 Task: Look for space in Blantyre, Malawi from 10th August, 2023 to 20th August, 2023 for 12 adults in price range Rs.10000 to Rs.14000. Place can be entire place or shared room with 6 bedrooms having 12 beds and 6 bathrooms. Property type can be house, flat, guest house. Amenities needed are: wifi, TV, free parkinig on premises, gym, breakfast. Booking option can be shelf check-in. Required host language is English.
Action: Mouse moved to (405, 87)
Screenshot: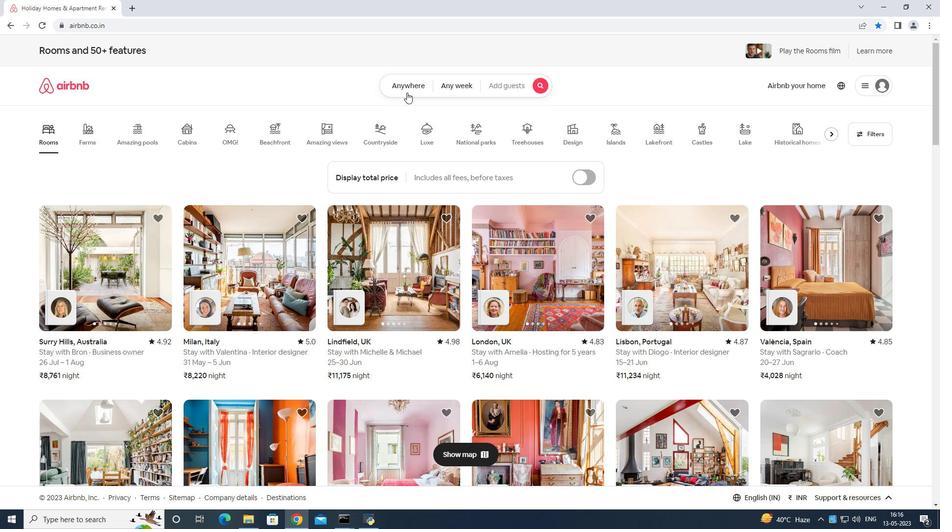 
Action: Mouse pressed left at (405, 87)
Screenshot: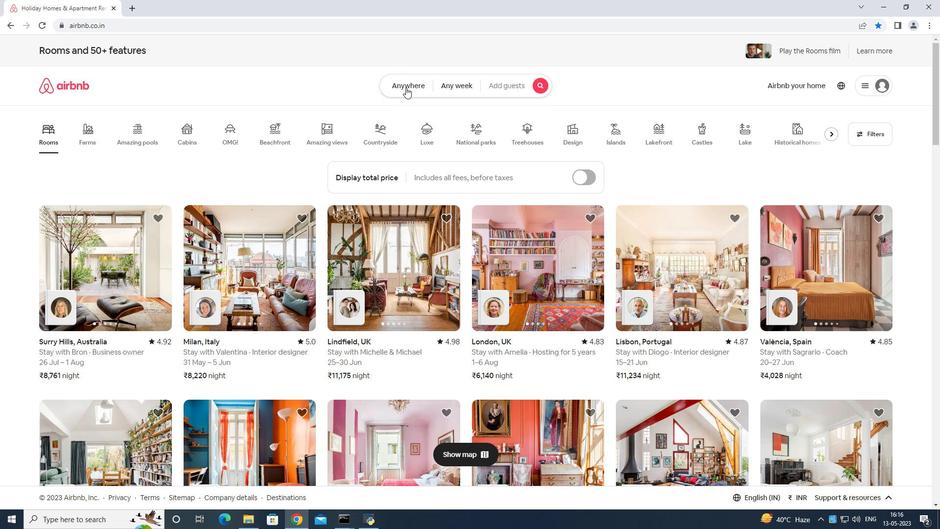 
Action: Mouse moved to (376, 117)
Screenshot: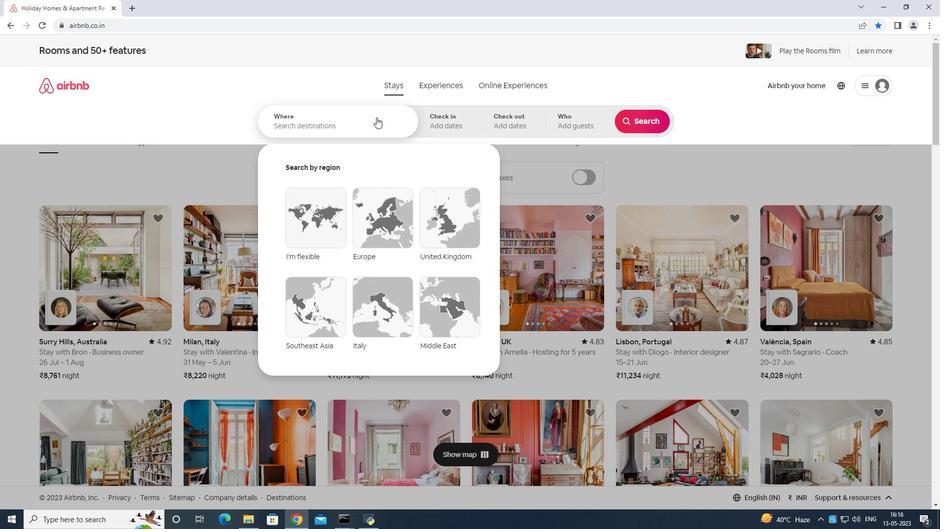 
Action: Mouse pressed left at (376, 117)
Screenshot: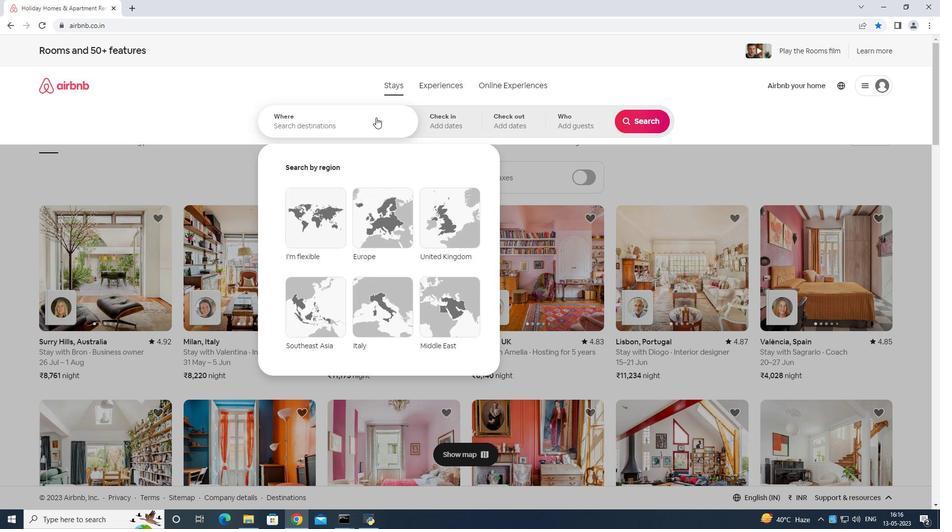 
Action: Mouse moved to (373, 113)
Screenshot: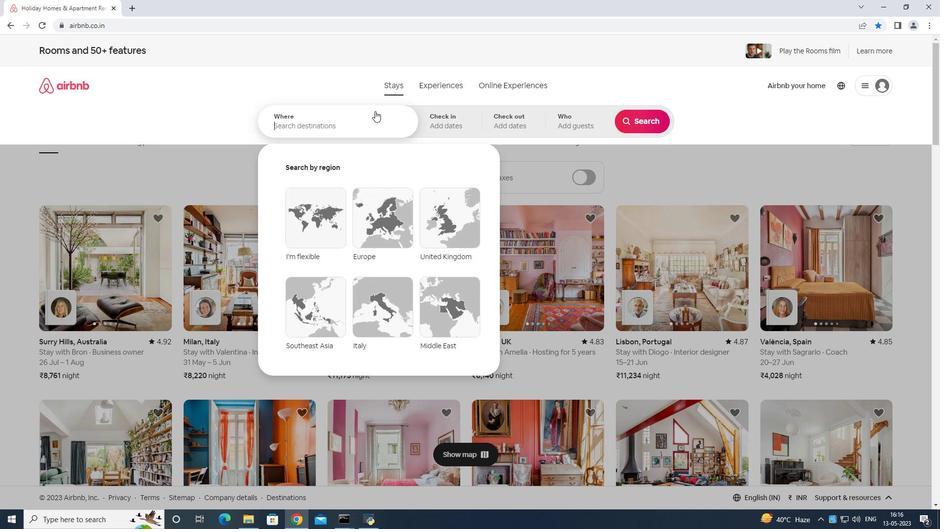 
Action: Key pressed <Key.shift>Blam<Key.backspace>ntyre<Key.space>la<Key.backspace><Key.backspace>malawi<Key.enter>
Screenshot: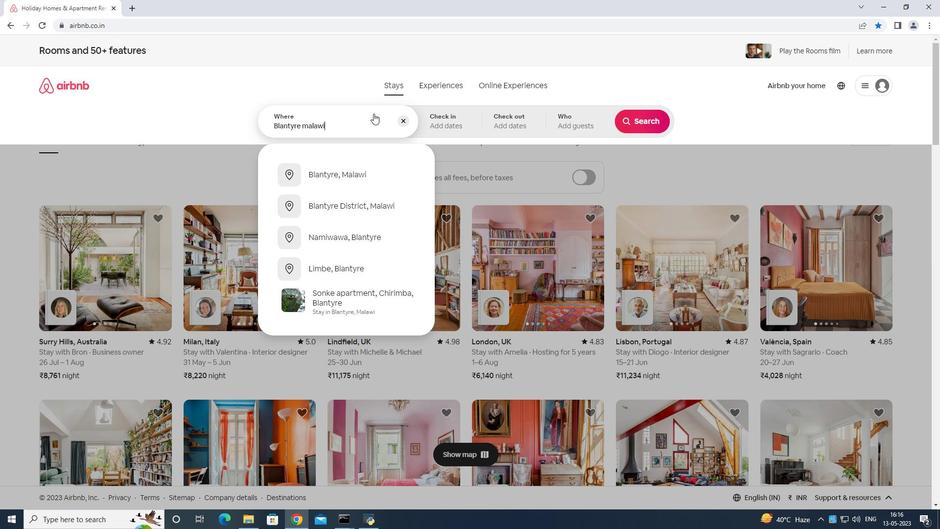 
Action: Mouse moved to (642, 199)
Screenshot: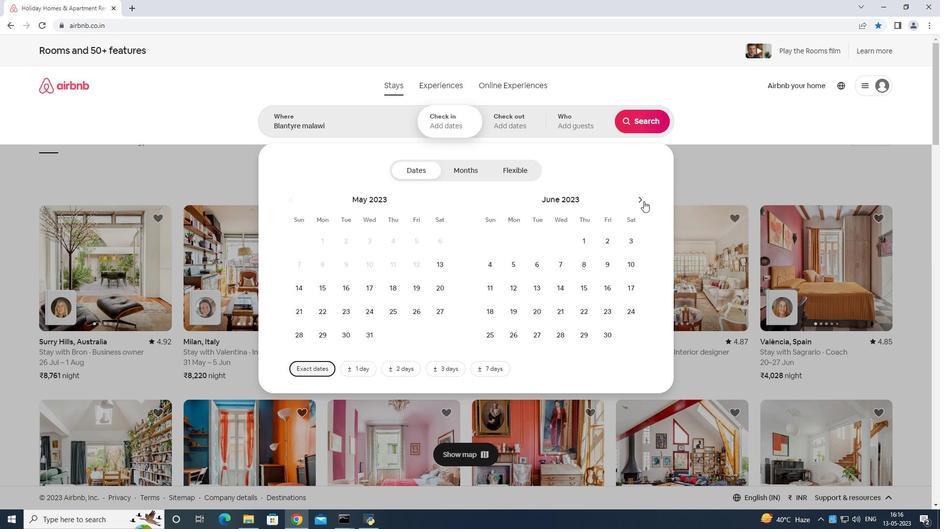
Action: Mouse pressed left at (642, 199)
Screenshot: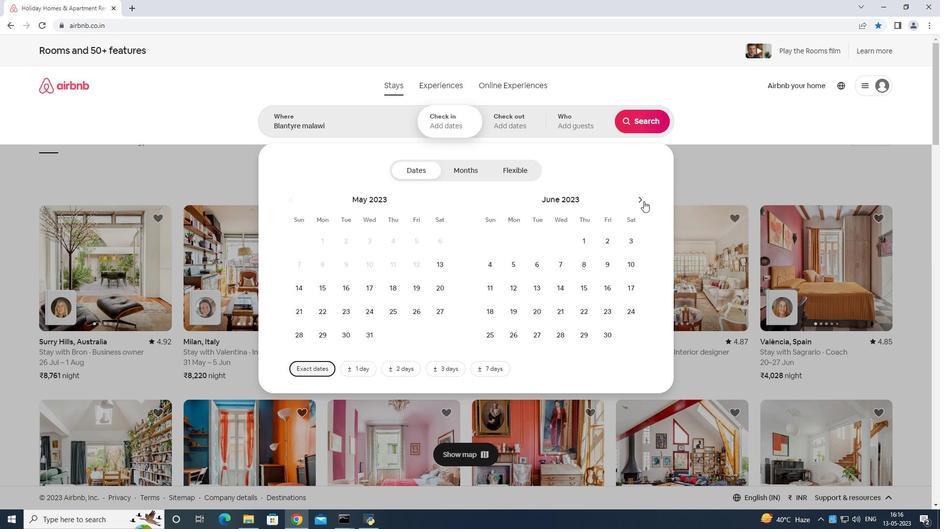 
Action: Mouse moved to (641, 198)
Screenshot: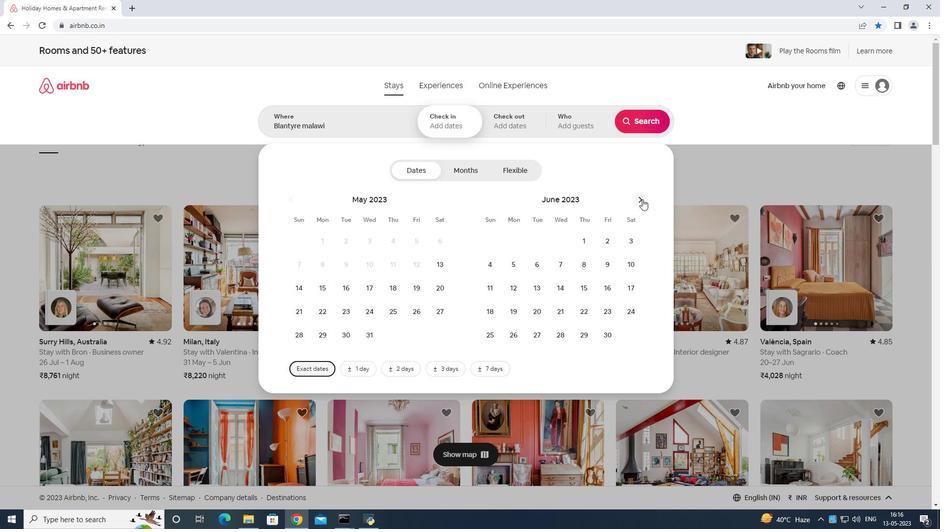
Action: Mouse pressed left at (641, 198)
Screenshot: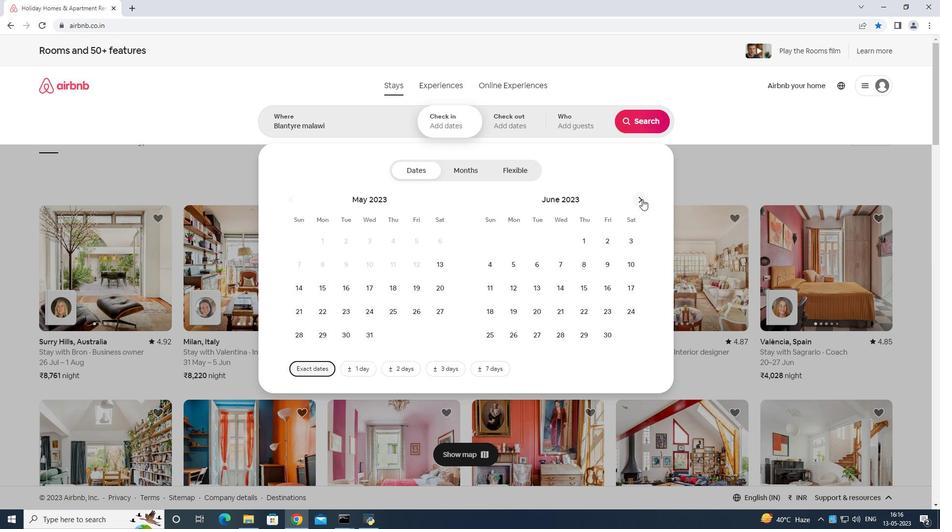 
Action: Mouse moved to (639, 196)
Screenshot: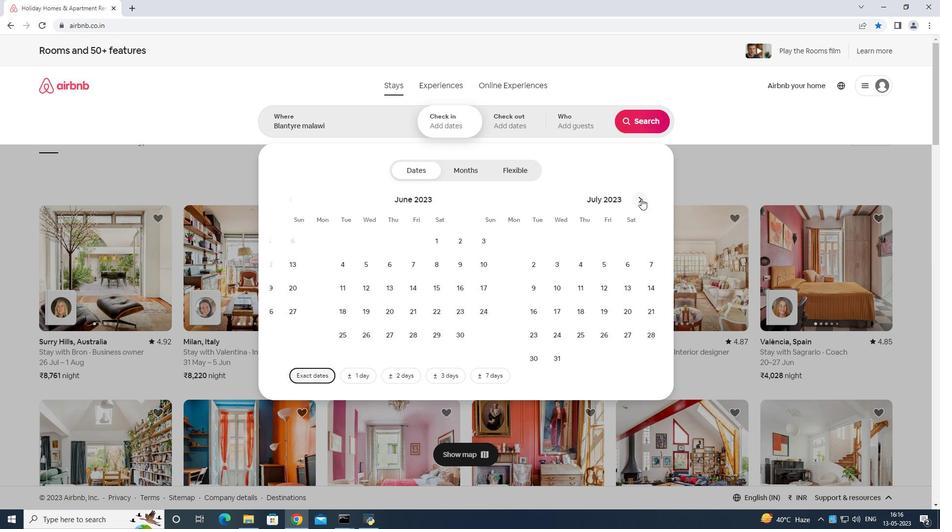 
Action: Mouse pressed left at (639, 196)
Screenshot: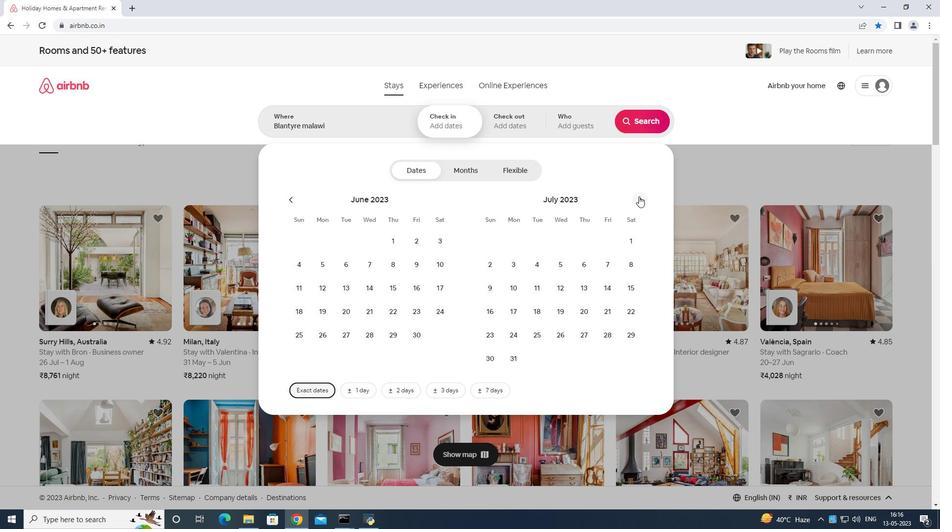 
Action: Mouse moved to (585, 260)
Screenshot: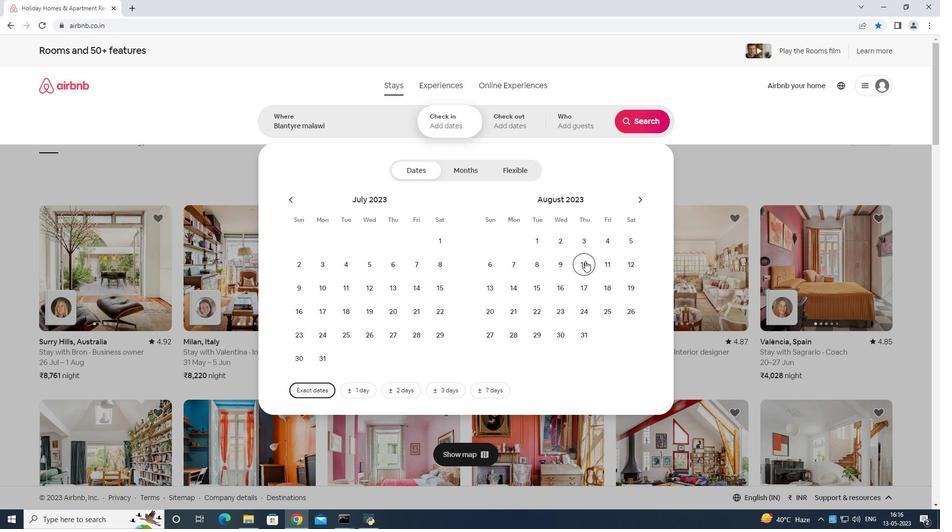 
Action: Mouse pressed left at (585, 260)
Screenshot: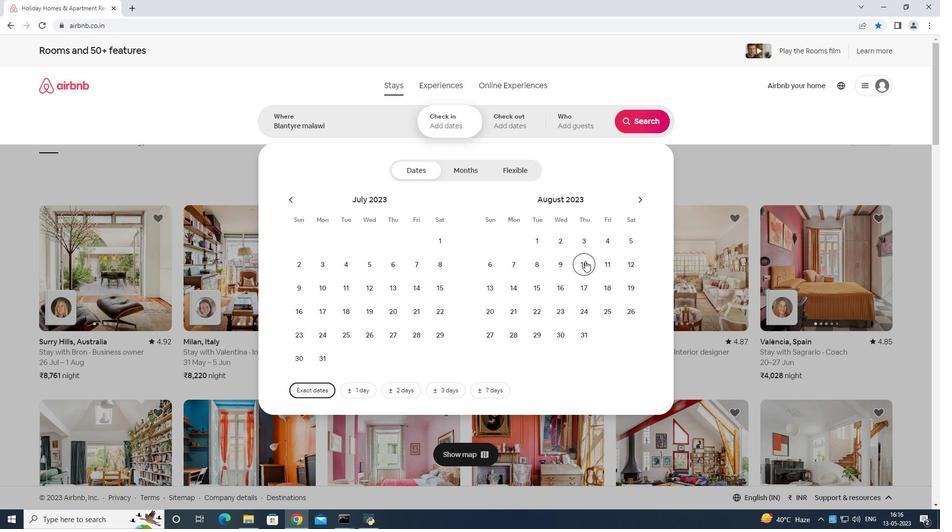 
Action: Mouse moved to (494, 309)
Screenshot: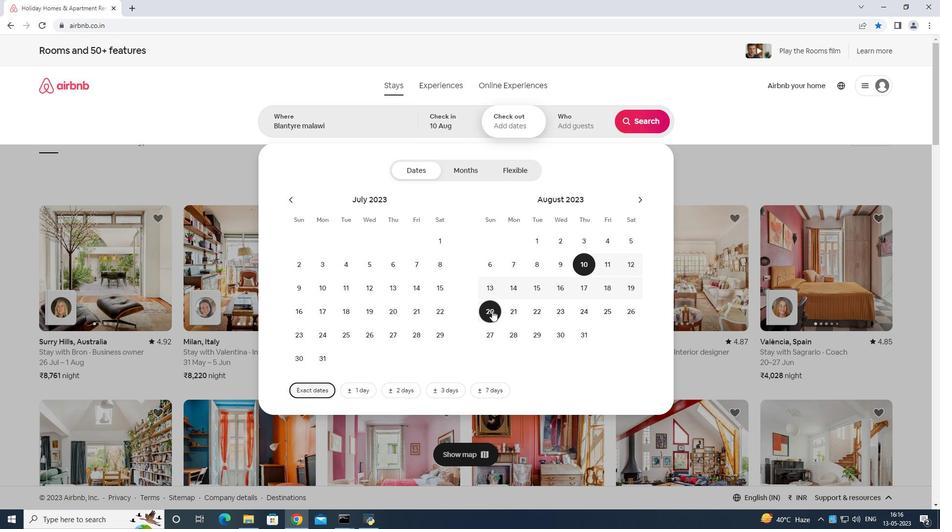 
Action: Mouse pressed left at (494, 309)
Screenshot: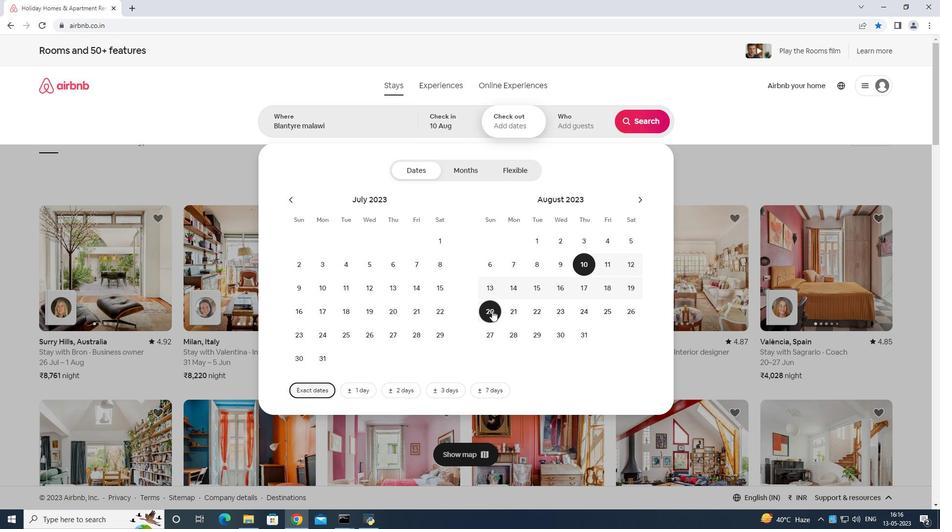
Action: Mouse moved to (576, 114)
Screenshot: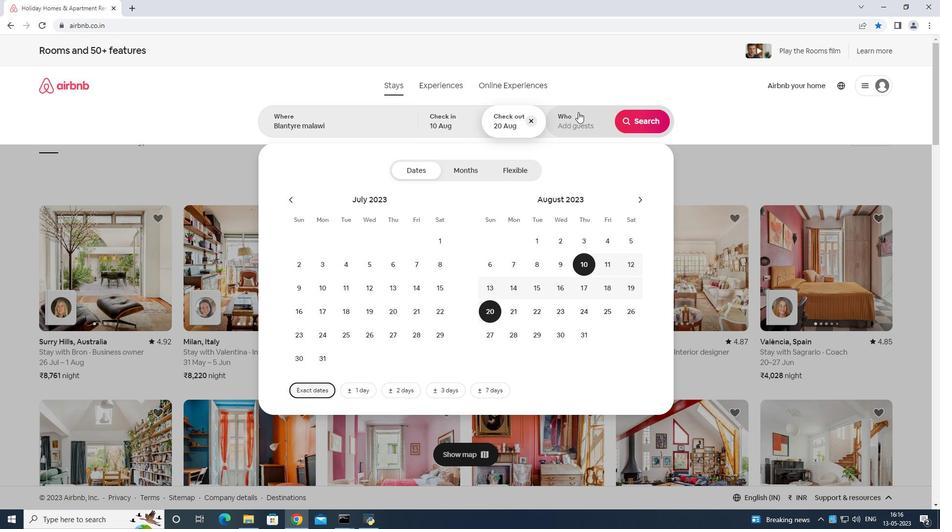 
Action: Mouse pressed left at (576, 114)
Screenshot: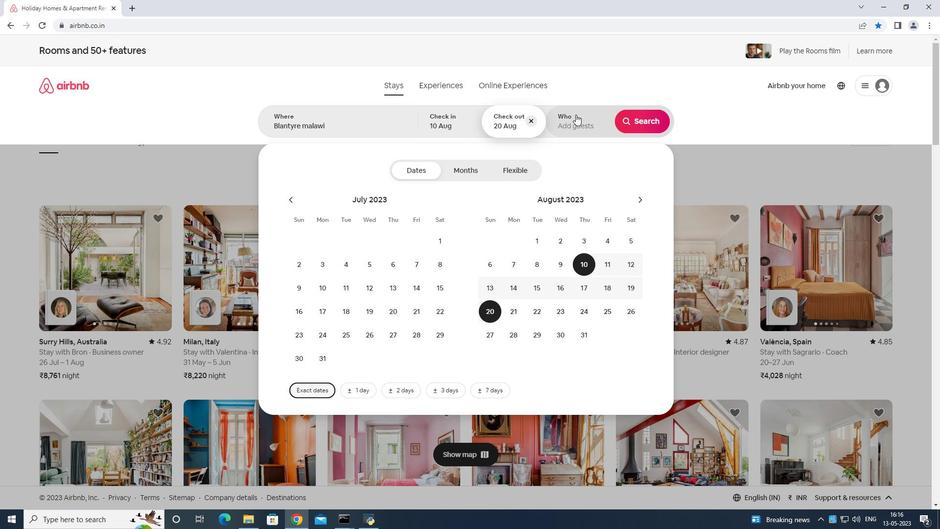 
Action: Mouse moved to (641, 173)
Screenshot: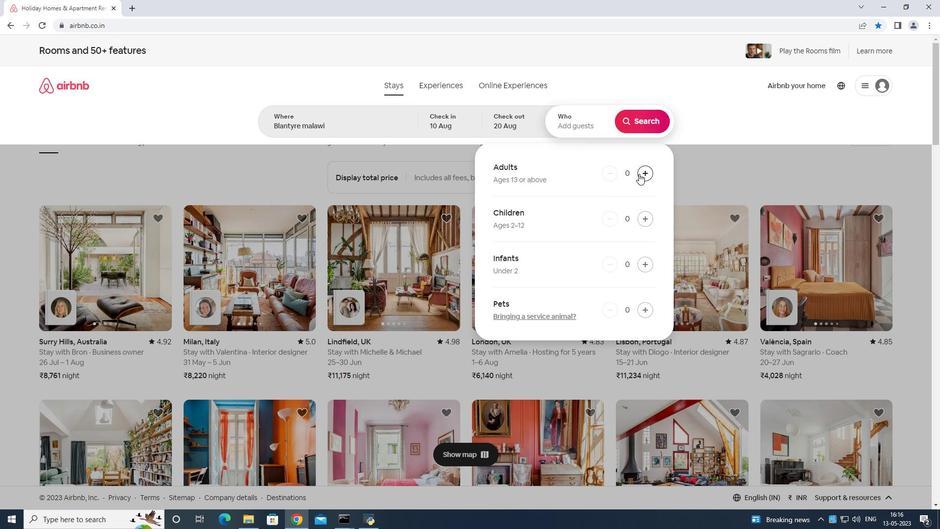 
Action: Mouse pressed left at (641, 173)
Screenshot: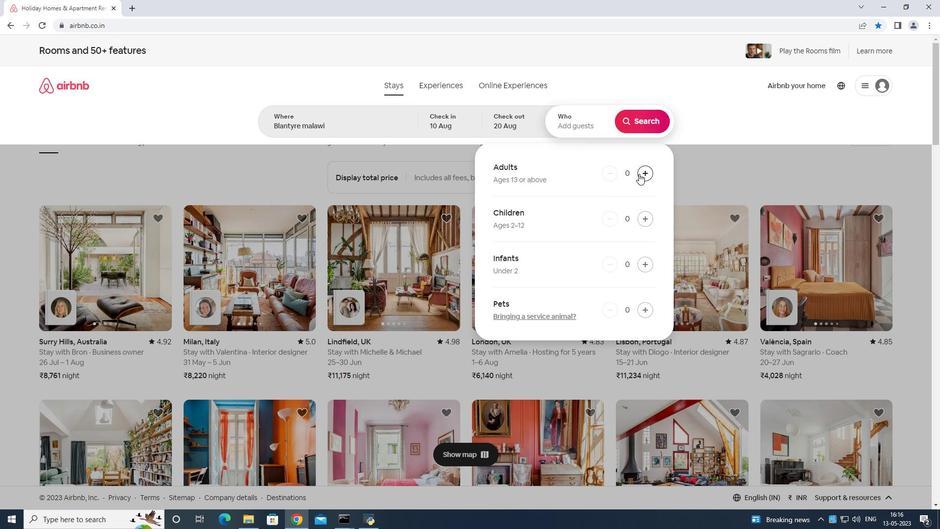 
Action: Mouse moved to (641, 173)
Screenshot: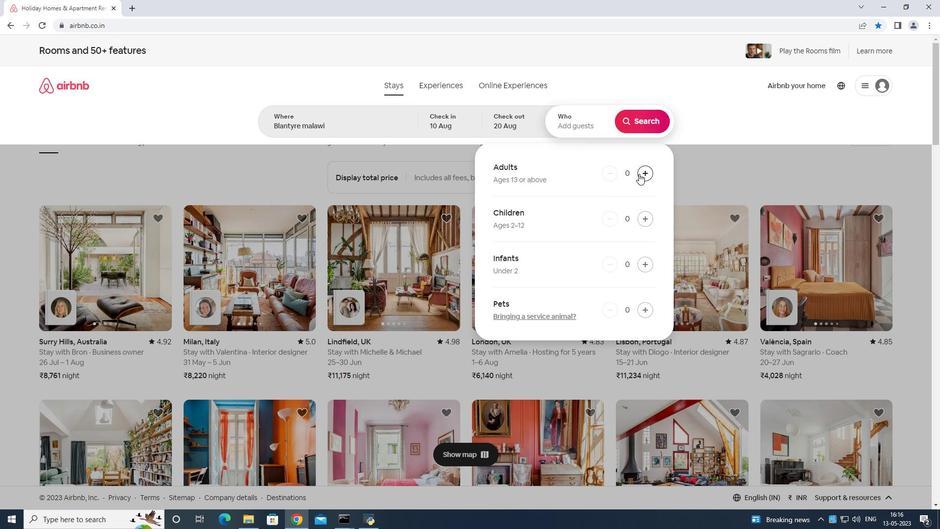 
Action: Mouse pressed left at (641, 173)
Screenshot: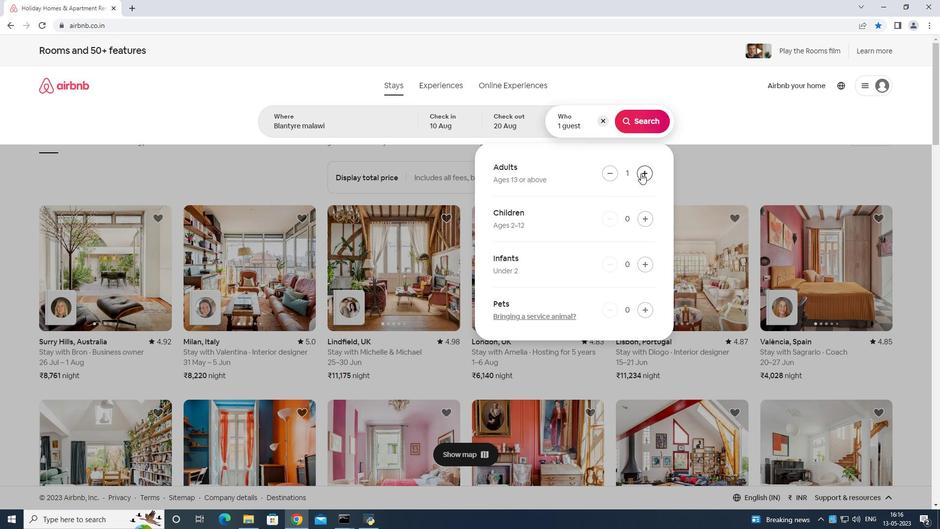 
Action: Mouse pressed left at (641, 173)
Screenshot: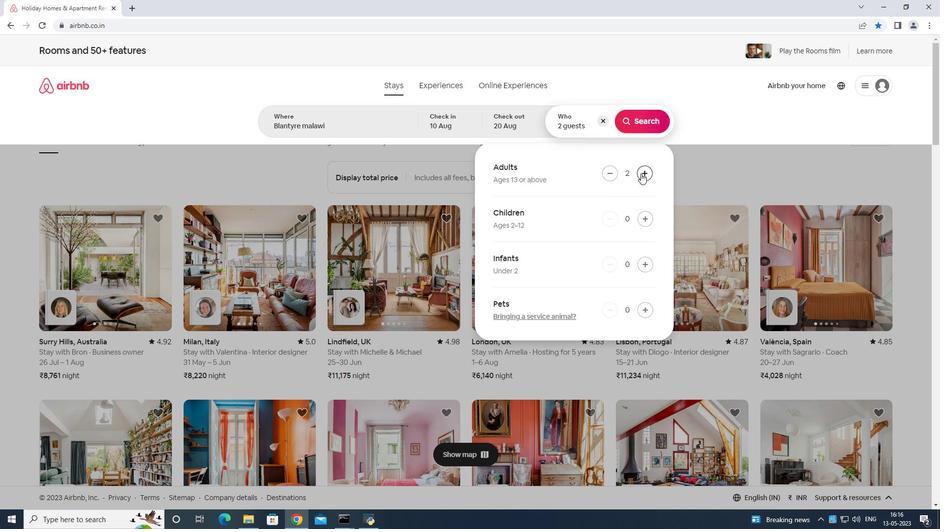 
Action: Mouse moved to (641, 172)
Screenshot: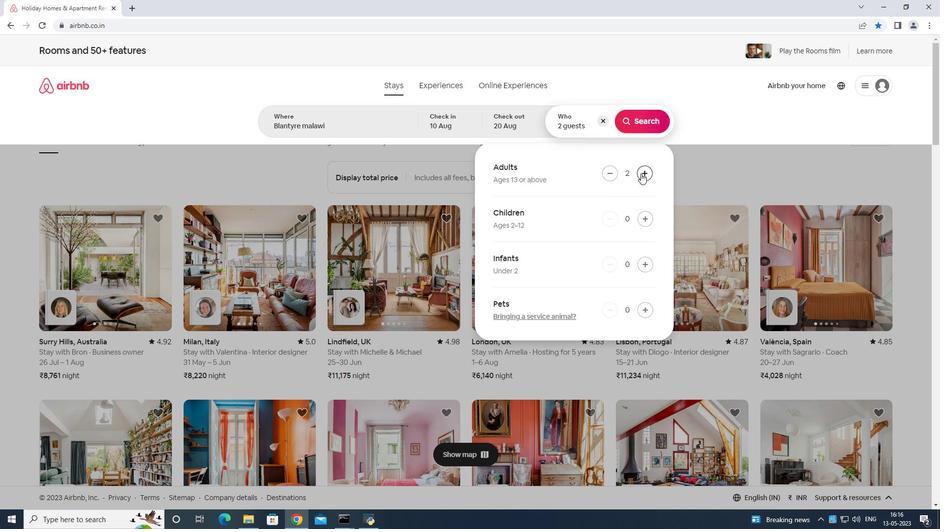 
Action: Mouse pressed left at (641, 172)
Screenshot: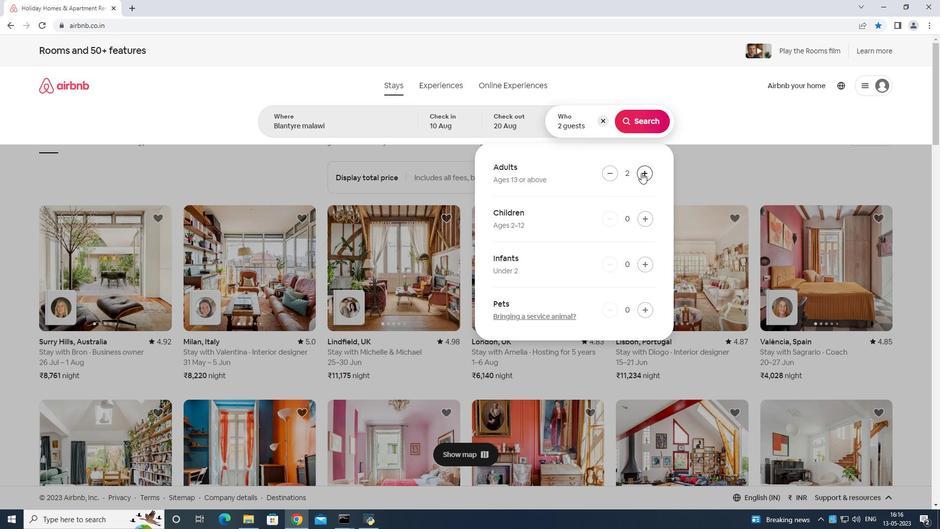 
Action: Mouse pressed left at (641, 172)
Screenshot: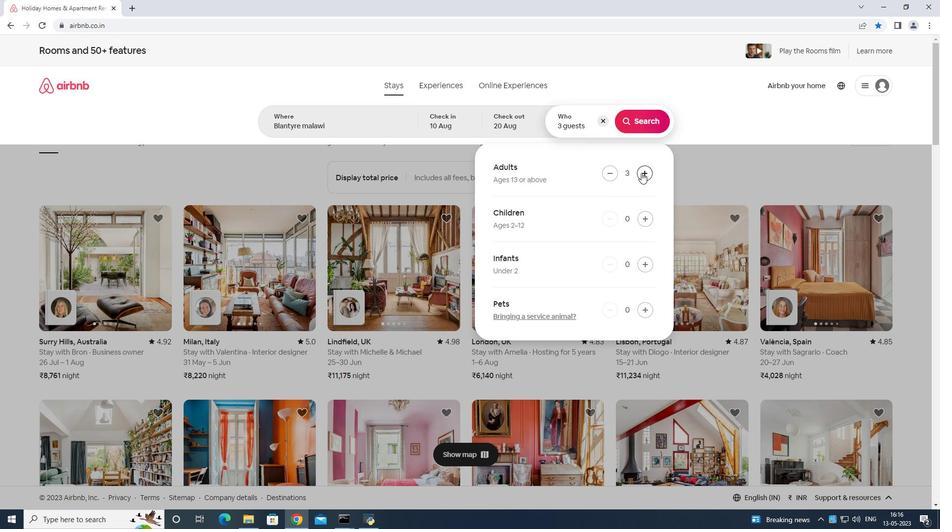 
Action: Mouse moved to (643, 173)
Screenshot: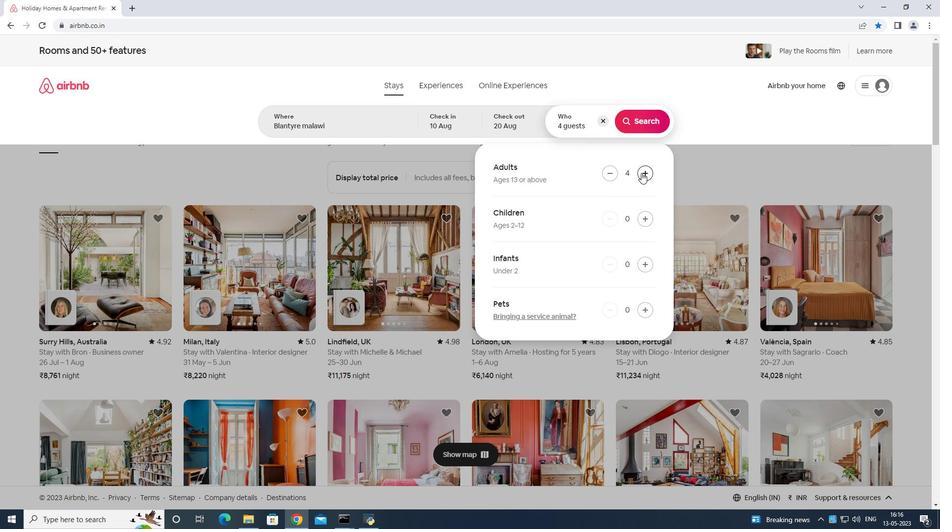 
Action: Mouse pressed left at (643, 173)
Screenshot: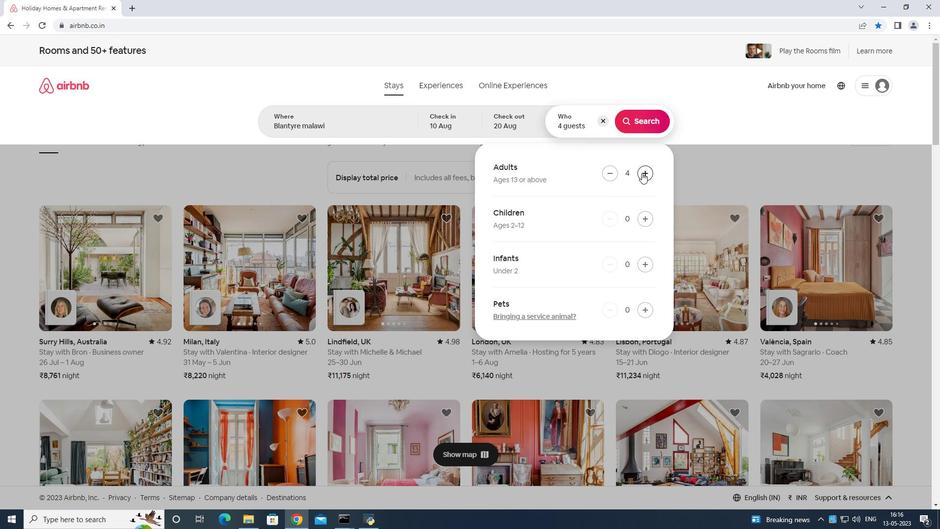 
Action: Mouse pressed left at (643, 173)
Screenshot: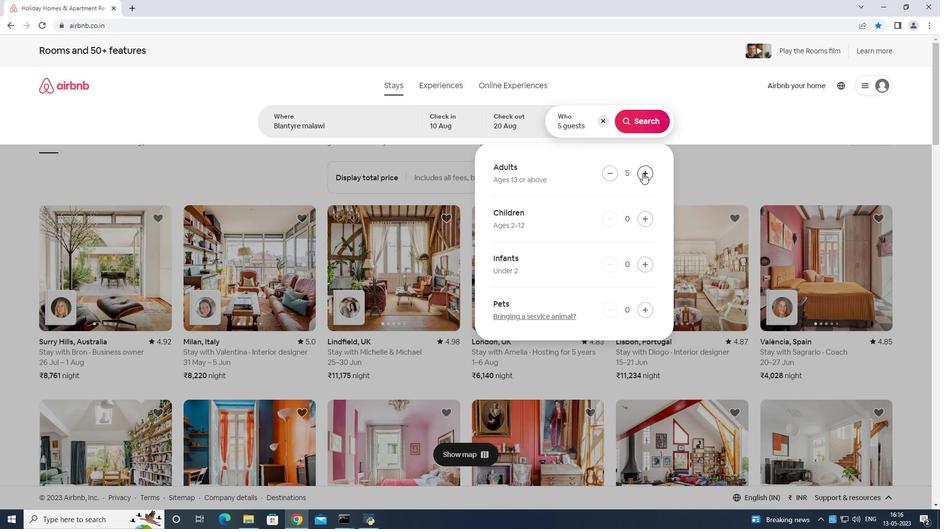 
Action: Mouse pressed left at (643, 173)
Screenshot: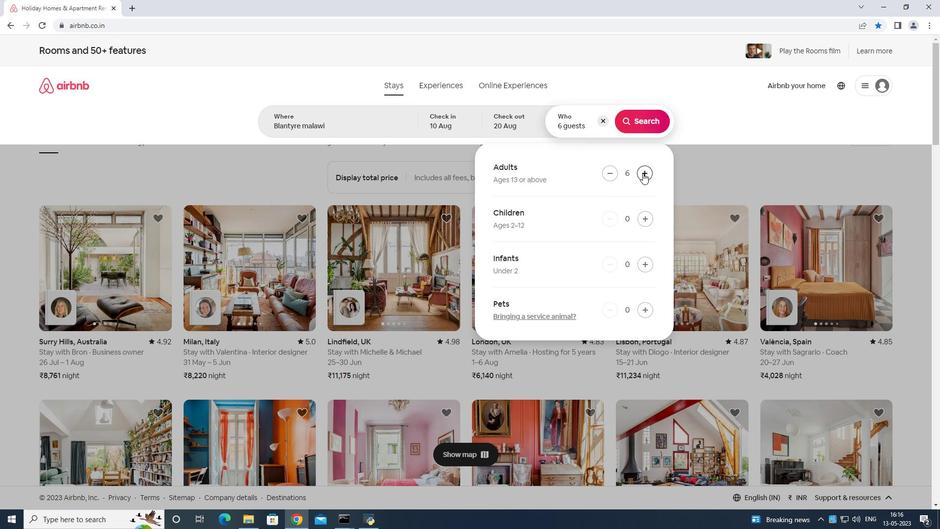 
Action: Mouse pressed left at (643, 173)
Screenshot: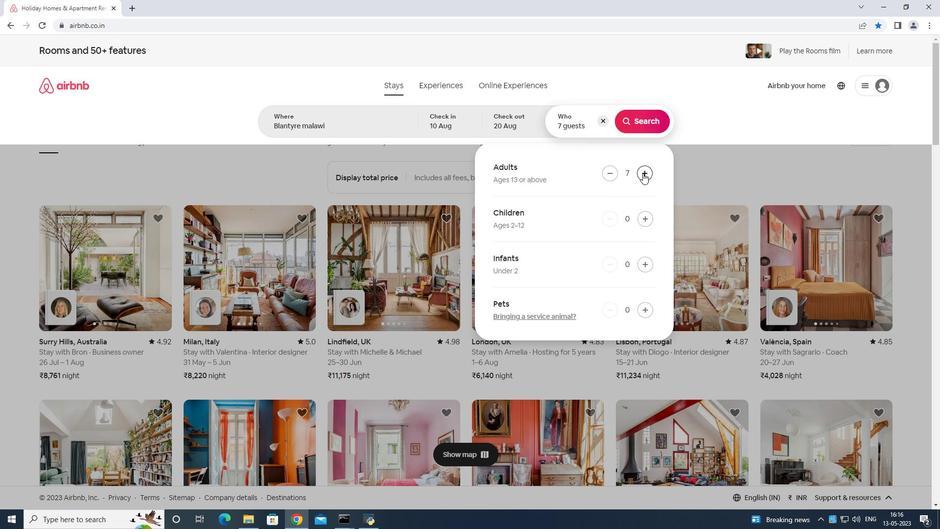 
Action: Mouse moved to (643, 173)
Screenshot: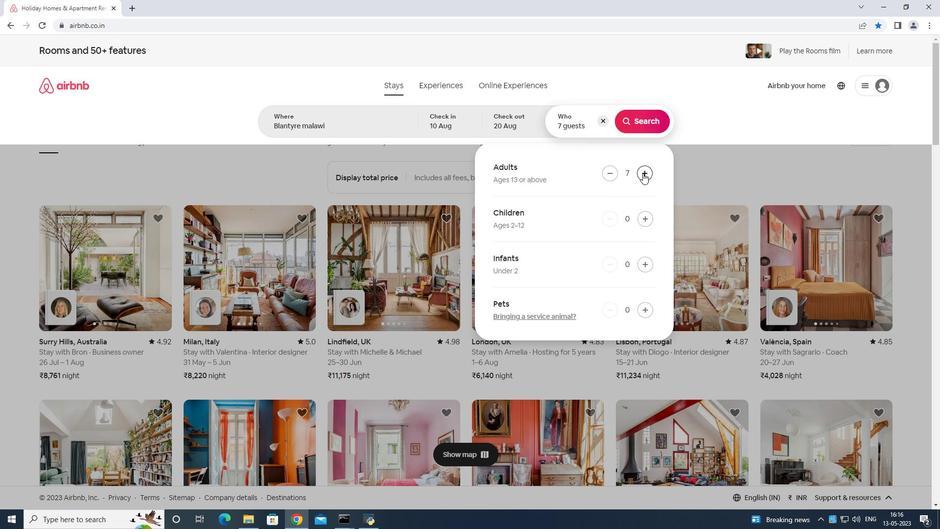 
Action: Mouse pressed left at (643, 173)
Screenshot: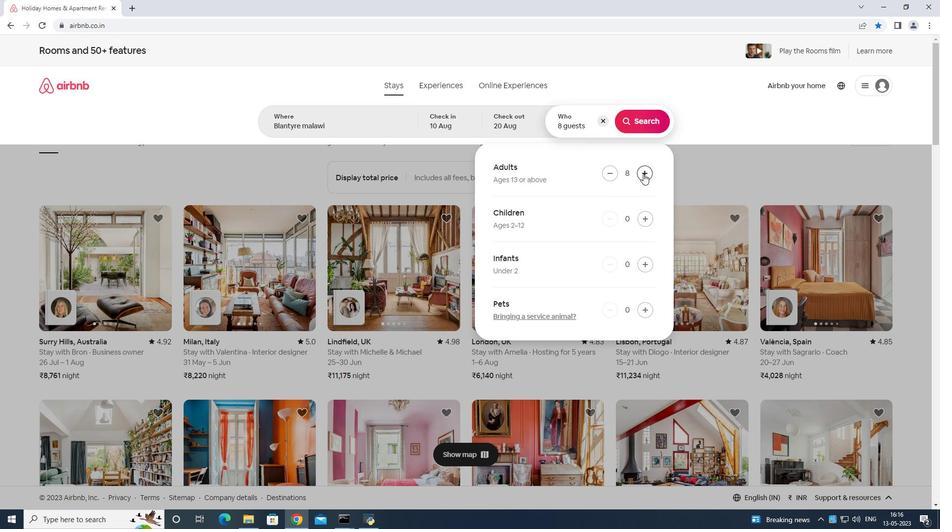 
Action: Mouse pressed left at (643, 173)
Screenshot: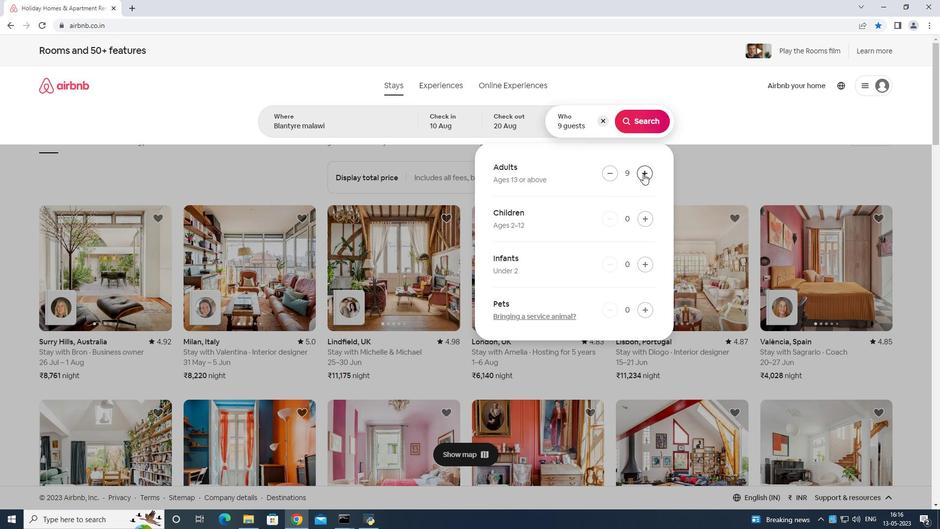 
Action: Mouse moved to (643, 173)
Screenshot: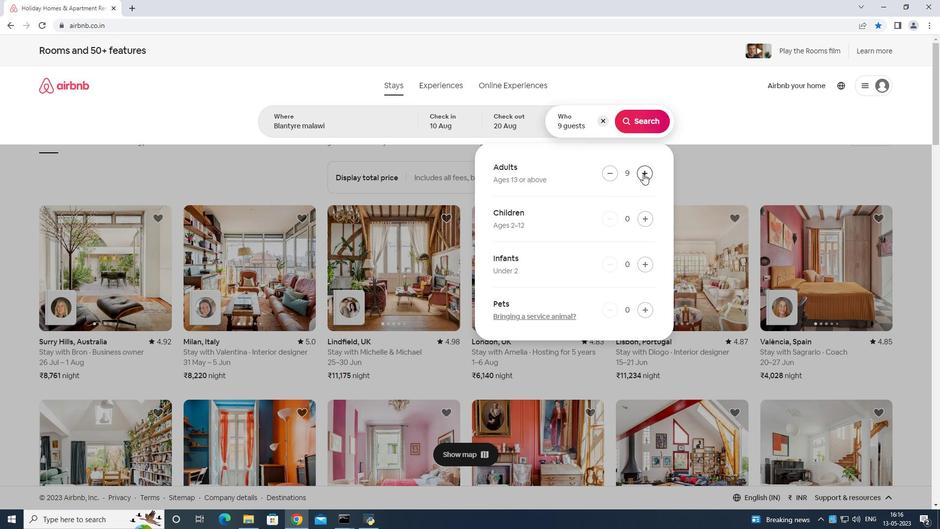 
Action: Mouse pressed left at (643, 173)
Screenshot: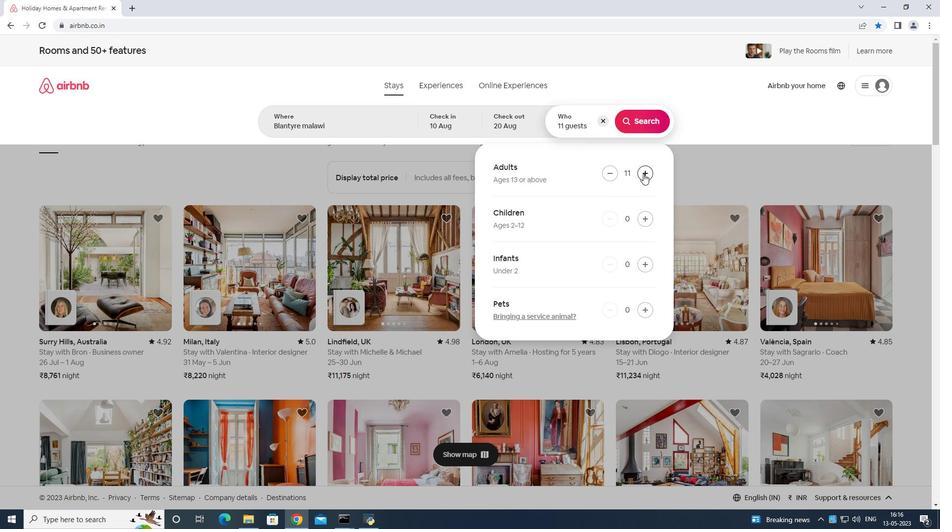 
Action: Mouse moved to (643, 119)
Screenshot: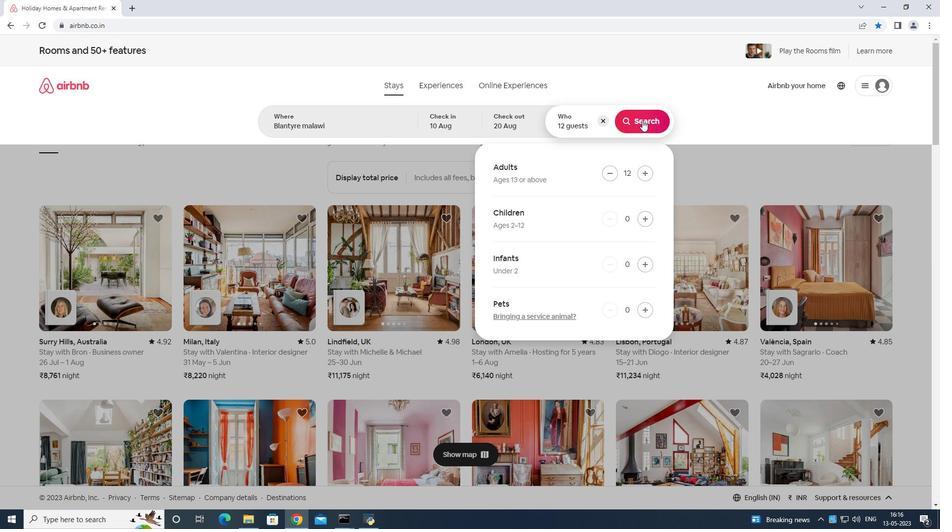 
Action: Mouse pressed left at (643, 119)
Screenshot: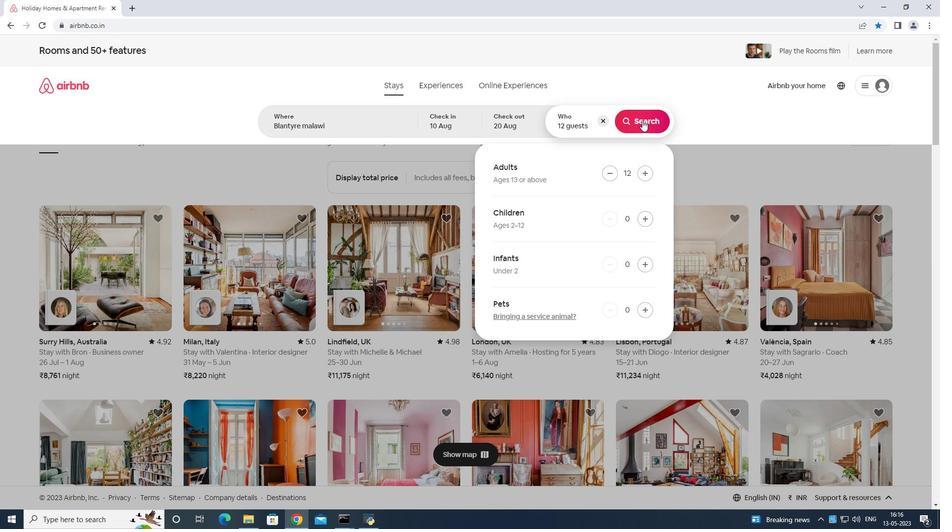 
Action: Mouse moved to (904, 88)
Screenshot: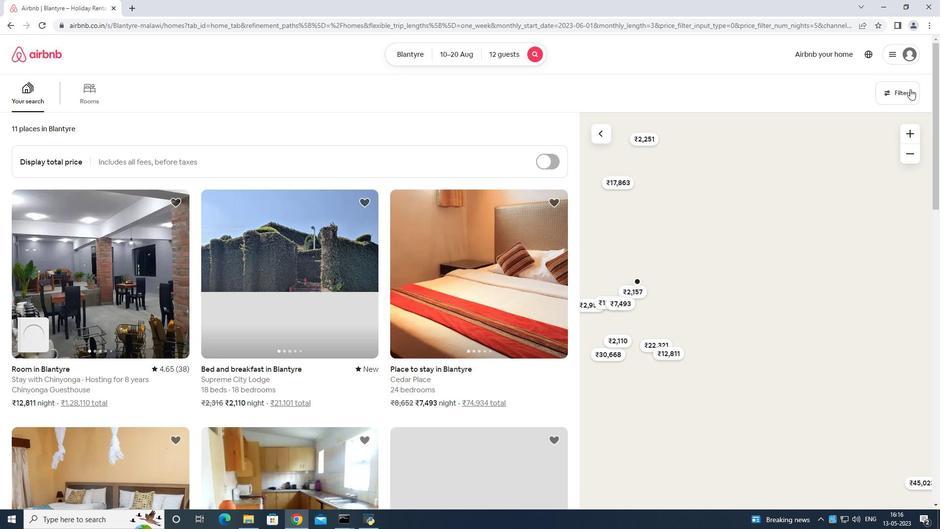 
Action: Mouse pressed left at (904, 88)
Screenshot: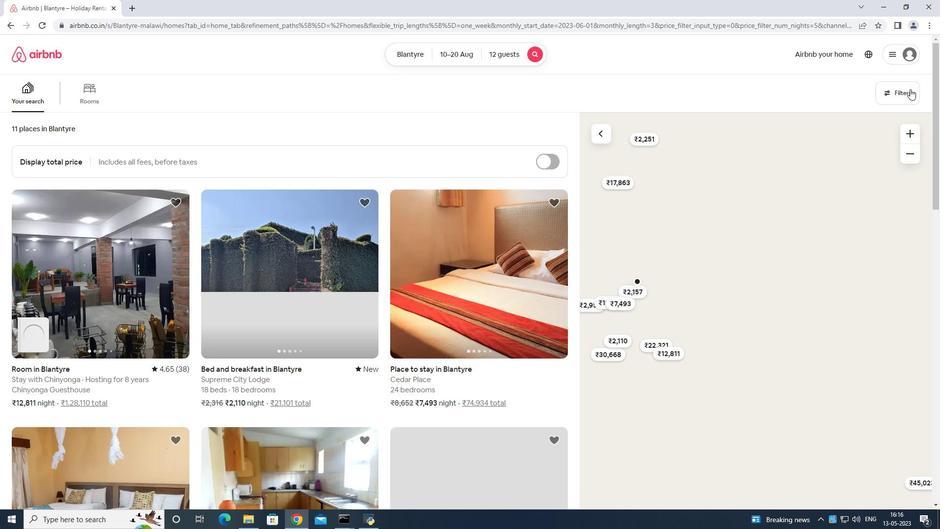 
Action: Mouse moved to (405, 327)
Screenshot: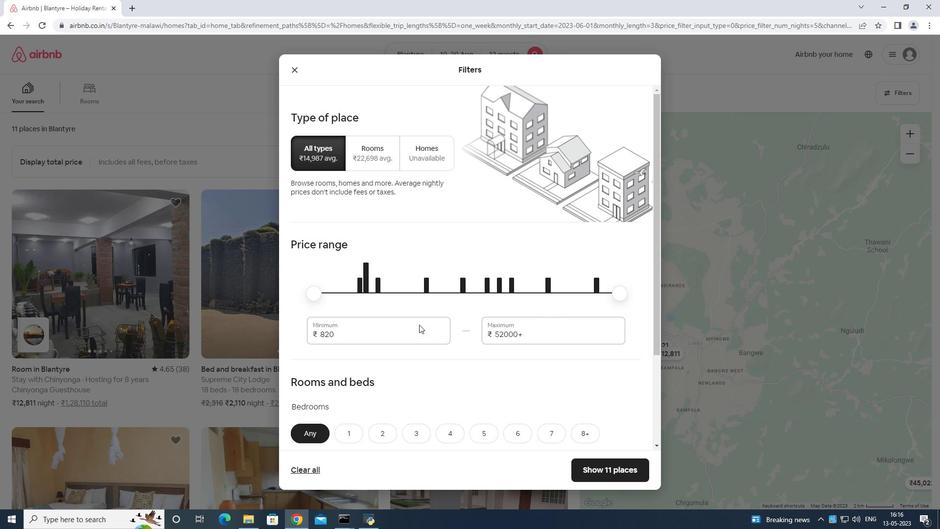
Action: Mouse pressed left at (405, 326)
Screenshot: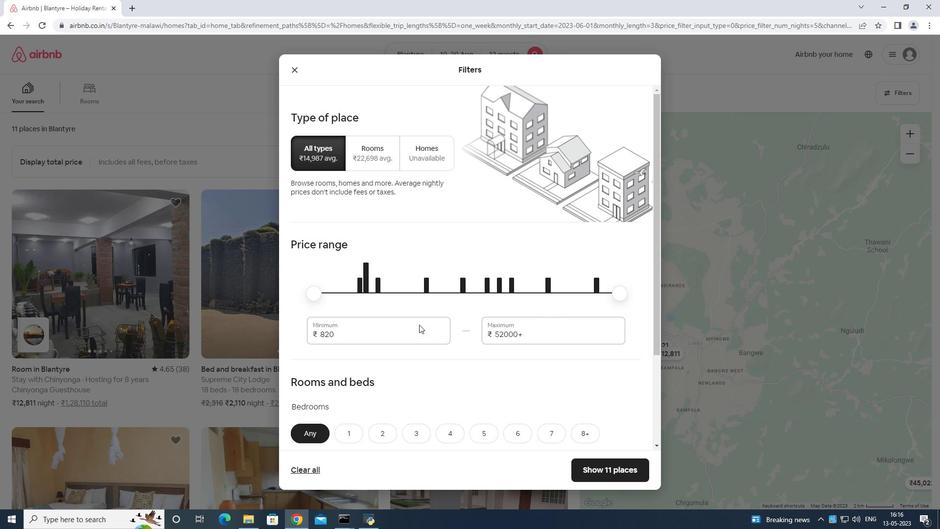 
Action: Mouse moved to (415, 315)
Screenshot: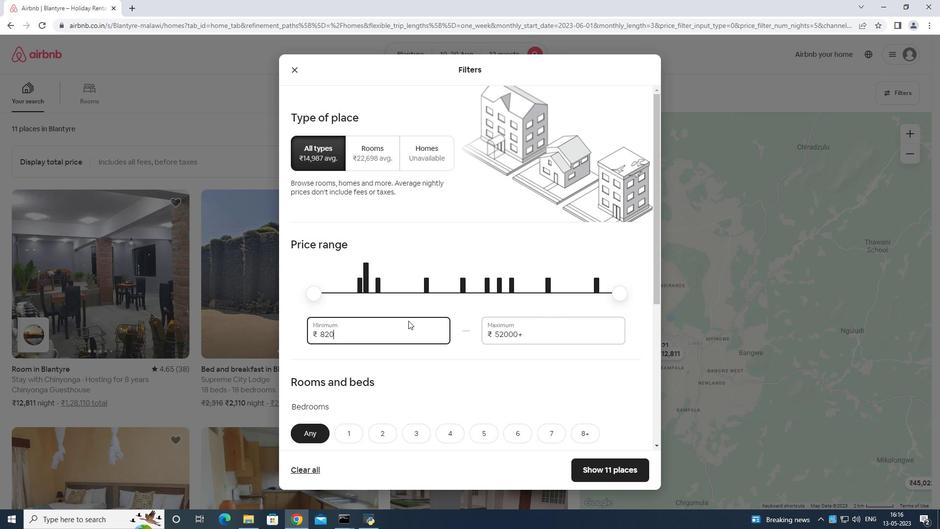 
Action: Key pressed <Key.backspace><Key.backspace><Key.backspace><Key.backspace><Key.backspace>
Screenshot: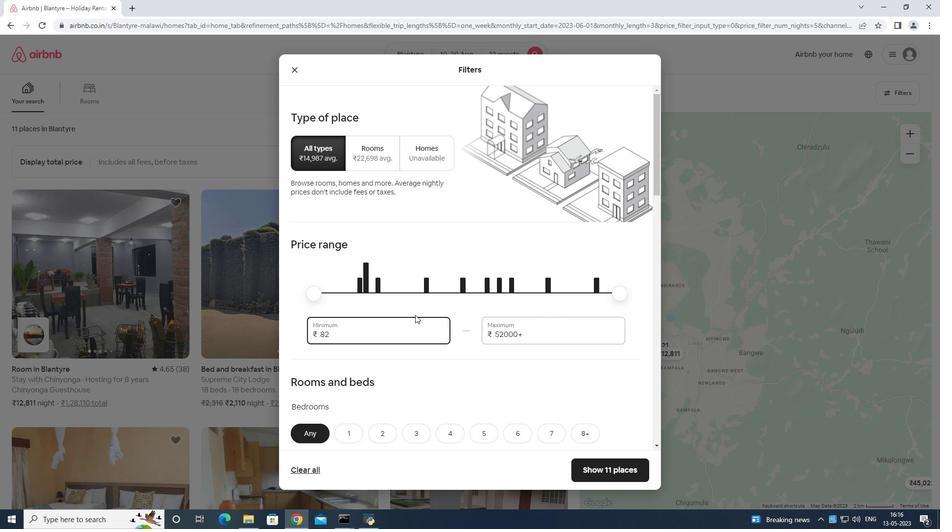 
Action: Mouse moved to (415, 314)
Screenshot: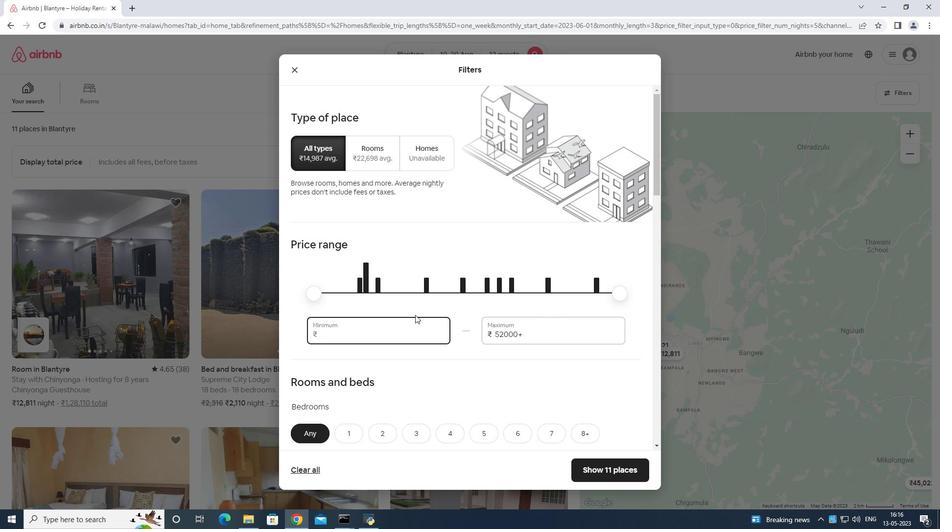 
Action: Key pressed 1
Screenshot: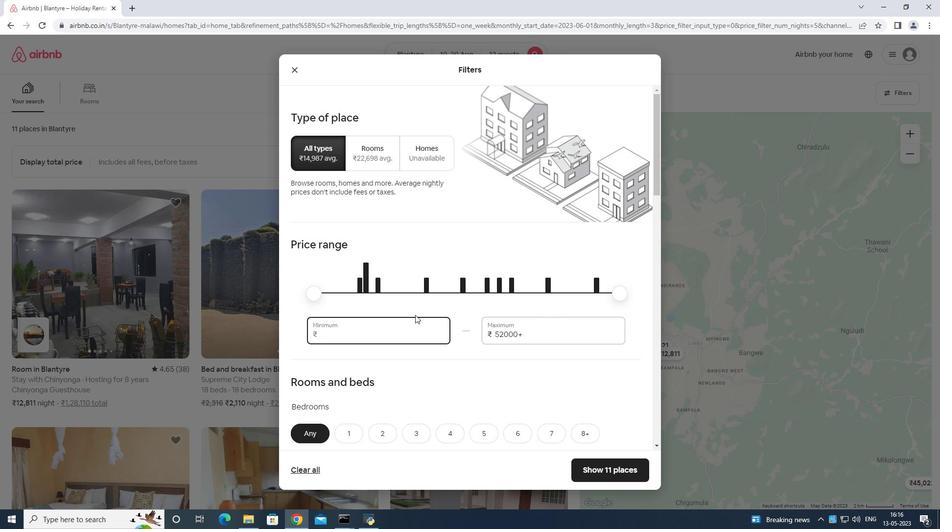 
Action: Mouse moved to (417, 313)
Screenshot: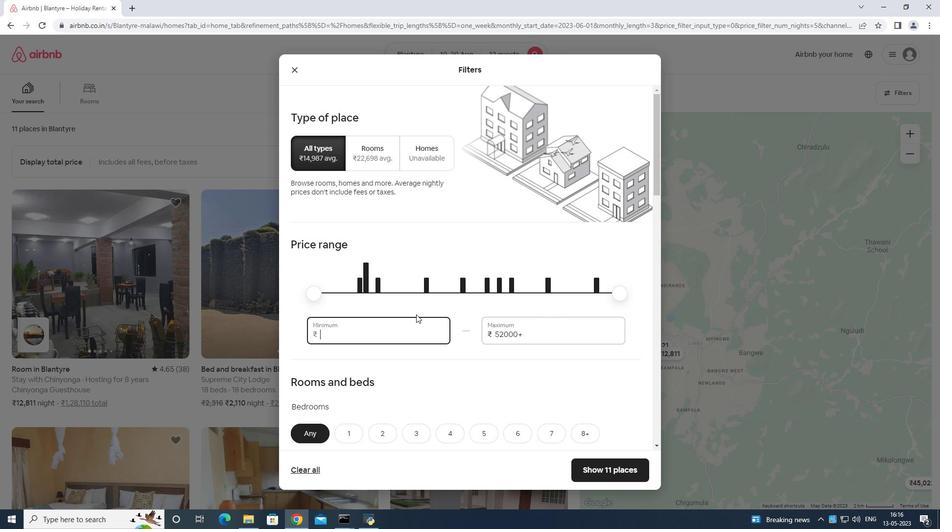 
Action: Key pressed 4
Screenshot: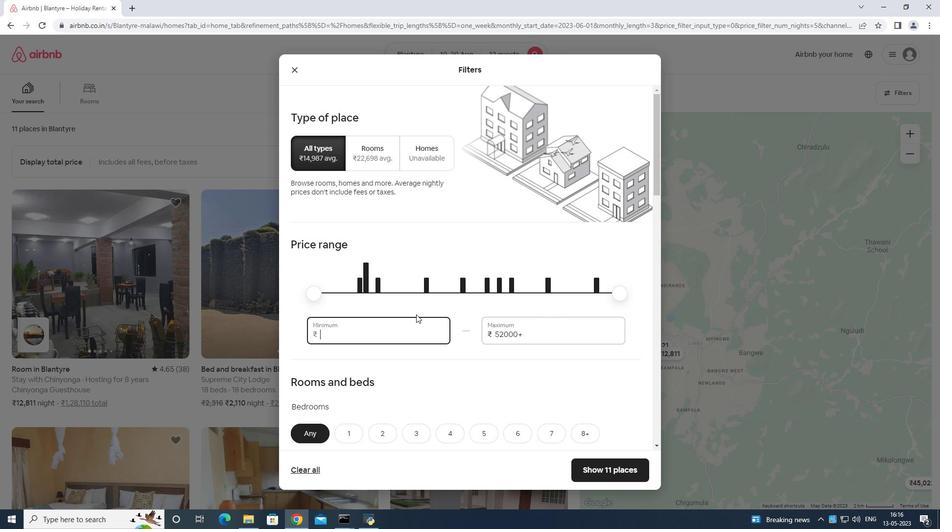 
Action: Mouse moved to (418, 313)
Screenshot: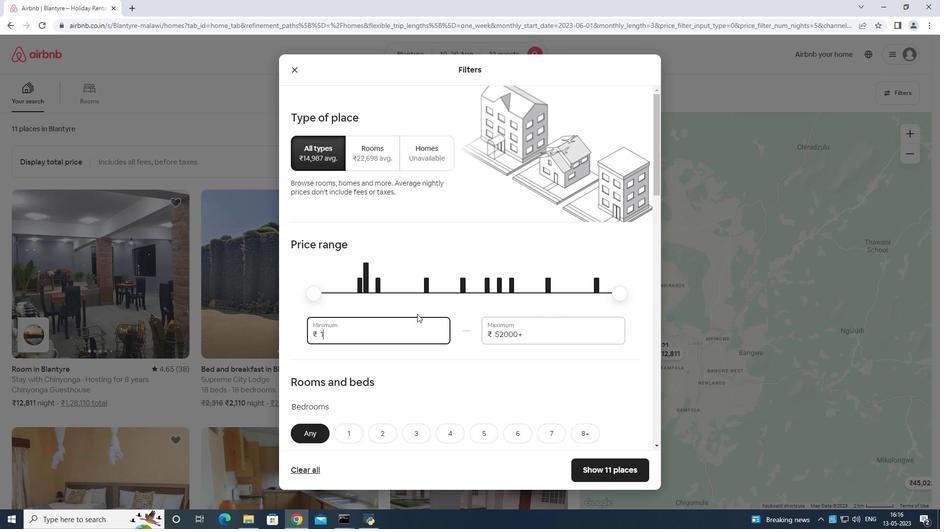 
Action: Key pressed 00
Screenshot: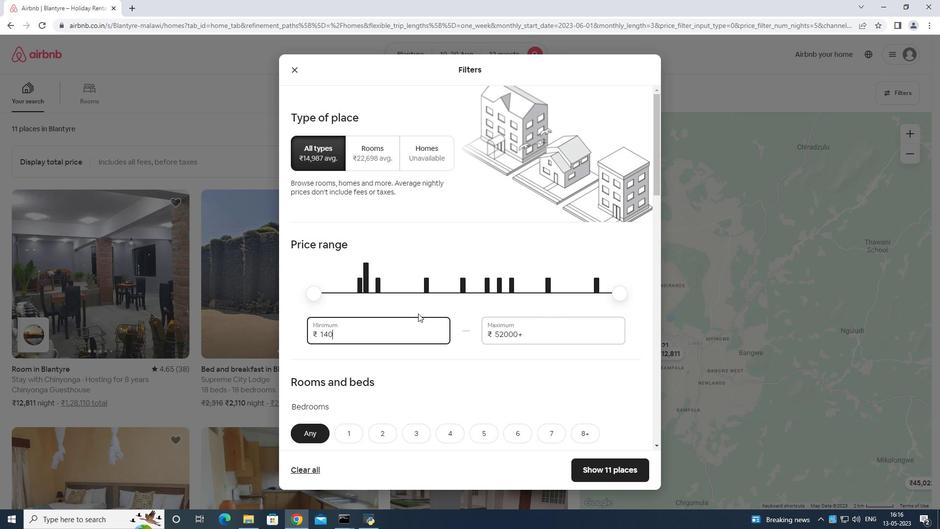 
Action: Mouse moved to (423, 313)
Screenshot: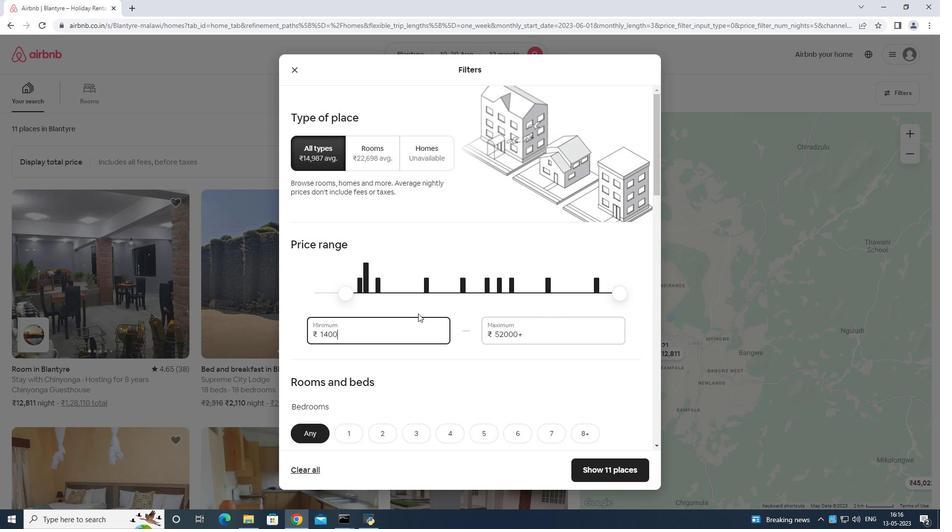 
Action: Key pressed 0
Screenshot: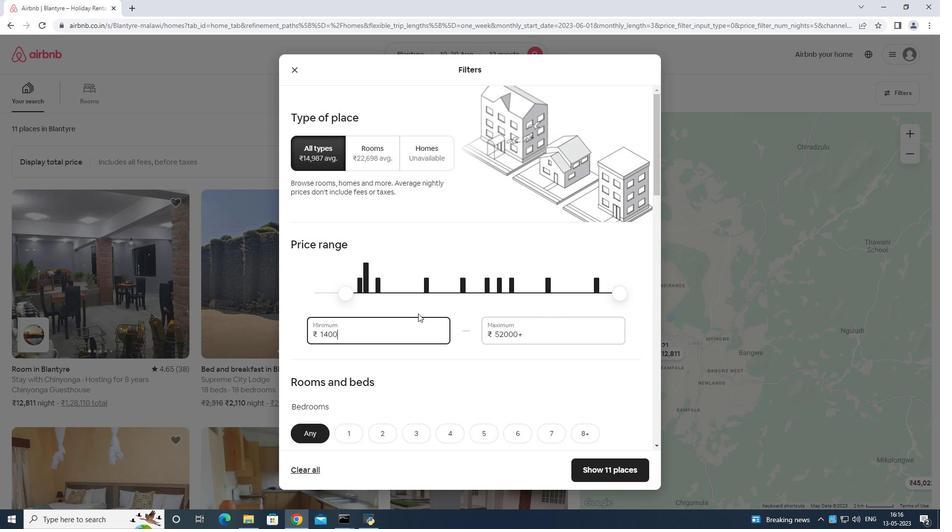 
Action: Mouse moved to (557, 319)
Screenshot: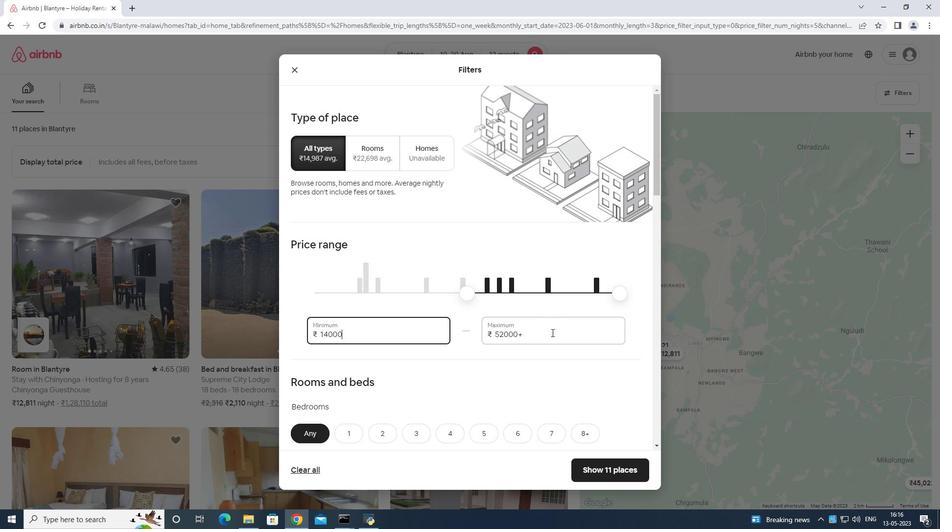 
Action: Mouse pressed left at (556, 319)
Screenshot: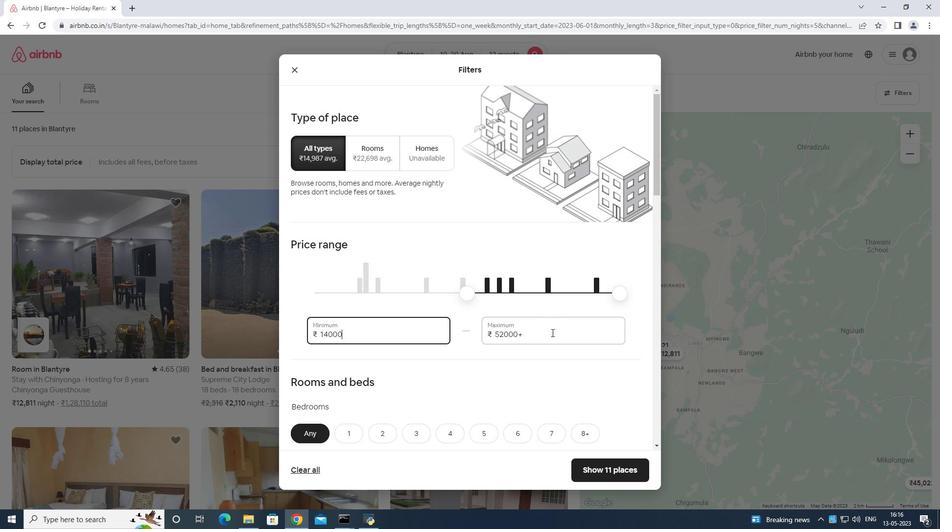 
Action: Mouse moved to (557, 315)
Screenshot: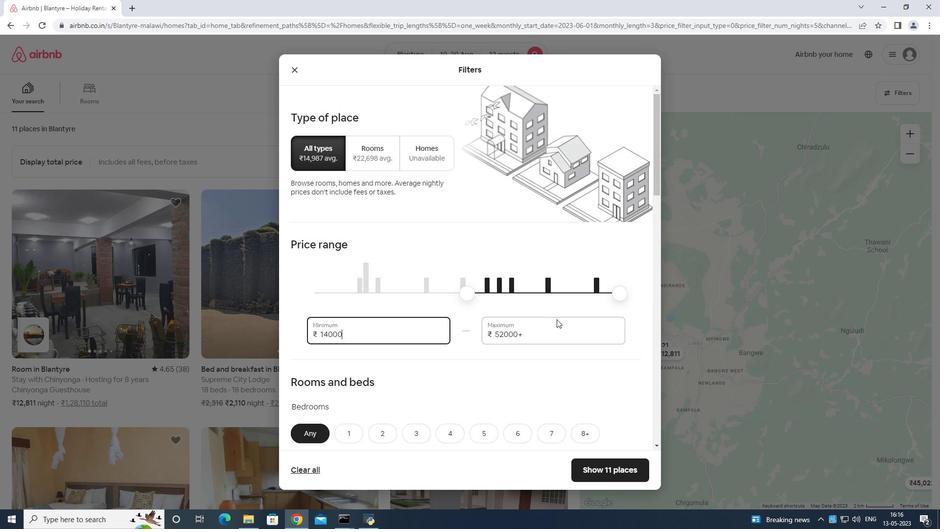 
Action: Key pressed <Key.backspace><Key.backspace><Key.backspace><Key.backspace><Key.backspace><Key.backspace><Key.backspace><Key.backspace><Key.backspace><Key.backspace><Key.backspace>
Screenshot: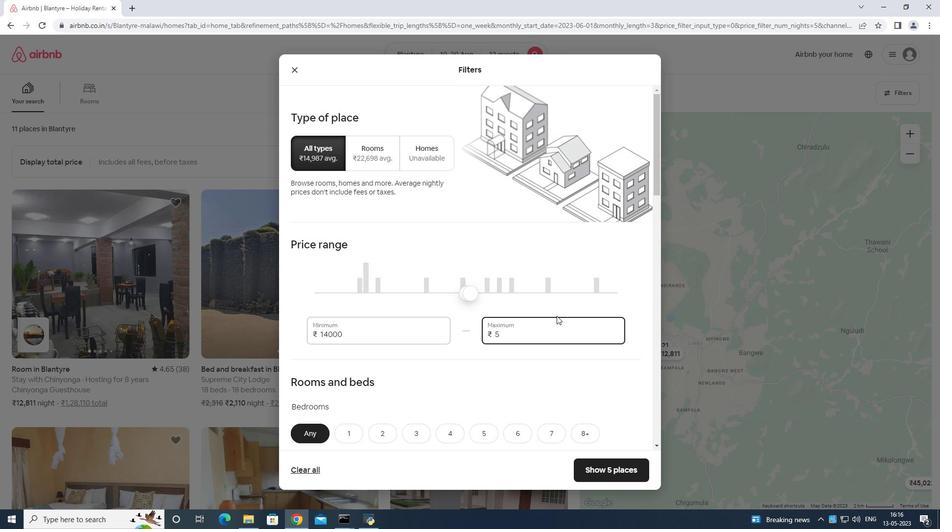 
Action: Mouse moved to (557, 315)
Screenshot: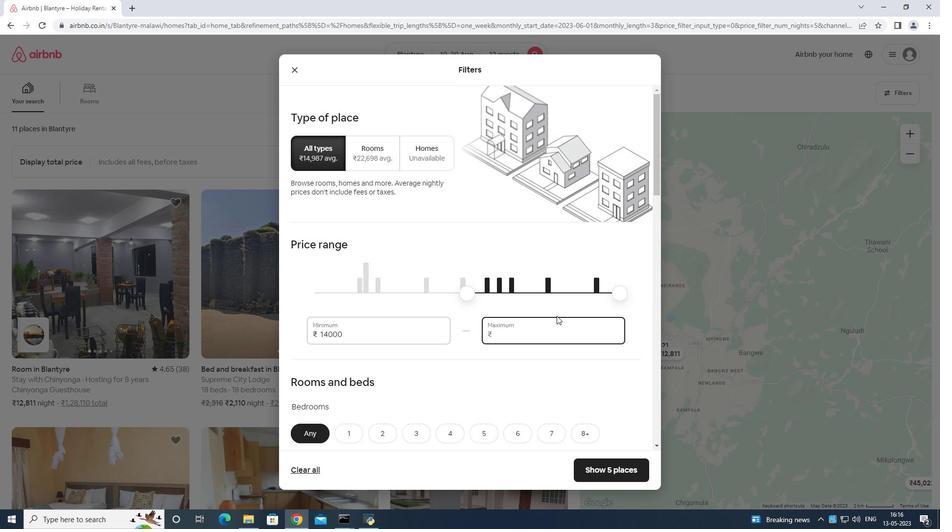 
Action: Key pressed <Key.backspace>
Screenshot: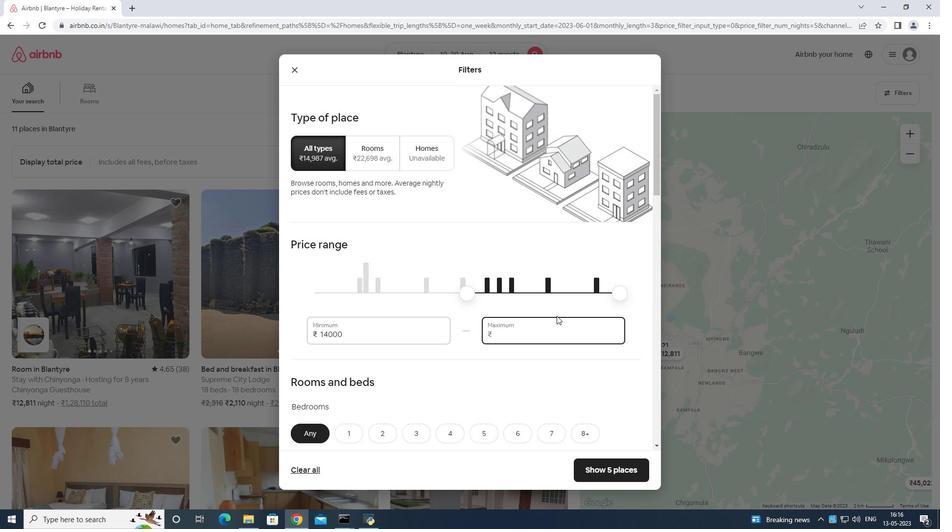 
Action: Mouse moved to (557, 315)
Screenshot: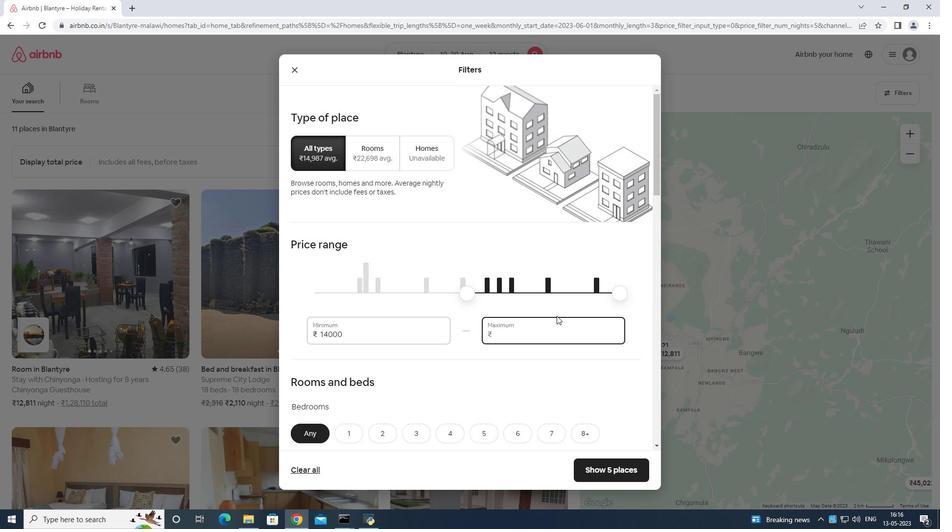 
Action: Key pressed <Key.backspace>
Screenshot: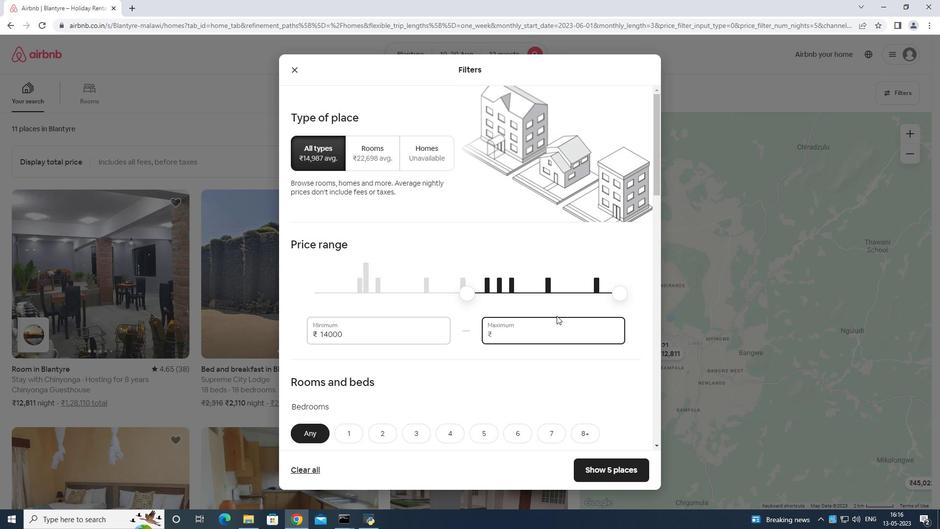 
Action: Mouse moved to (557, 315)
Screenshot: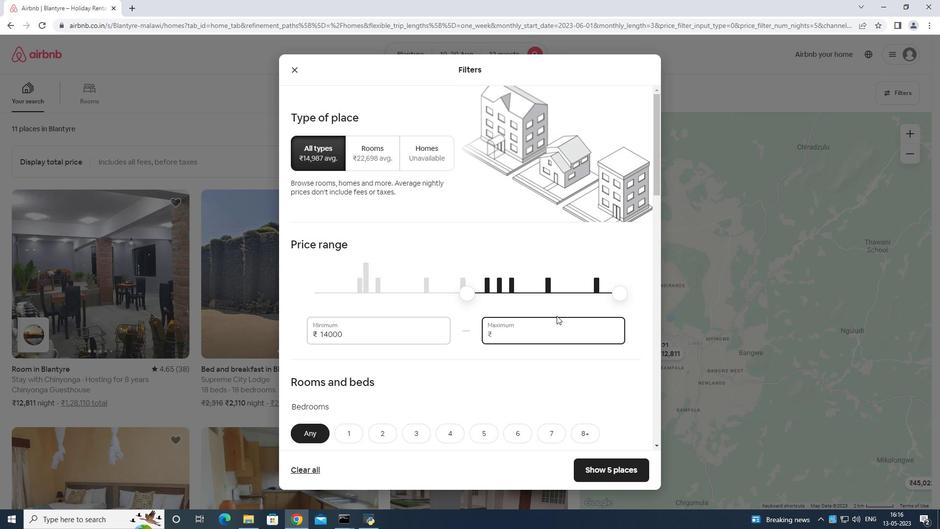 
Action: Key pressed <Key.backspace><Key.backspace><Key.backspace><Key.backspace><Key.backspace><Key.backspace><Key.backspace><Key.backspace><Key.backspace>
Screenshot: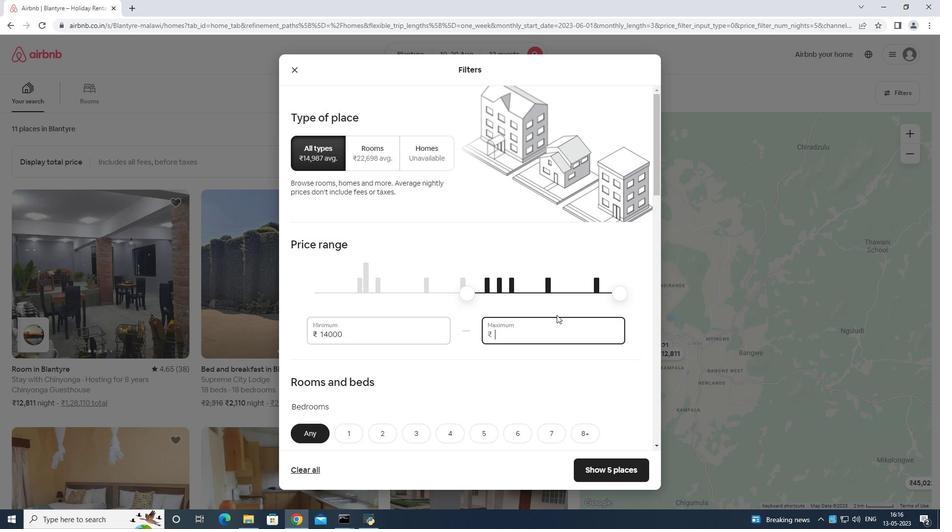 
Action: Mouse moved to (557, 314)
Screenshot: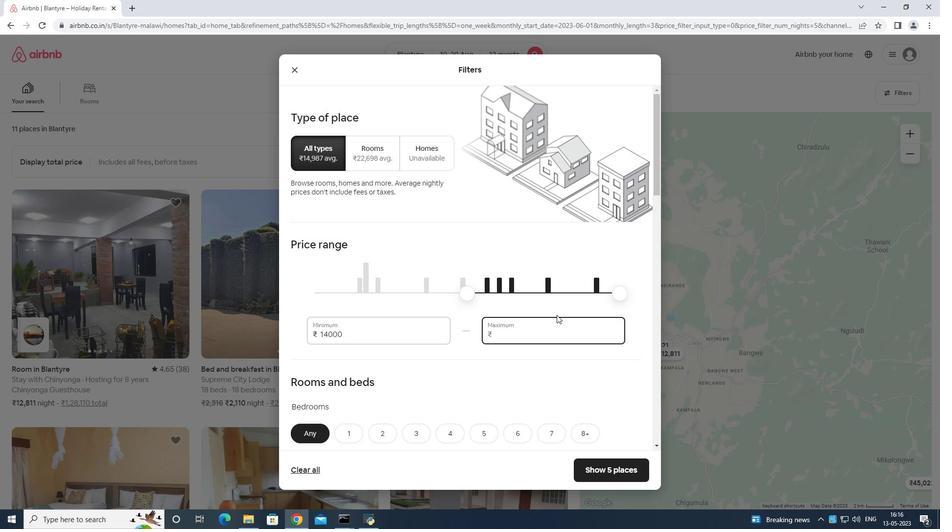 
Action: Key pressed 14000
Screenshot: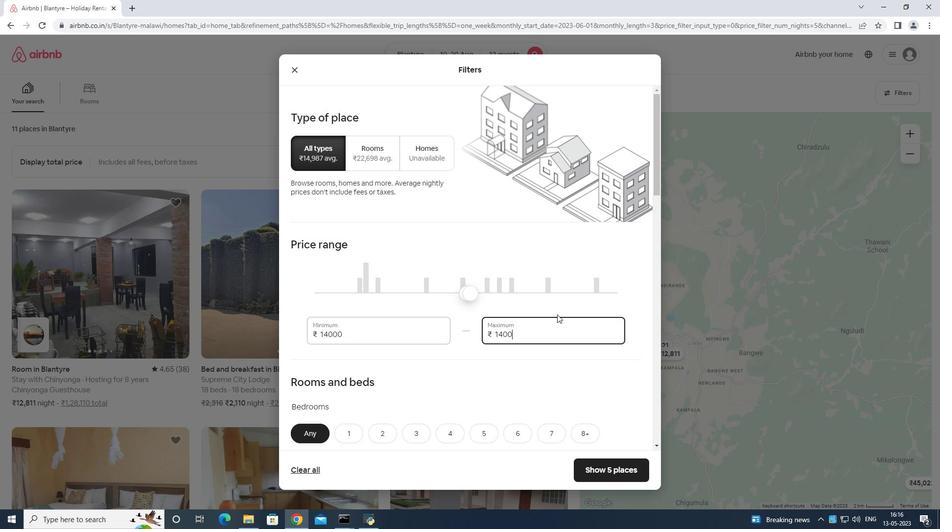 
Action: Mouse moved to (558, 312)
Screenshot: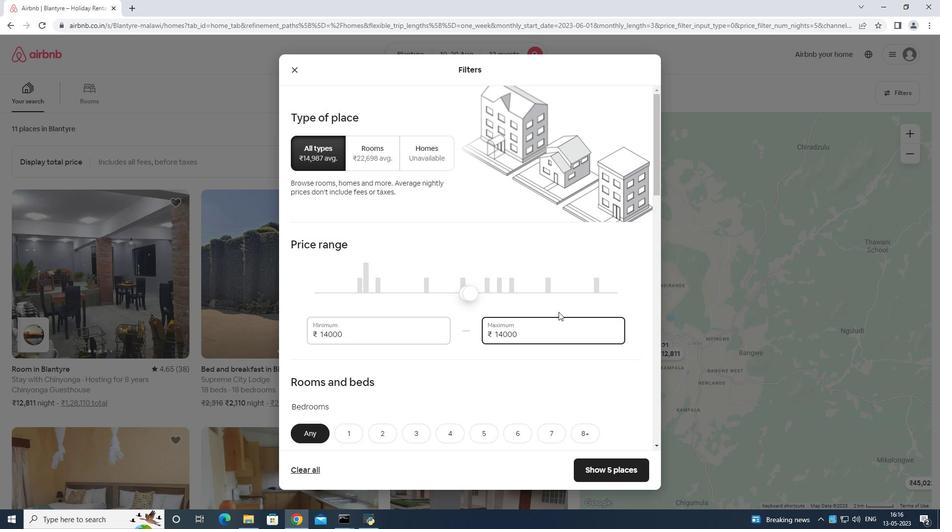 
Action: Mouse scrolled (558, 311) with delta (0, 0)
Screenshot: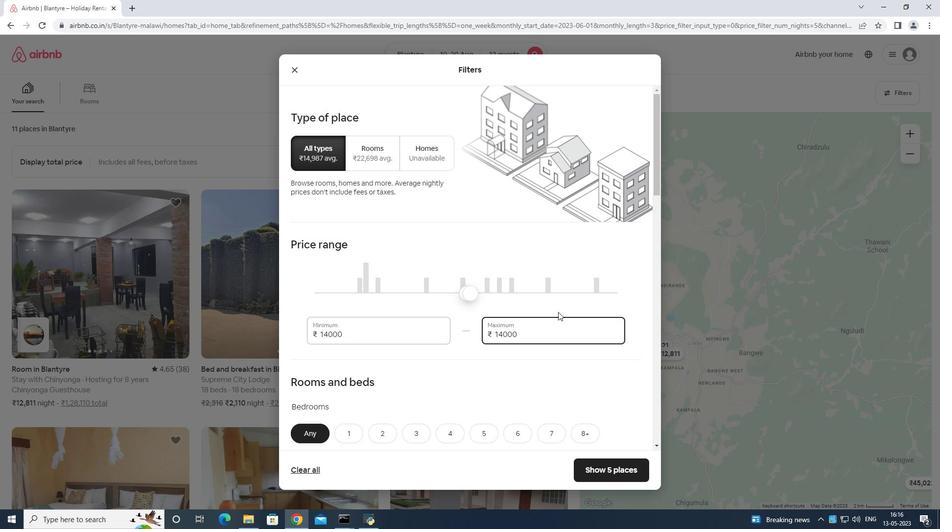 
Action: Mouse moved to (558, 312)
Screenshot: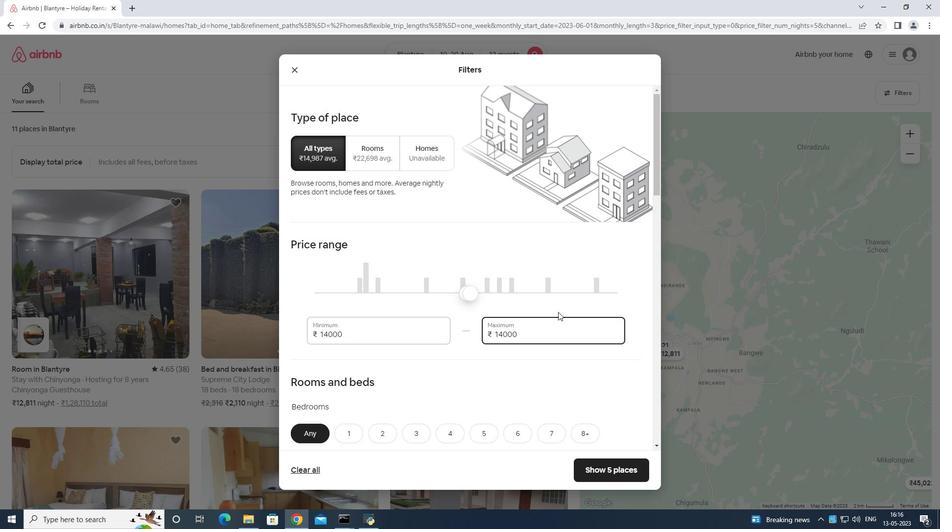 
Action: Mouse scrolled (558, 311) with delta (0, 0)
Screenshot: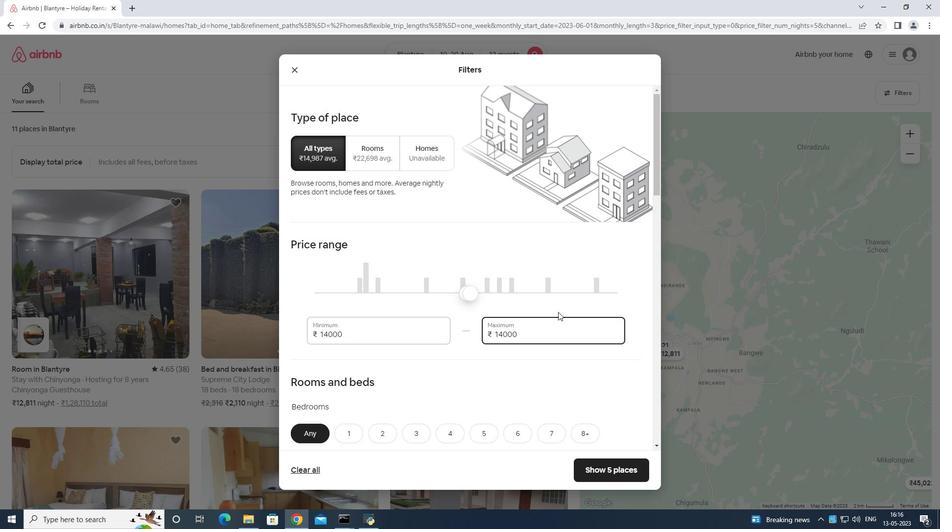 
Action: Mouse moved to (557, 312)
Screenshot: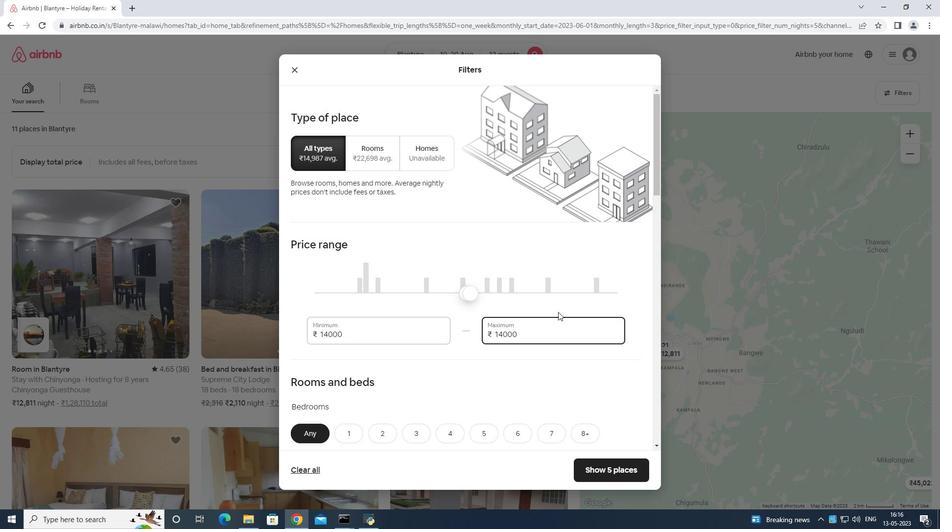 
Action: Mouse scrolled (557, 311) with delta (0, 0)
Screenshot: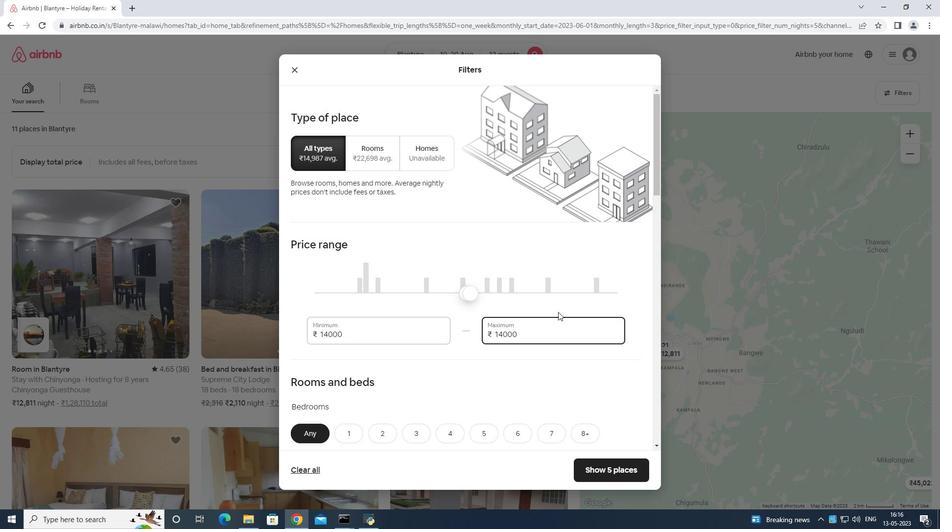 
Action: Mouse scrolled (557, 311) with delta (0, 0)
Screenshot: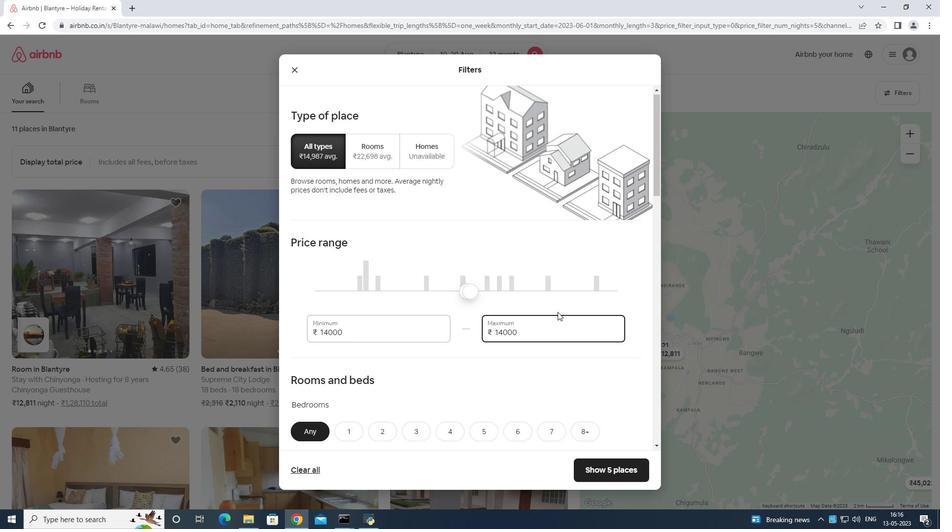 
Action: Mouse moved to (519, 240)
Screenshot: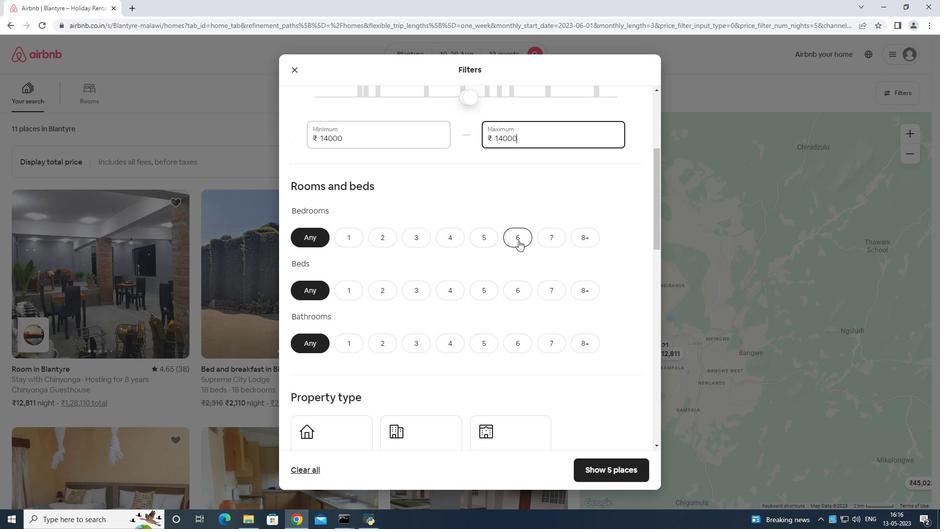 
Action: Mouse pressed left at (519, 240)
Screenshot: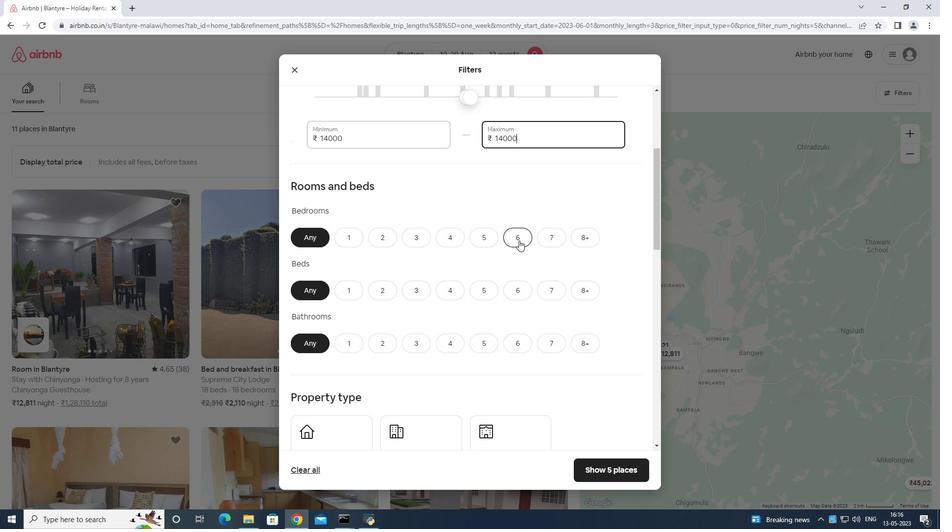 
Action: Mouse moved to (583, 287)
Screenshot: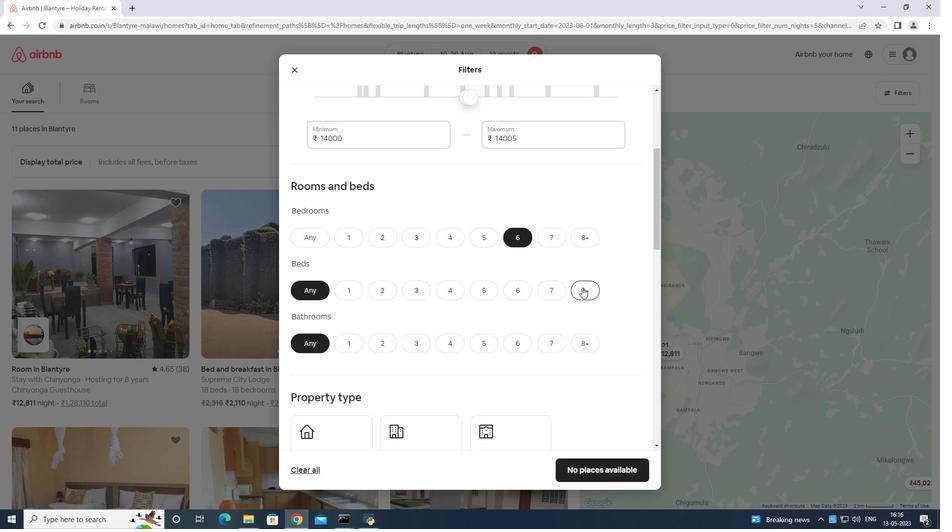
Action: Mouse pressed left at (582, 287)
Screenshot: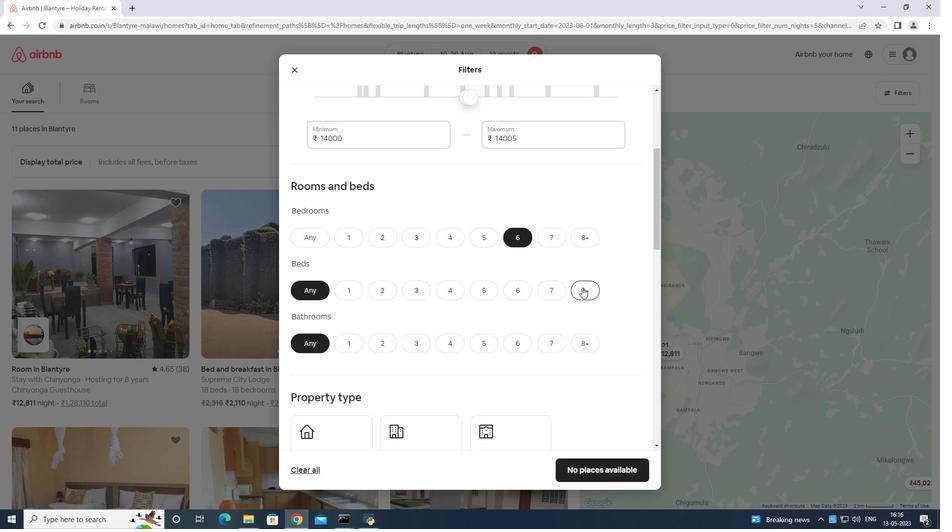 
Action: Mouse moved to (513, 341)
Screenshot: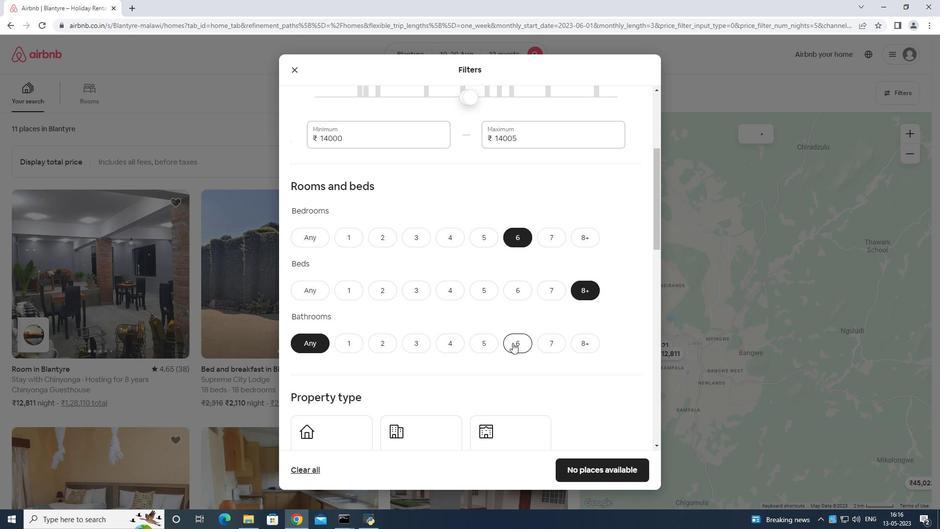 
Action: Mouse pressed left at (513, 341)
Screenshot: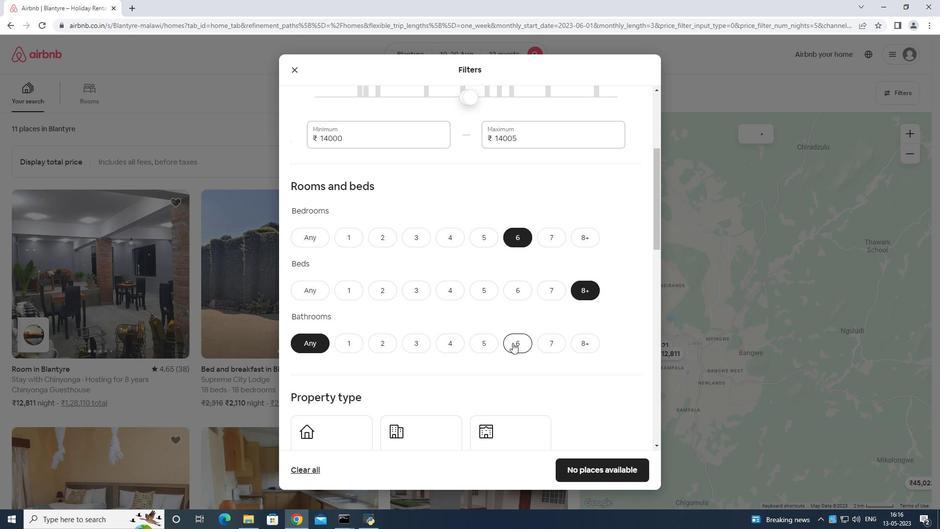 
Action: Mouse moved to (522, 307)
Screenshot: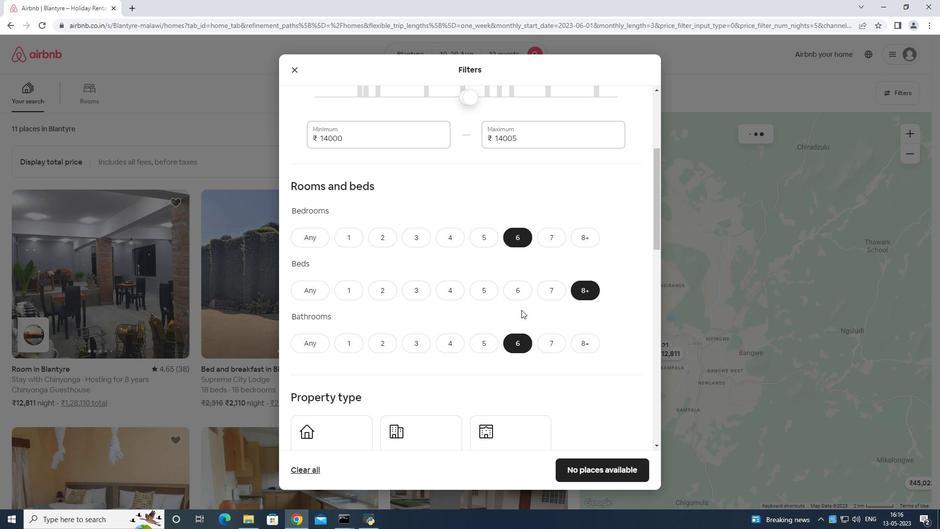 
Action: Mouse scrolled (522, 307) with delta (0, 0)
Screenshot: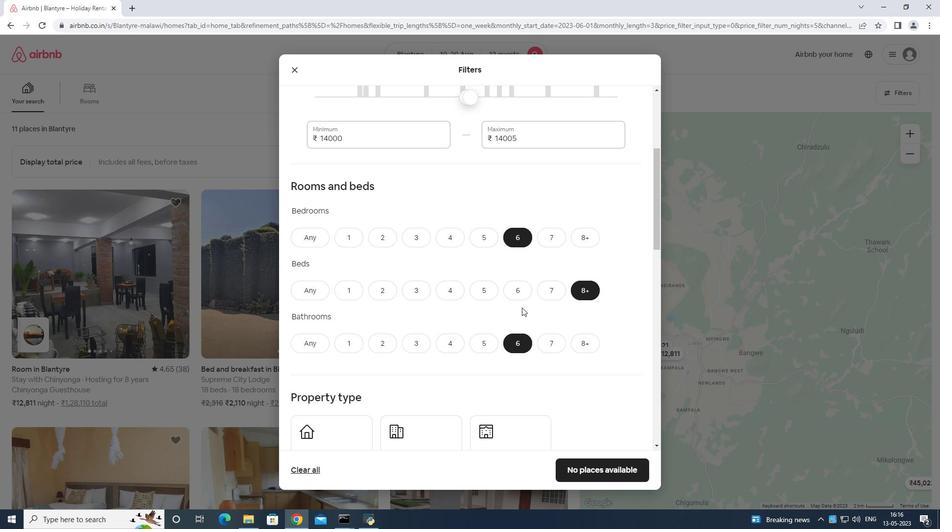 
Action: Mouse moved to (523, 307)
Screenshot: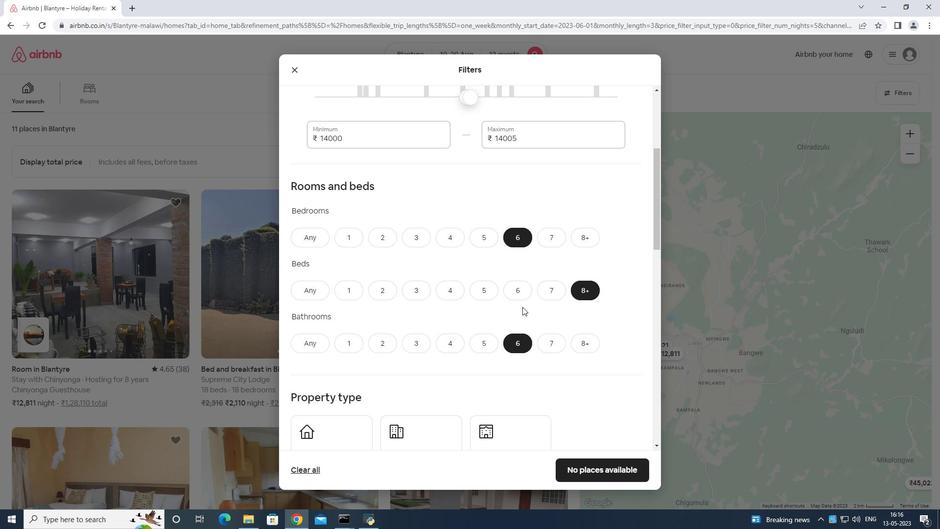 
Action: Mouse scrolled (523, 307) with delta (0, 0)
Screenshot: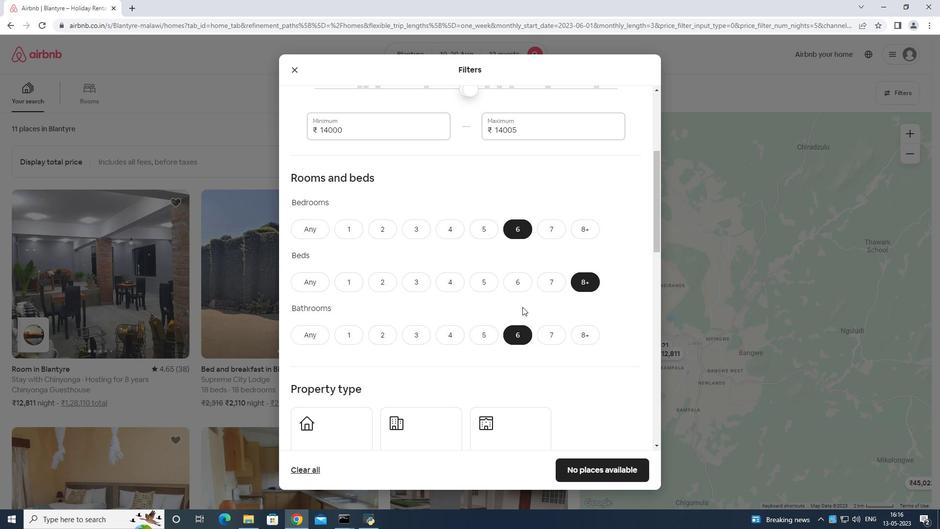 
Action: Mouse moved to (341, 340)
Screenshot: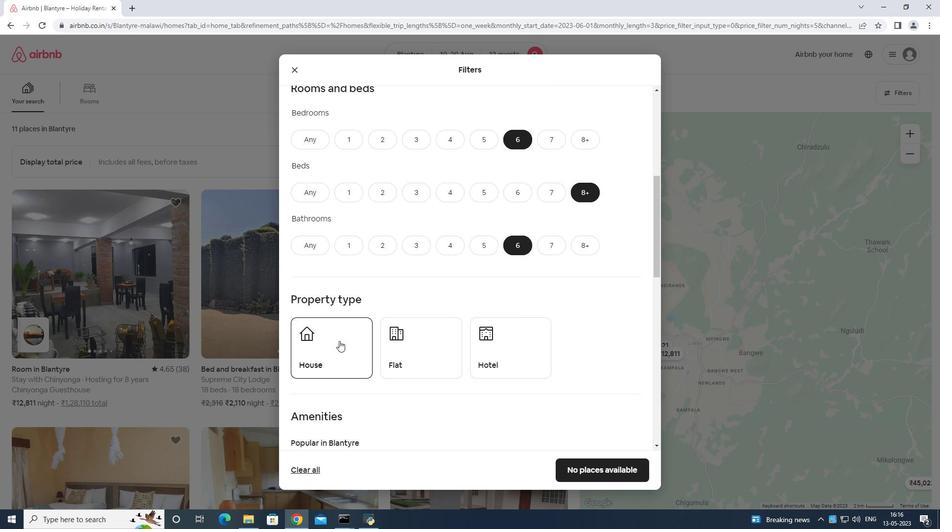 
Action: Mouse pressed left at (340, 340)
Screenshot: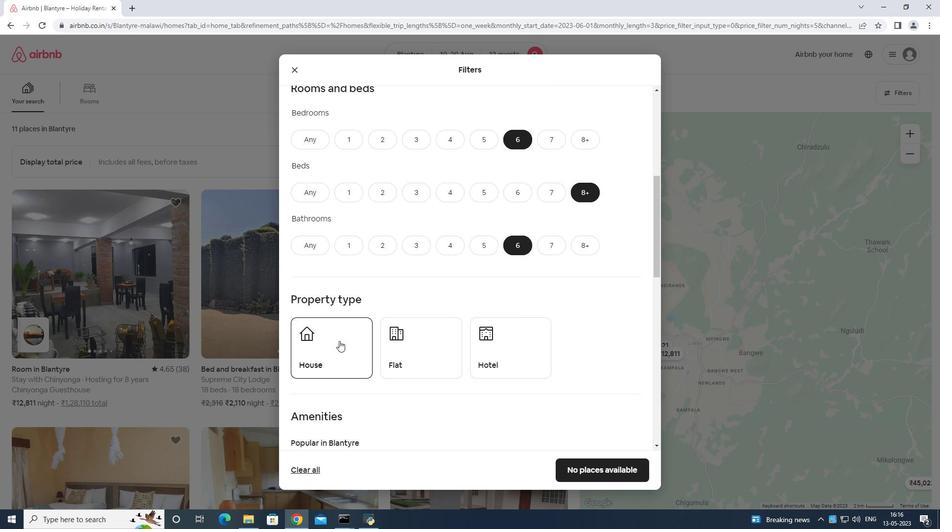 
Action: Mouse moved to (431, 342)
Screenshot: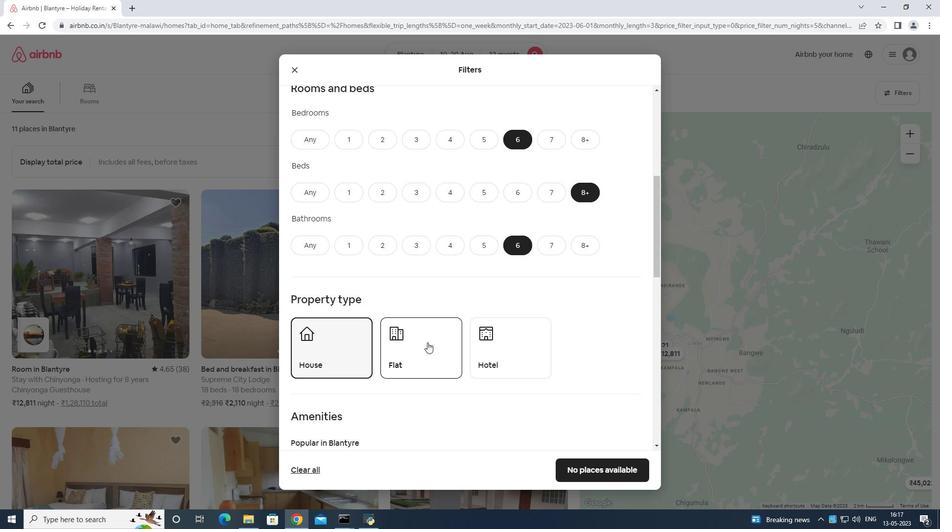 
Action: Mouse pressed left at (431, 342)
Screenshot: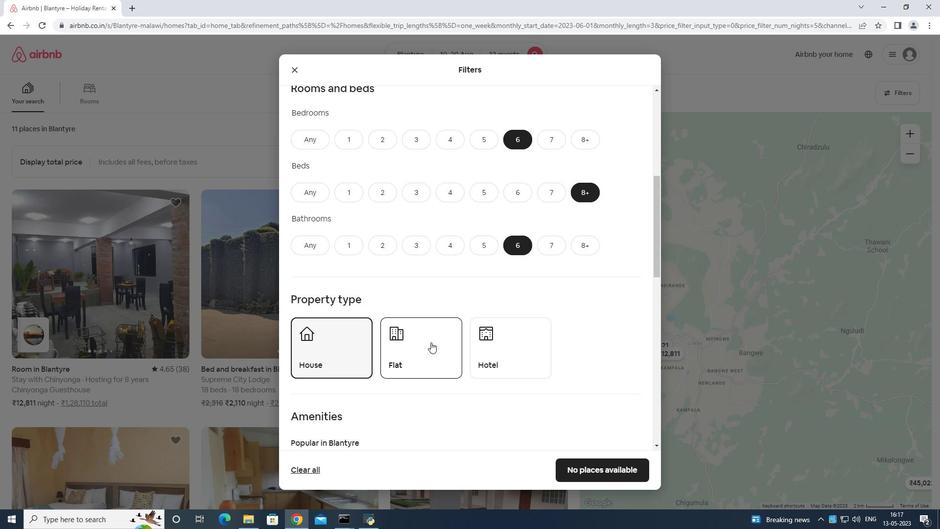 
Action: Mouse moved to (441, 305)
Screenshot: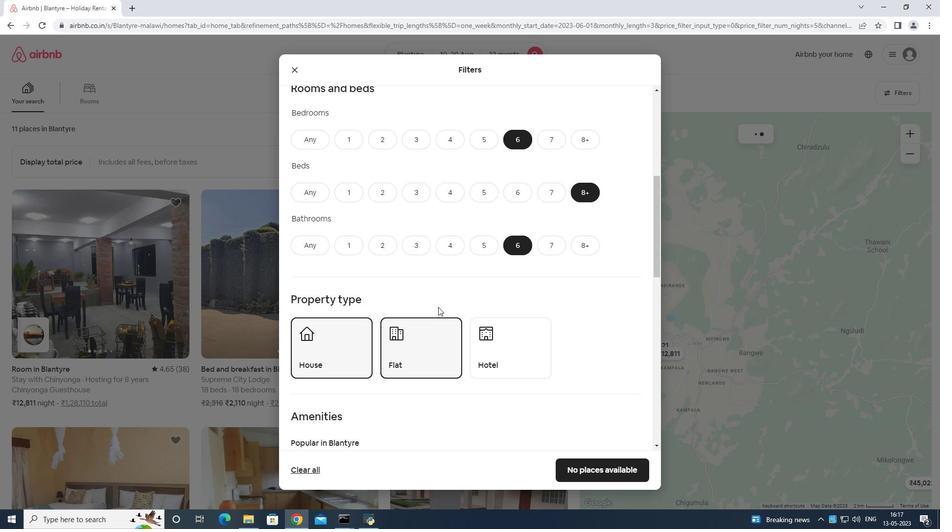 
Action: Mouse scrolled (441, 304) with delta (0, 0)
Screenshot: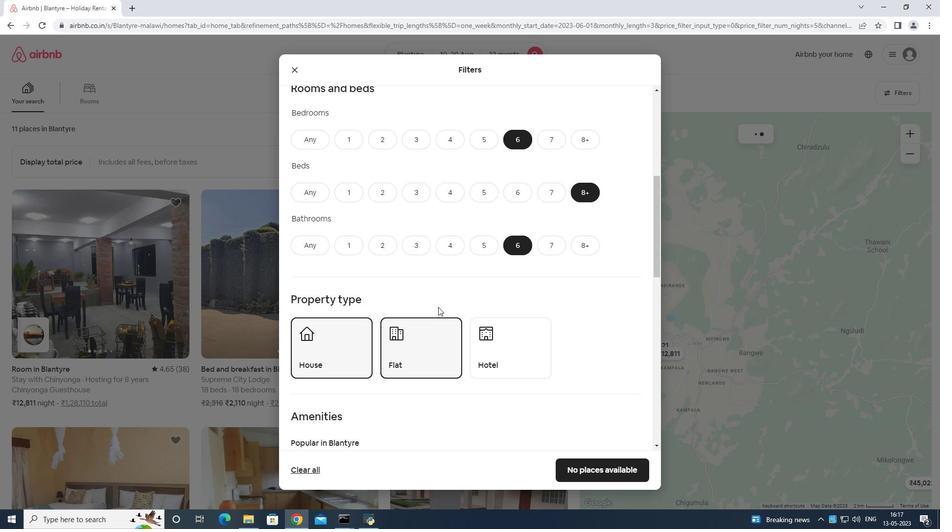 
Action: Mouse moved to (443, 305)
Screenshot: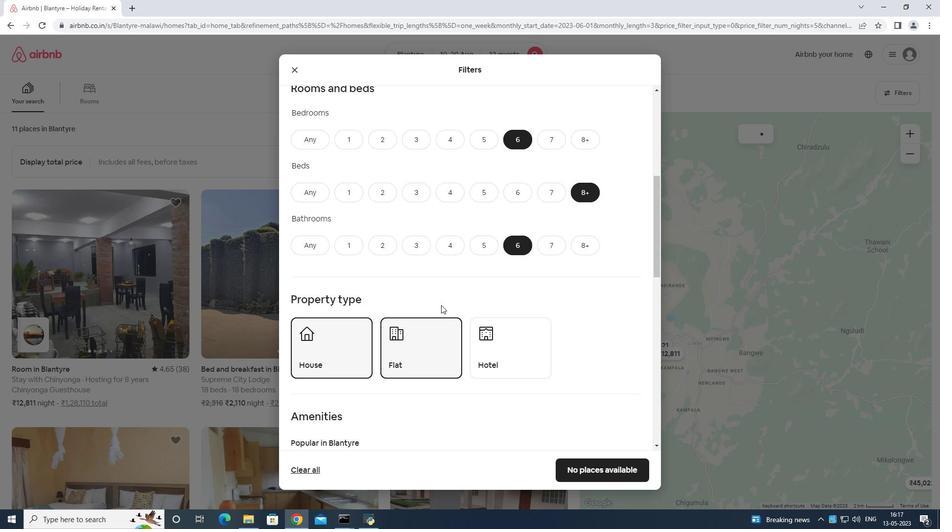 
Action: Mouse scrolled (443, 305) with delta (0, 0)
Screenshot: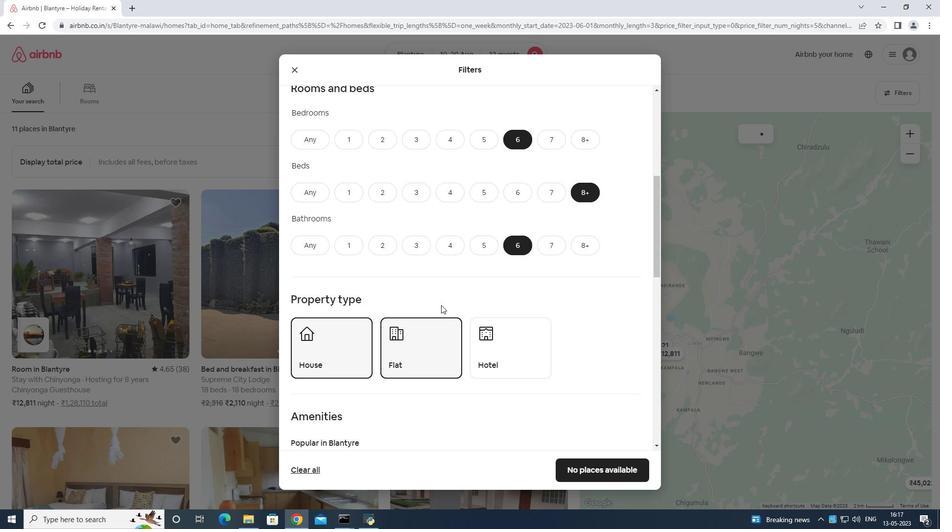 
Action: Mouse moved to (443, 308)
Screenshot: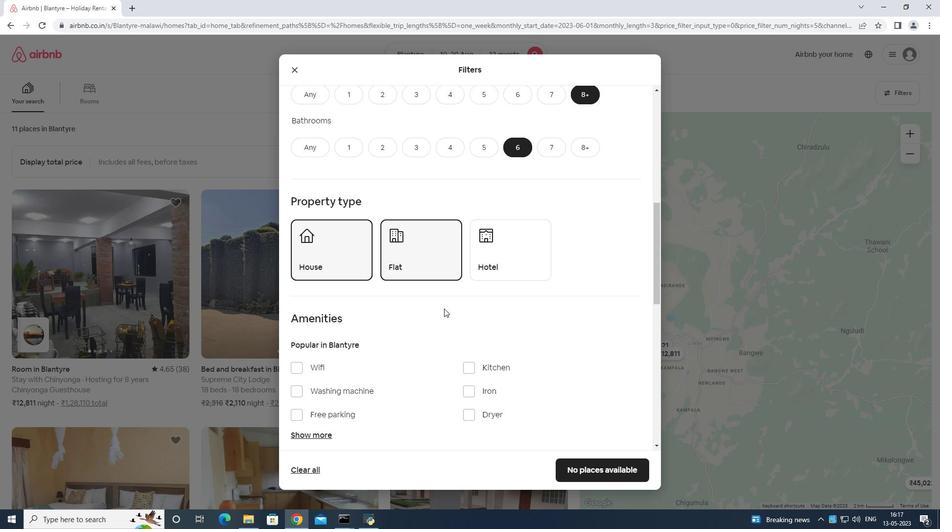 
Action: Mouse scrolled (443, 308) with delta (0, 0)
Screenshot: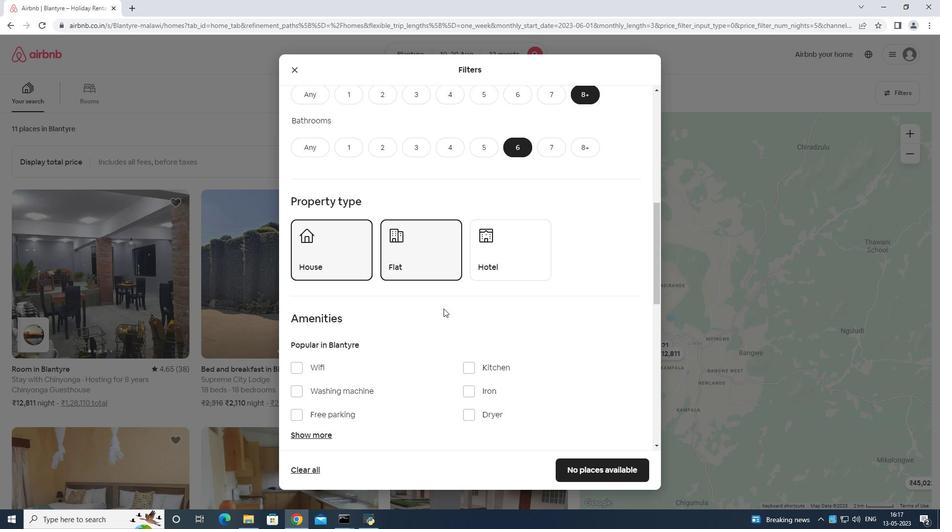 
Action: Mouse moved to (442, 309)
Screenshot: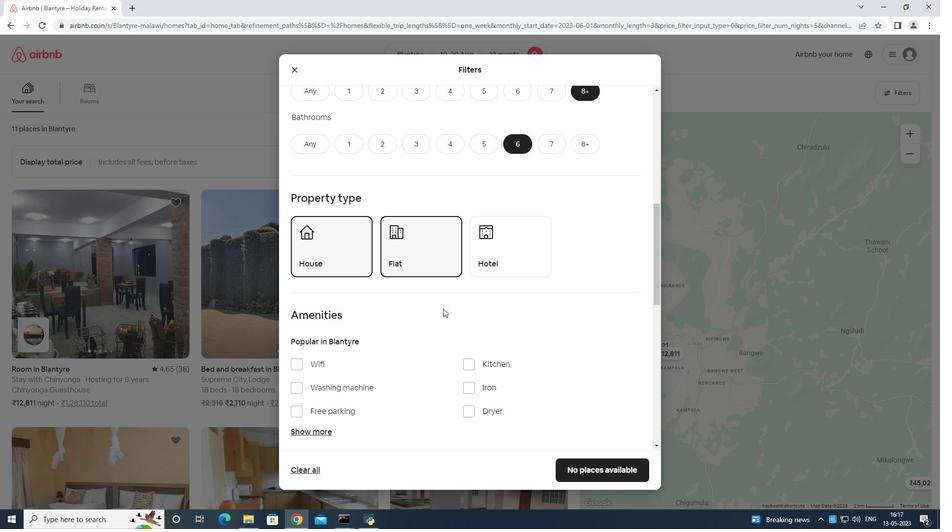 
Action: Mouse scrolled (442, 308) with delta (0, 0)
Screenshot: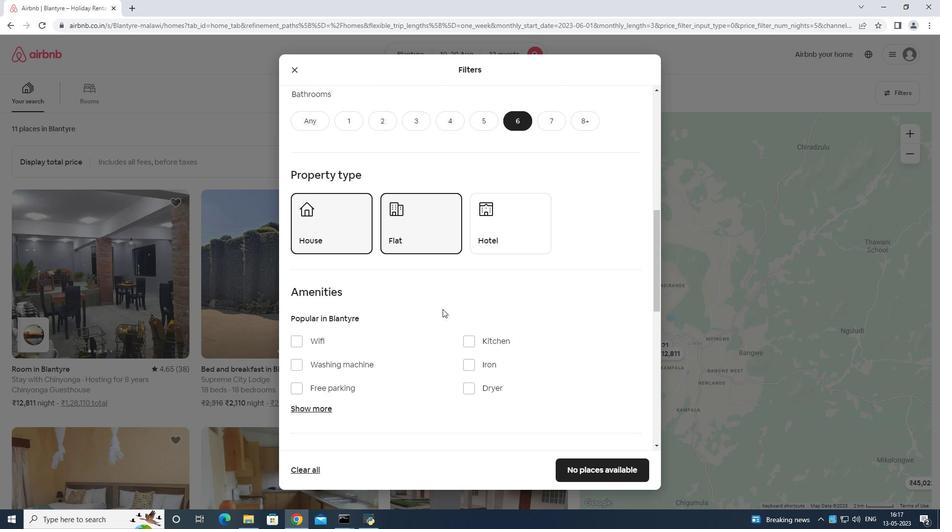 
Action: Mouse moved to (292, 266)
Screenshot: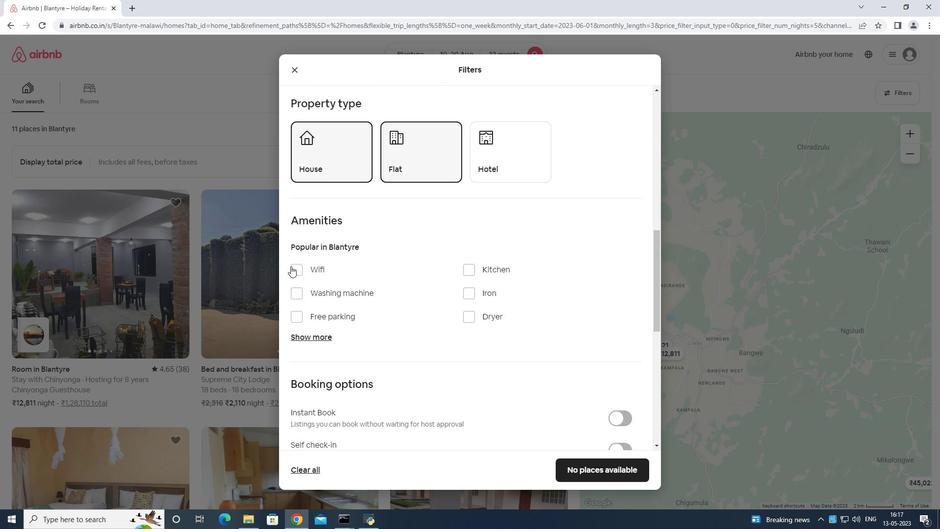 
Action: Mouse pressed left at (292, 266)
Screenshot: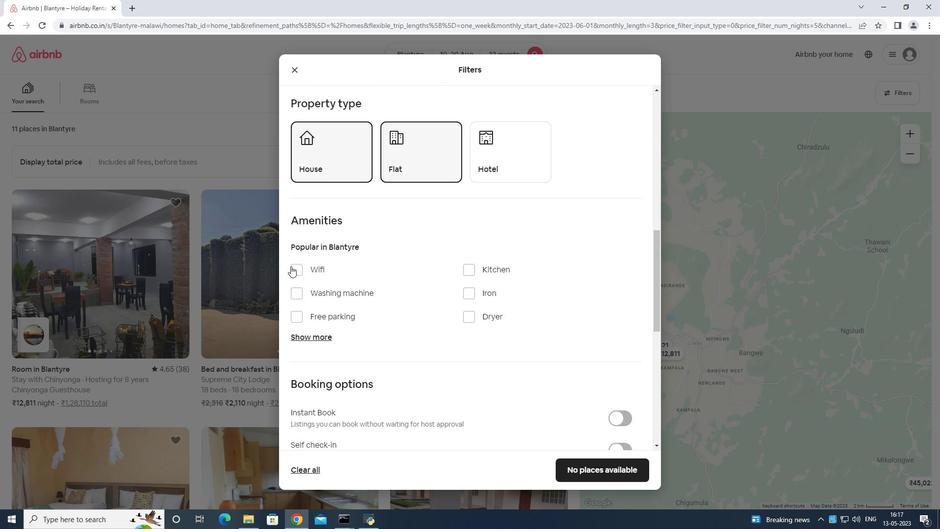 
Action: Mouse moved to (293, 315)
Screenshot: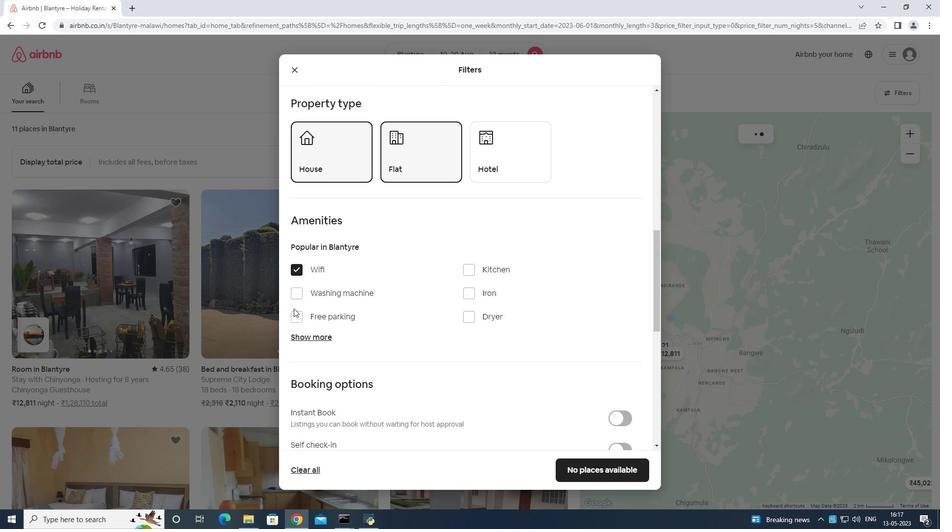 
Action: Mouse pressed left at (293, 315)
Screenshot: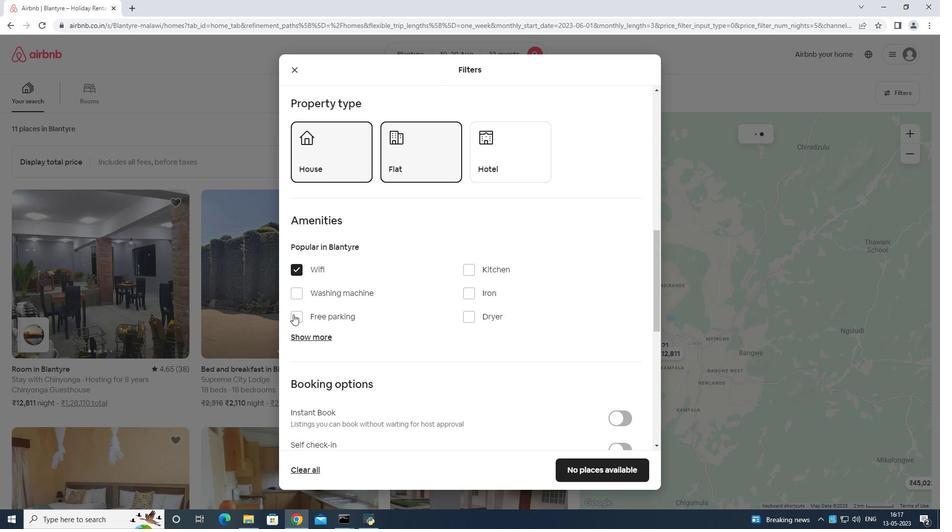 
Action: Mouse moved to (300, 333)
Screenshot: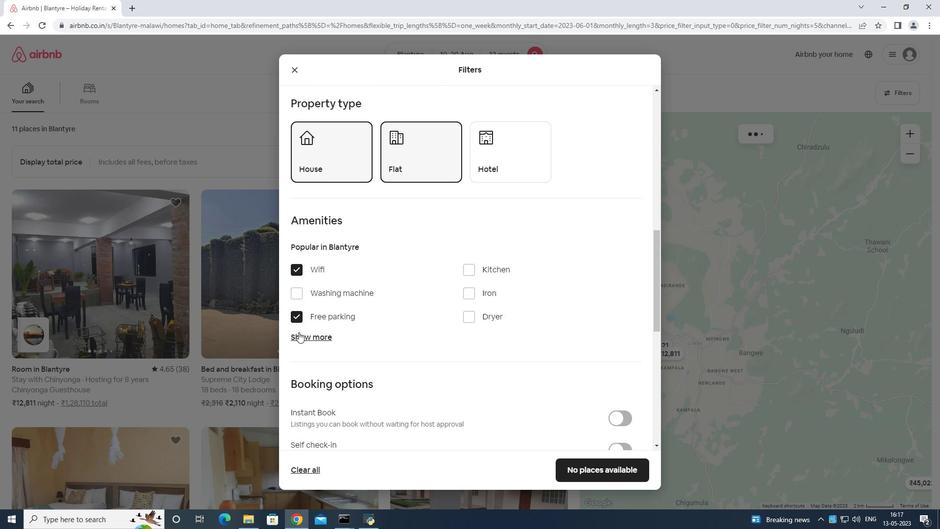 
Action: Mouse pressed left at (300, 333)
Screenshot: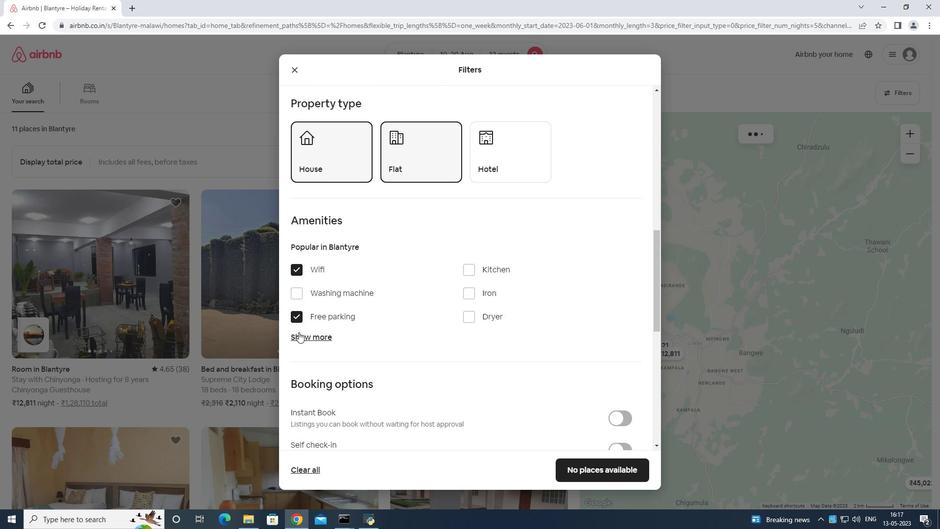 
Action: Mouse moved to (472, 395)
Screenshot: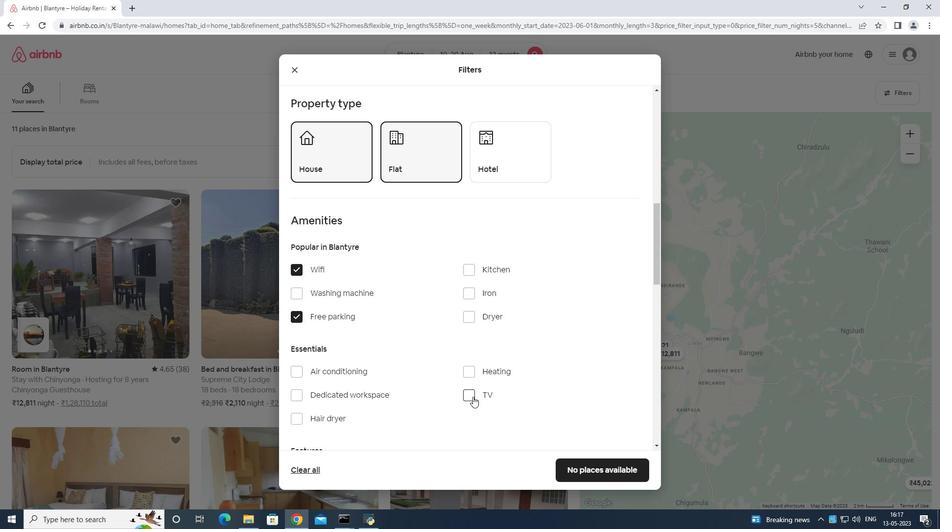 
Action: Mouse pressed left at (472, 396)
Screenshot: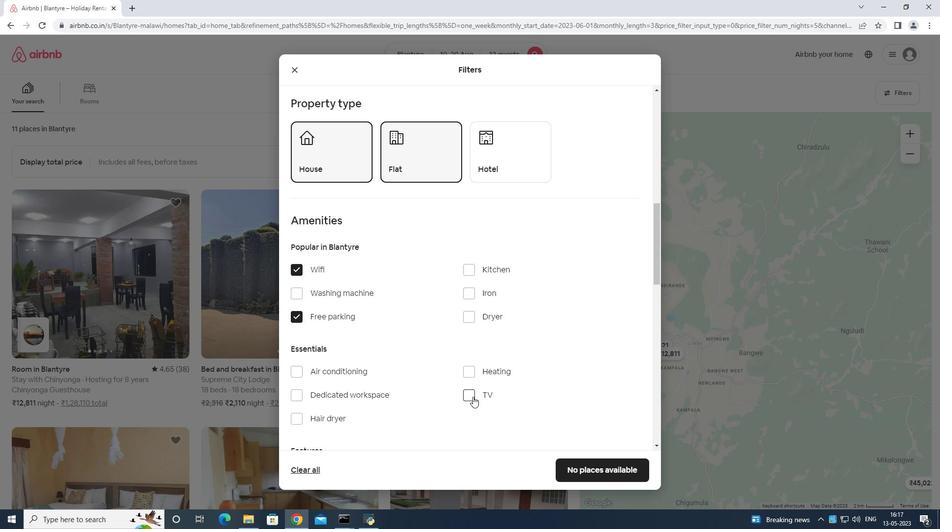 
Action: Mouse moved to (476, 382)
Screenshot: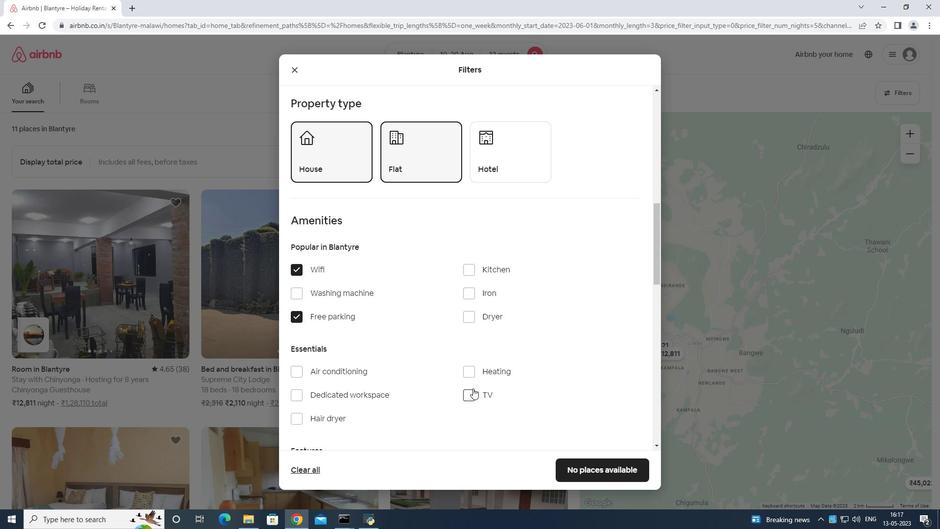 
Action: Mouse scrolled (476, 382) with delta (0, 0)
Screenshot: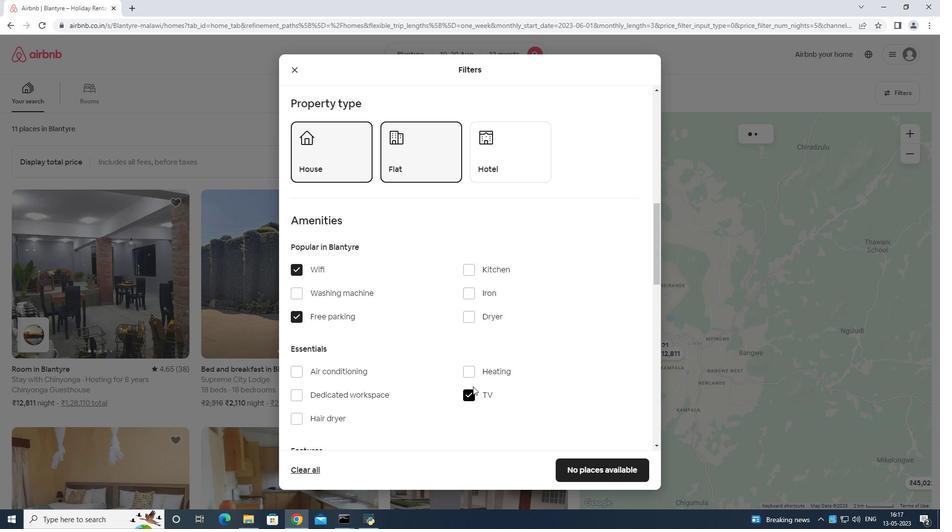 
Action: Mouse moved to (476, 383)
Screenshot: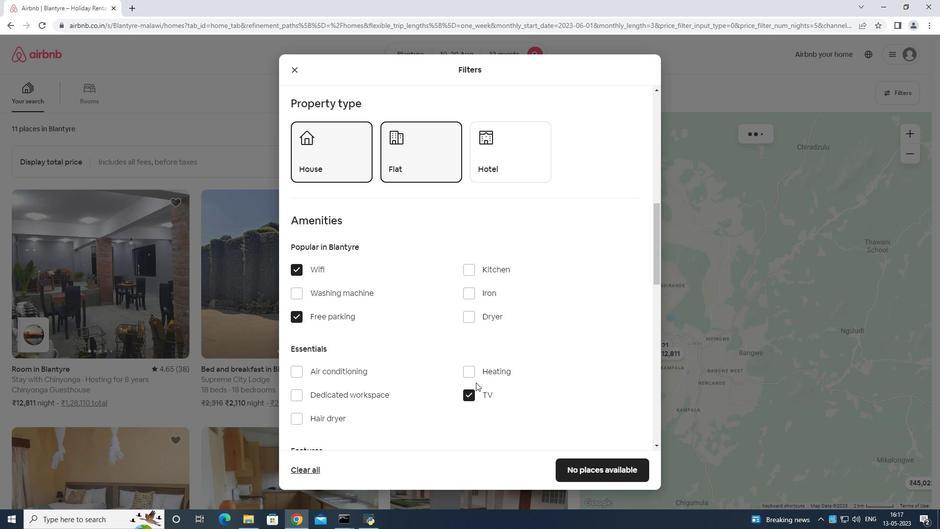 
Action: Mouse scrolled (476, 382) with delta (0, 0)
Screenshot: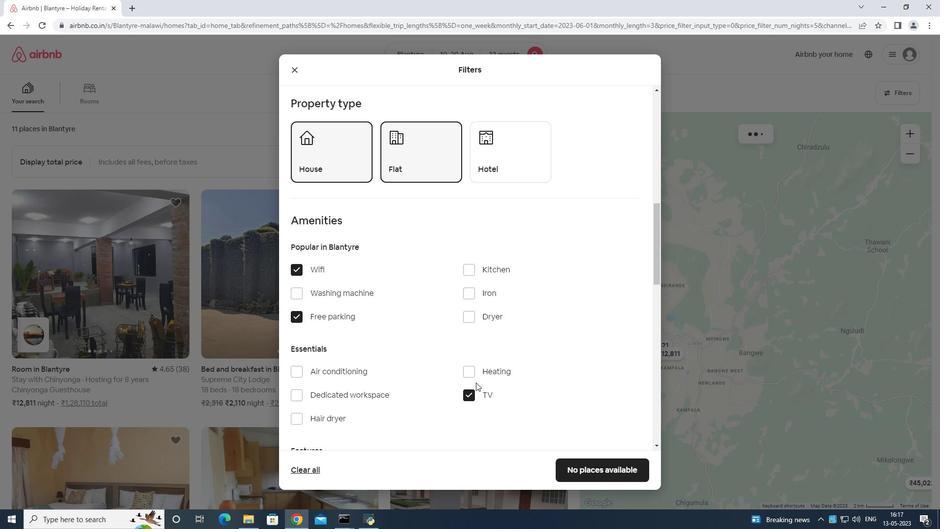 
Action: Mouse moved to (477, 383)
Screenshot: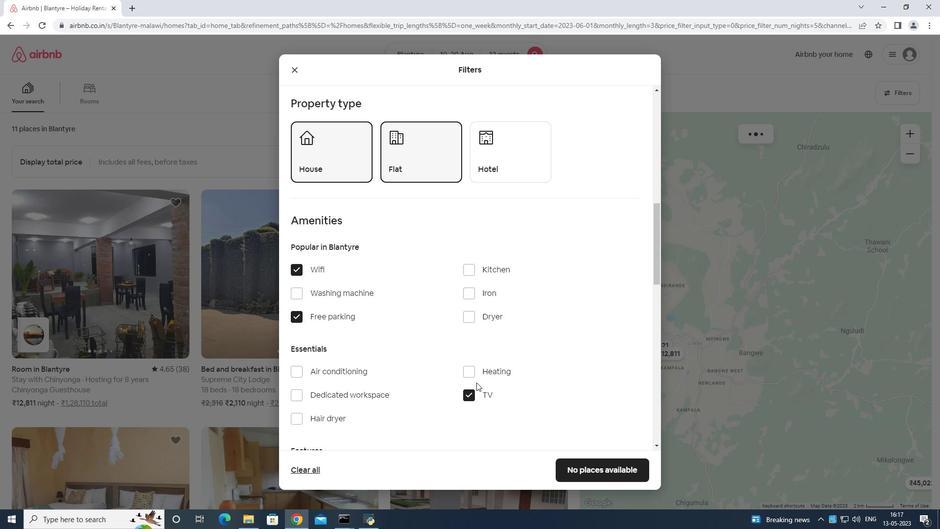 
Action: Mouse scrolled (476, 383) with delta (0, 0)
Screenshot: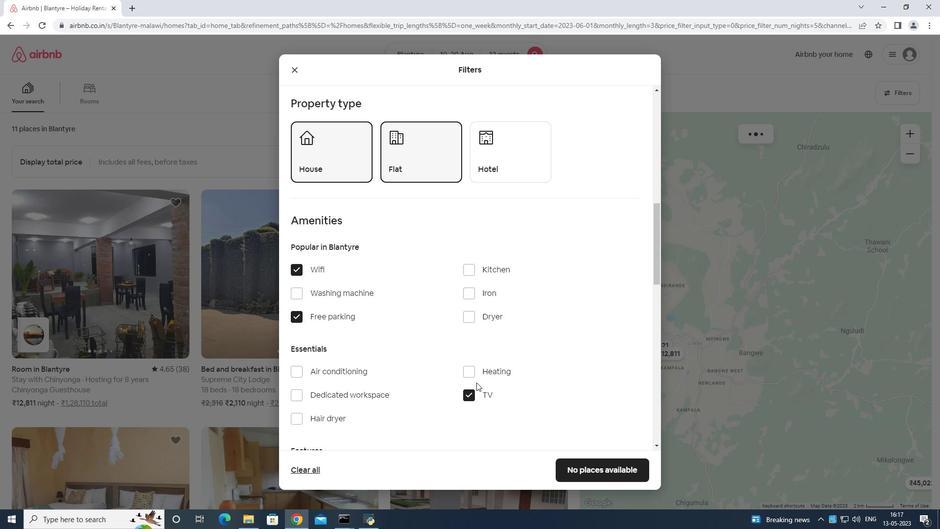 
Action: Mouse moved to (479, 378)
Screenshot: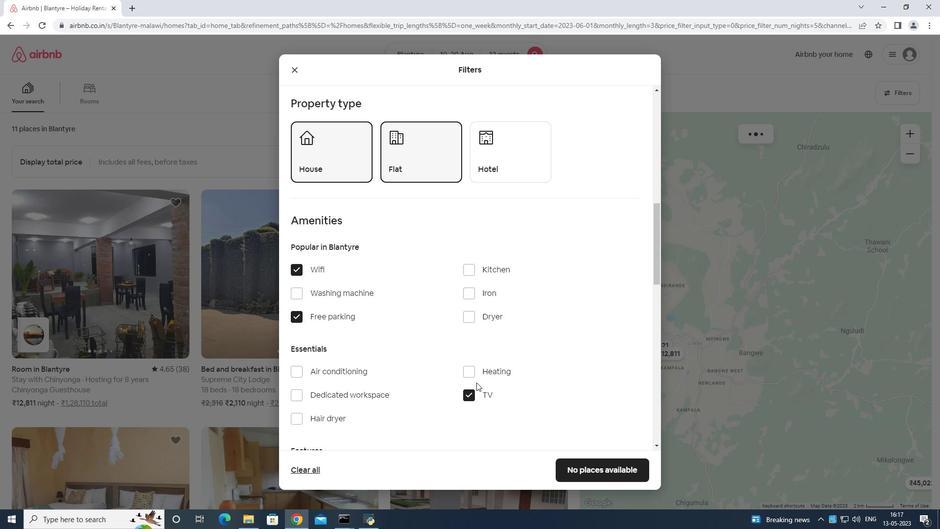 
Action: Mouse scrolled (477, 383) with delta (0, 0)
Screenshot: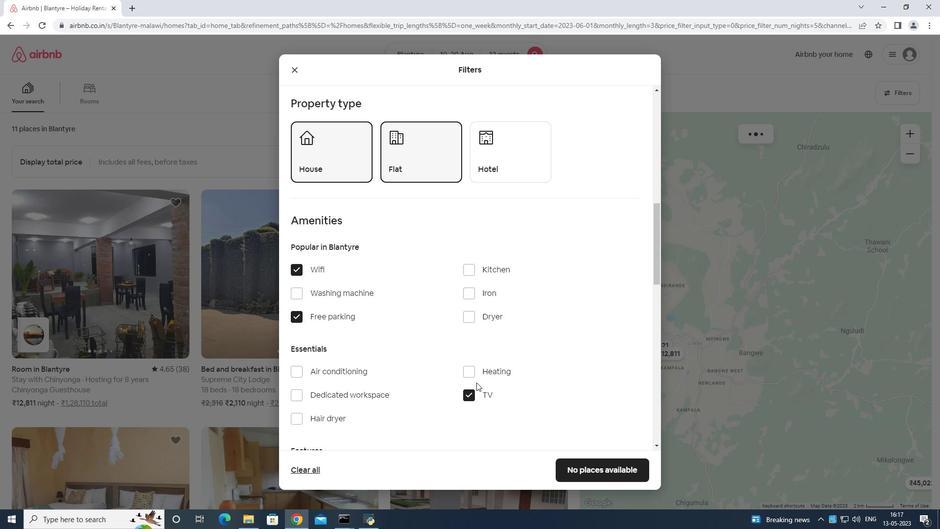 
Action: Mouse moved to (295, 324)
Screenshot: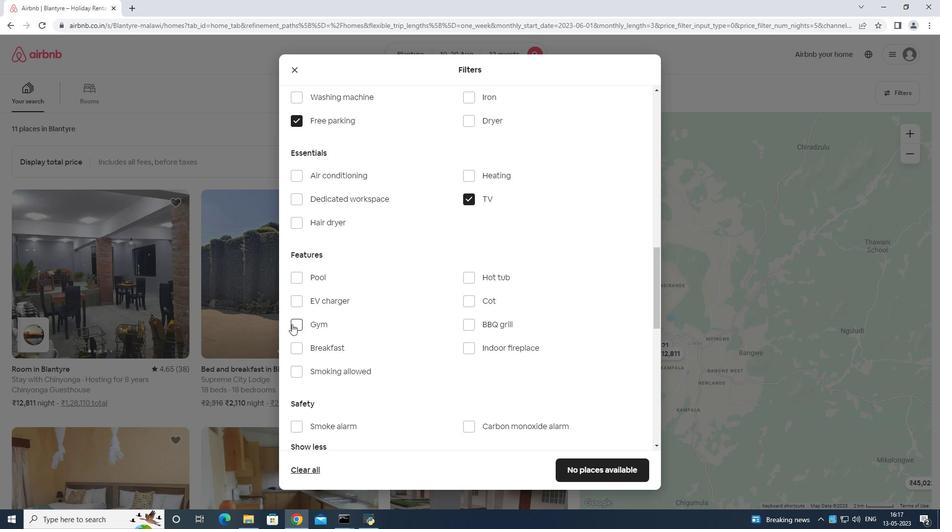 
Action: Mouse pressed left at (294, 324)
Screenshot: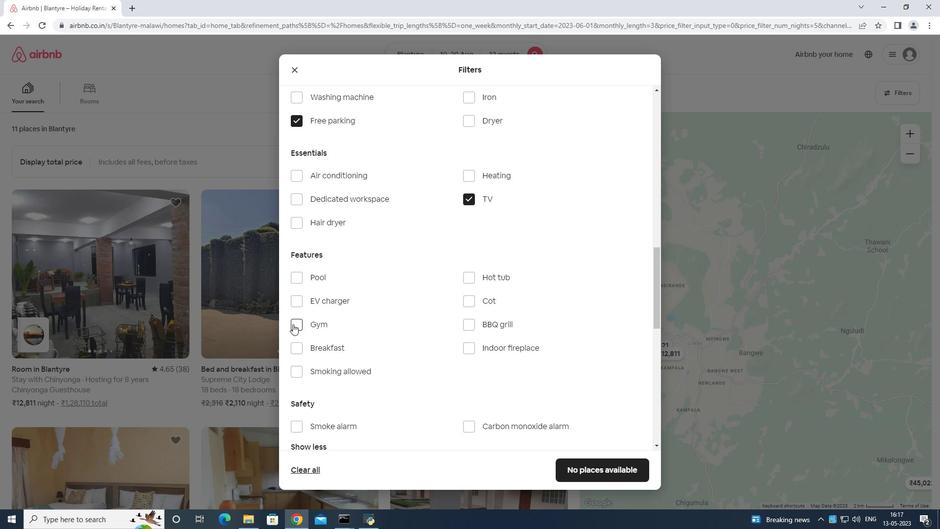 
Action: Mouse moved to (294, 347)
Screenshot: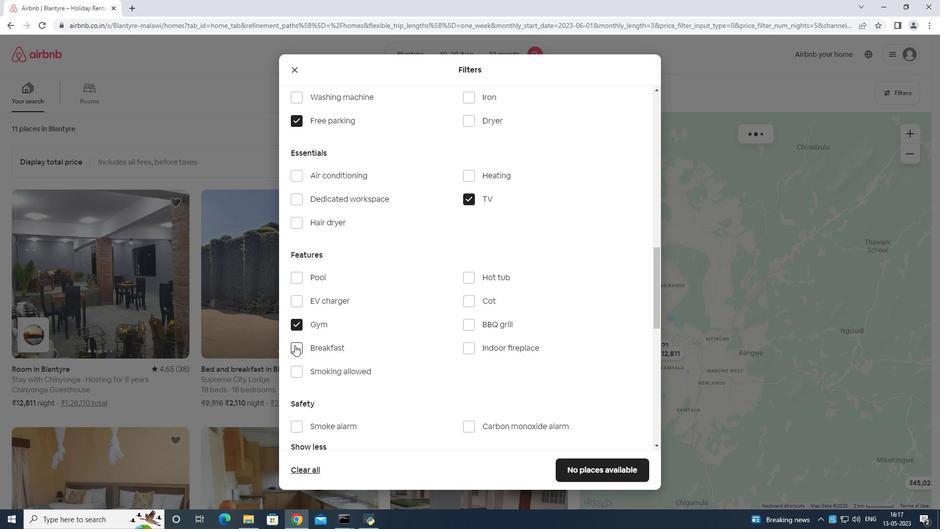 
Action: Mouse pressed left at (294, 347)
Screenshot: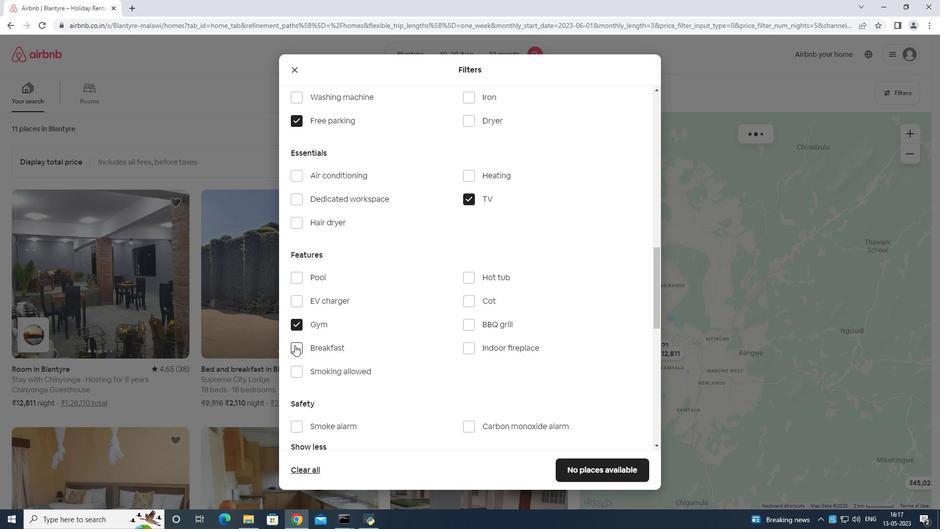 
Action: Mouse moved to (376, 326)
Screenshot: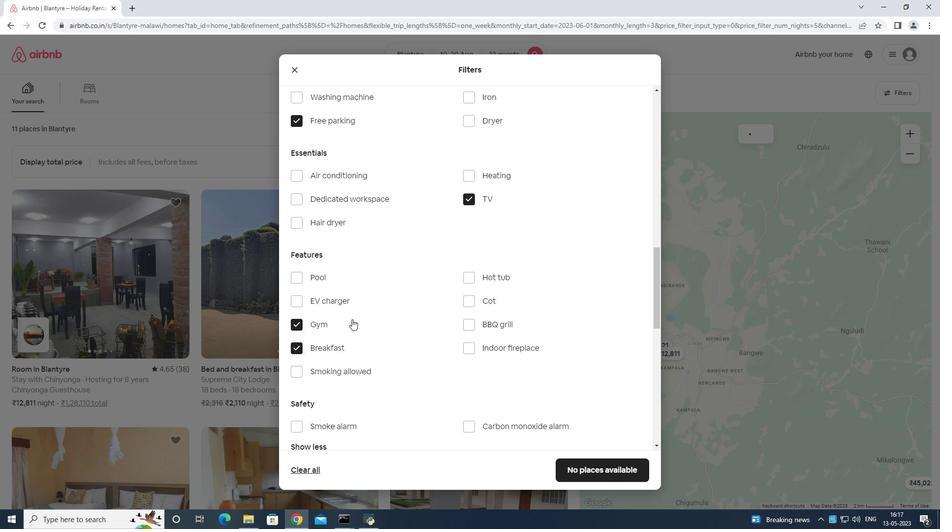 
Action: Mouse scrolled (363, 321) with delta (0, 0)
Screenshot: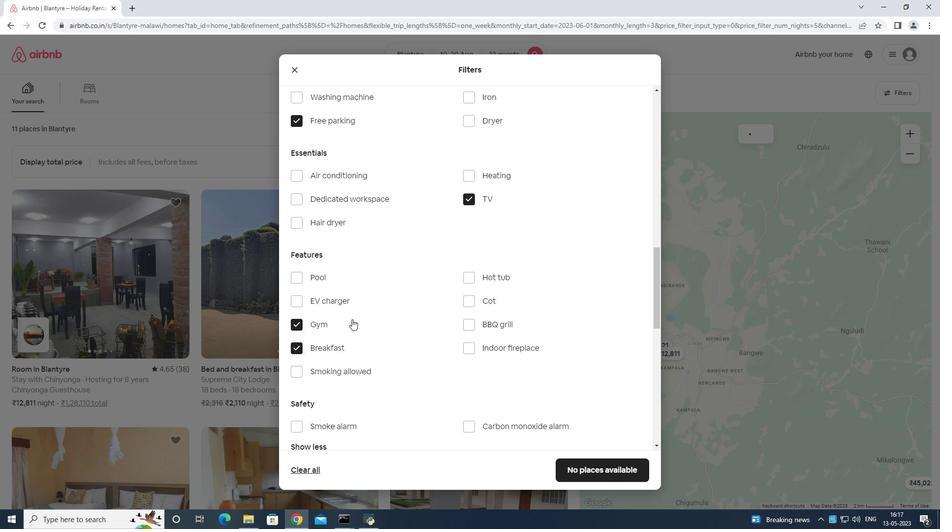 
Action: Mouse moved to (387, 326)
Screenshot: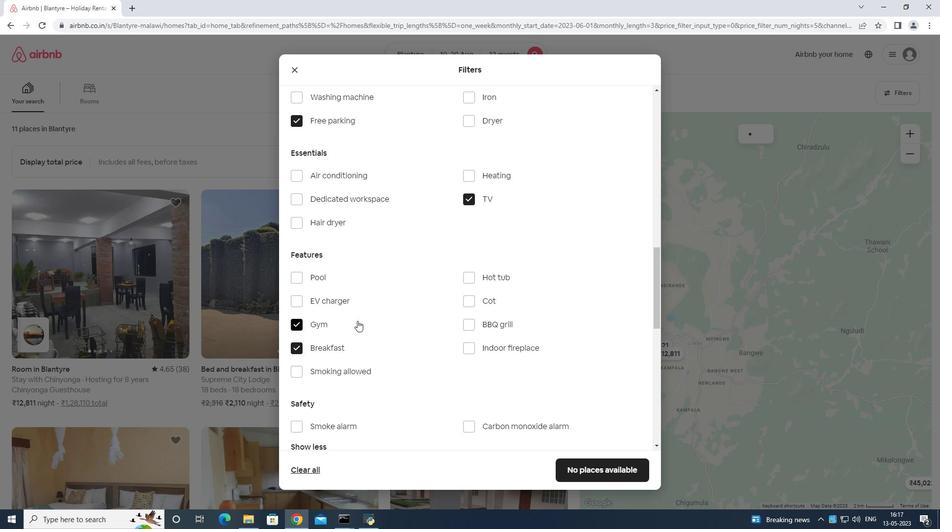 
Action: Mouse scrolled (379, 326) with delta (0, 0)
Screenshot: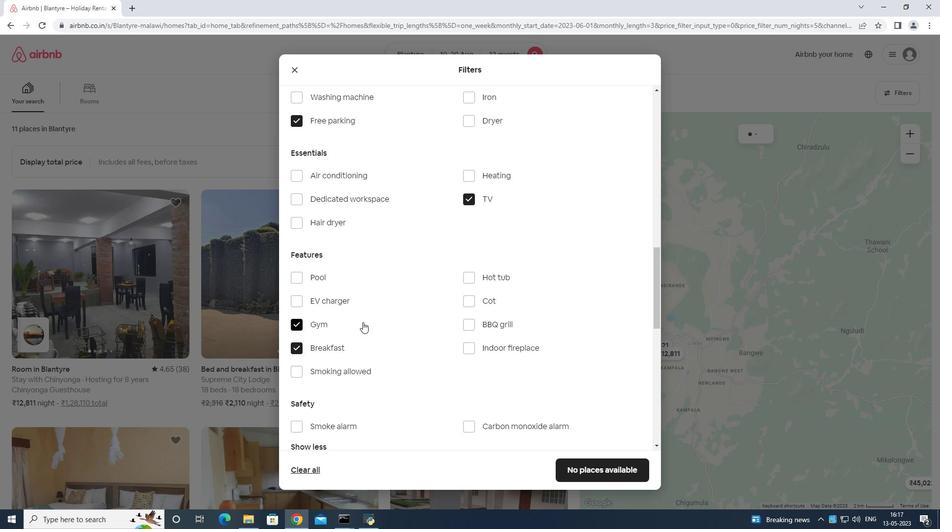 
Action: Mouse moved to (388, 325)
Screenshot: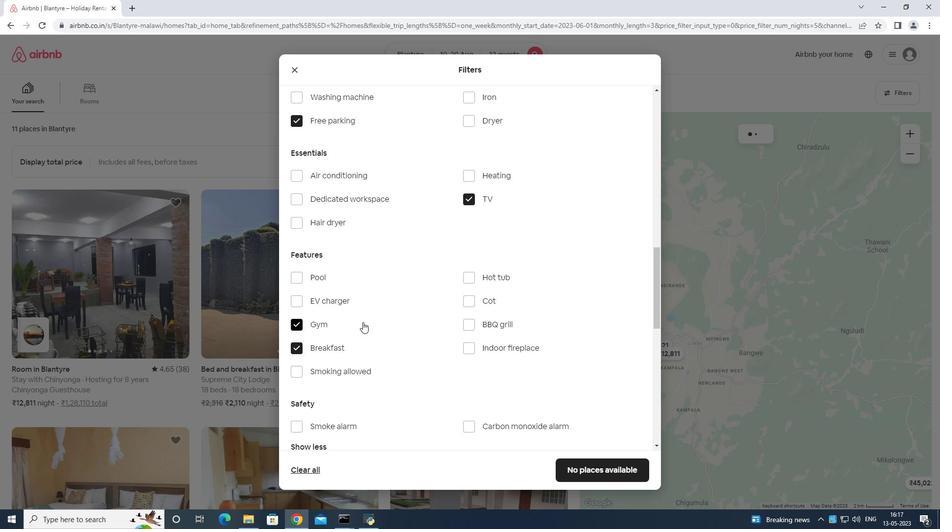
Action: Mouse scrolled (385, 326) with delta (0, 0)
Screenshot: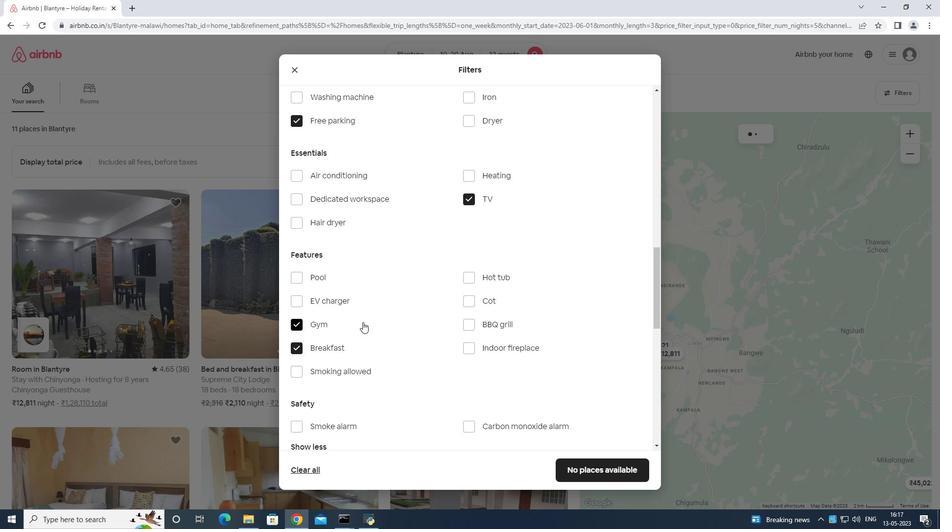 
Action: Mouse moved to (389, 316)
Screenshot: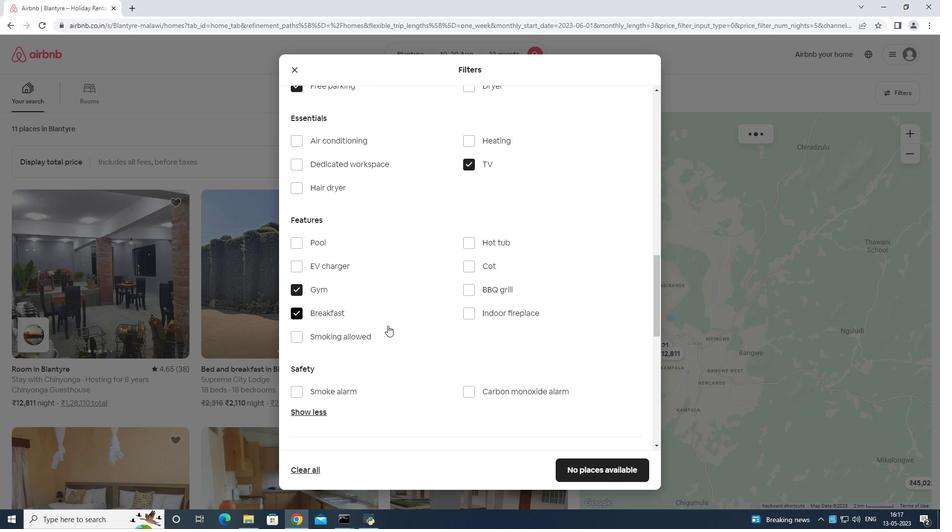 
Action: Mouse scrolled (388, 322) with delta (0, 0)
Screenshot: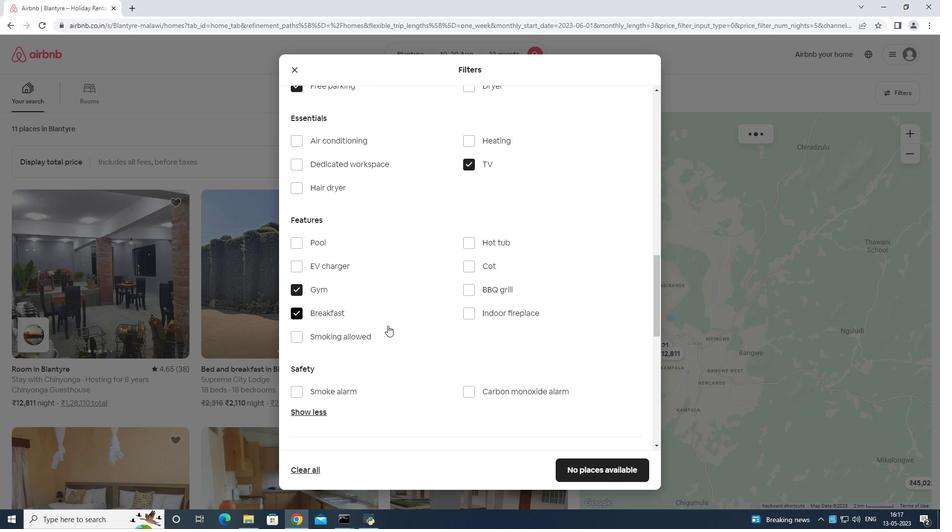 
Action: Mouse moved to (389, 315)
Screenshot: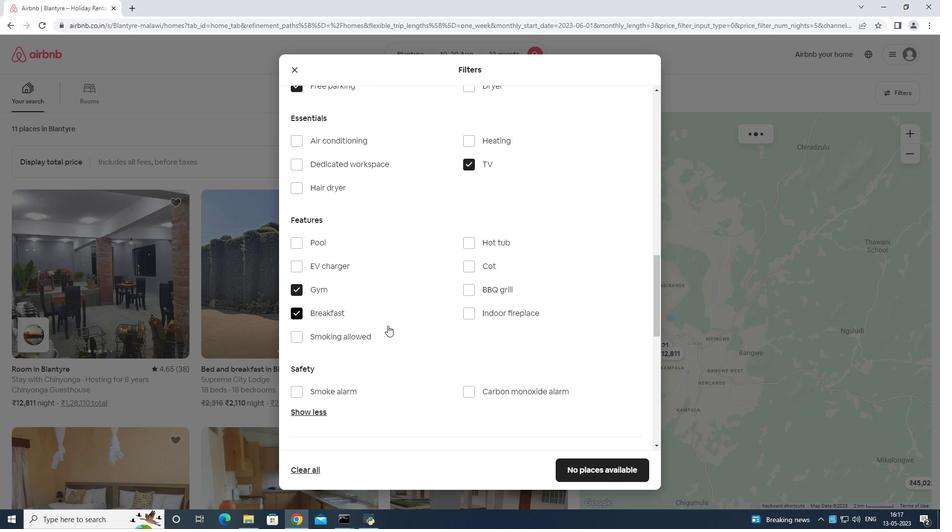 
Action: Mouse scrolled (389, 315) with delta (0, 0)
Screenshot: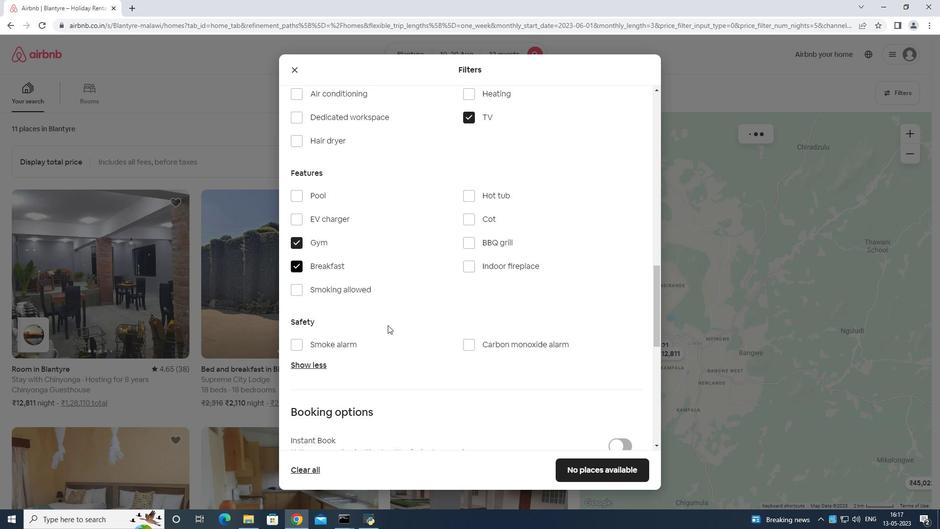 
Action: Mouse moved to (392, 309)
Screenshot: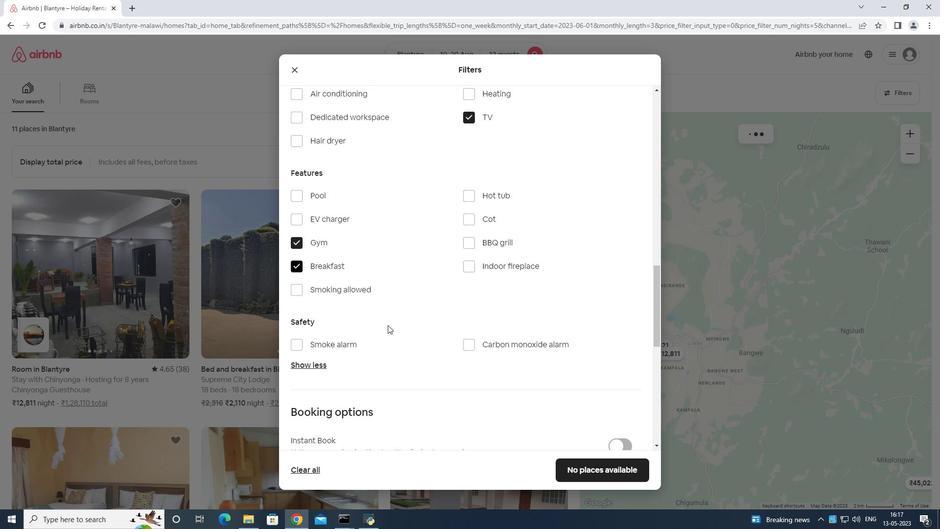 
Action: Mouse scrolled (391, 311) with delta (0, 0)
Screenshot: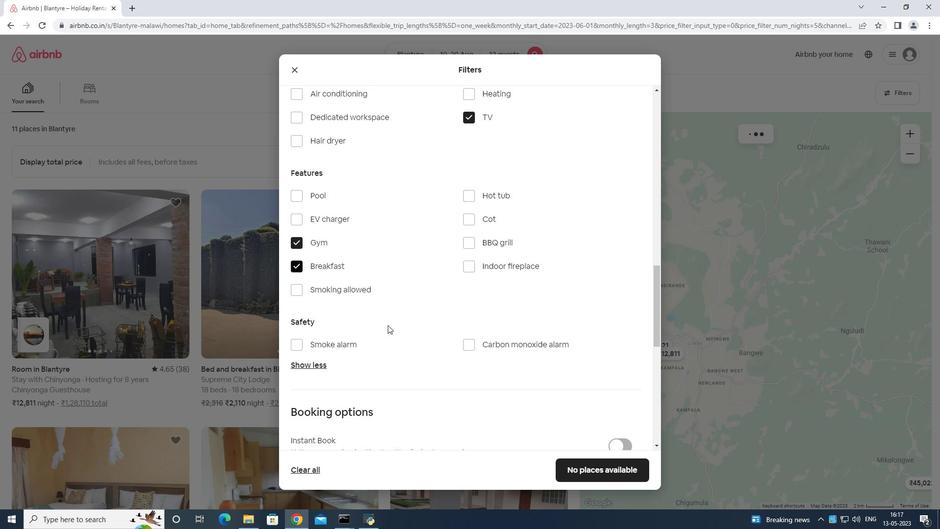 
Action: Mouse moved to (393, 307)
Screenshot: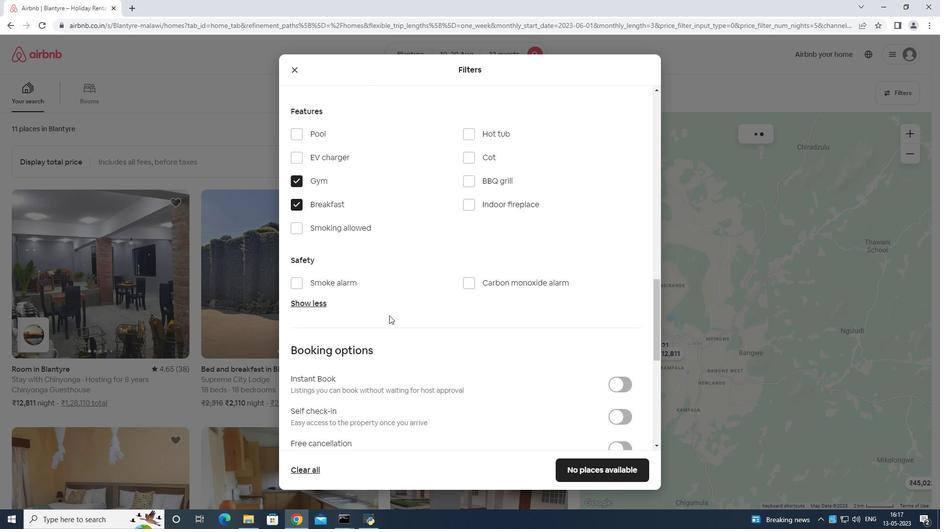 
Action: Mouse scrolled (393, 309) with delta (0, 0)
Screenshot: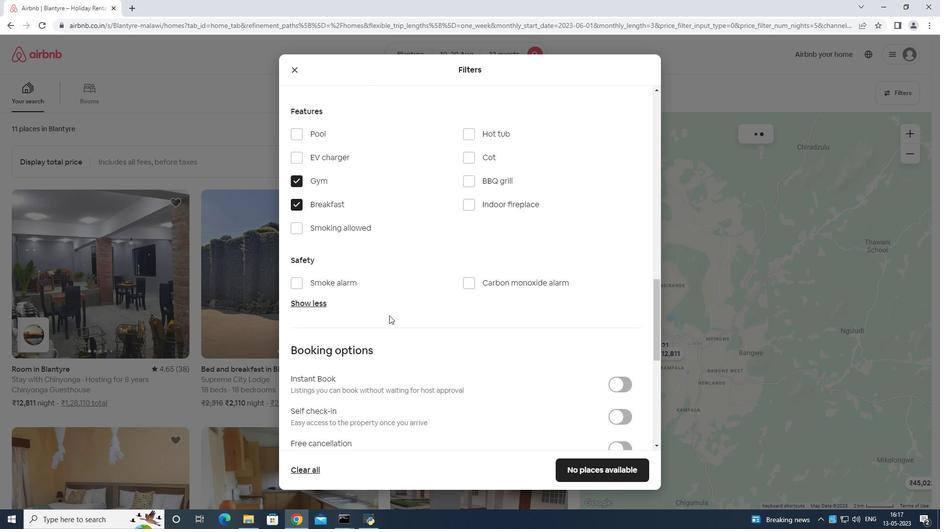 
Action: Mouse moved to (399, 309)
Screenshot: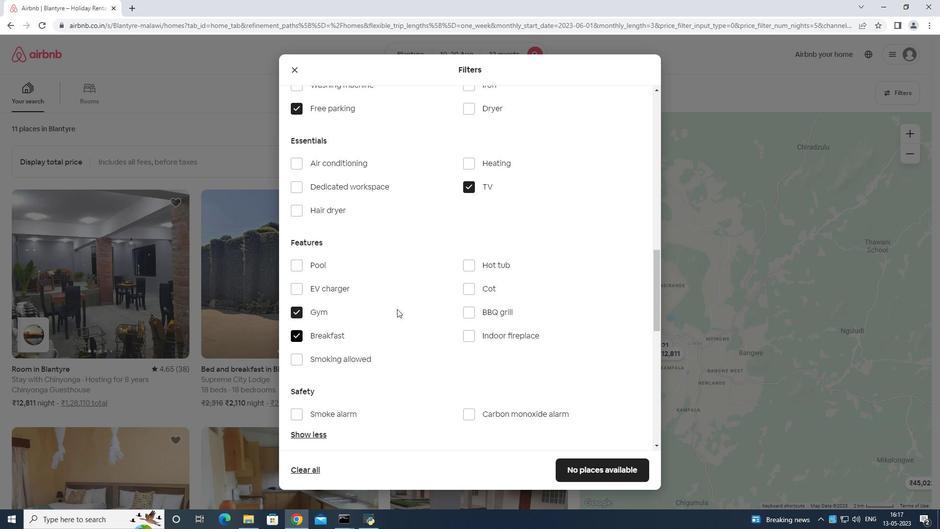 
Action: Mouse scrolled (398, 309) with delta (0, 0)
Screenshot: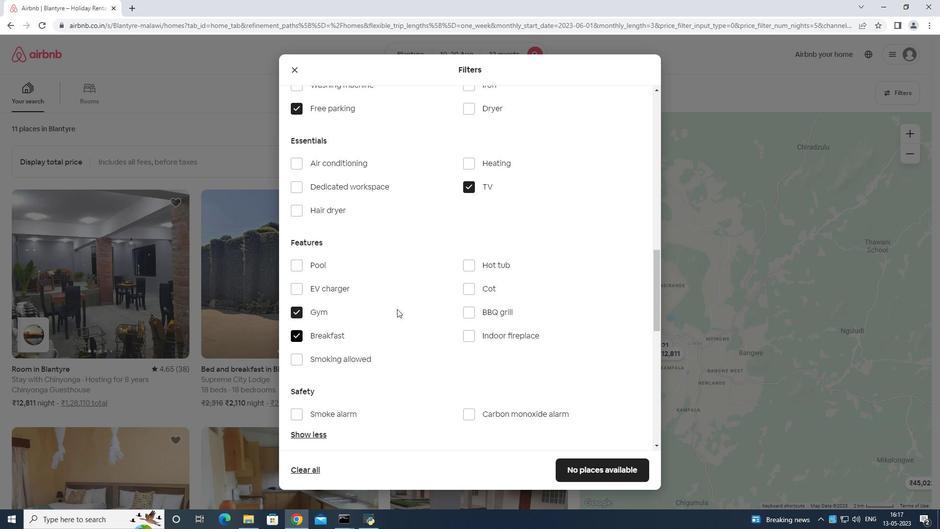 
Action: Mouse scrolled (399, 309) with delta (0, 0)
Screenshot: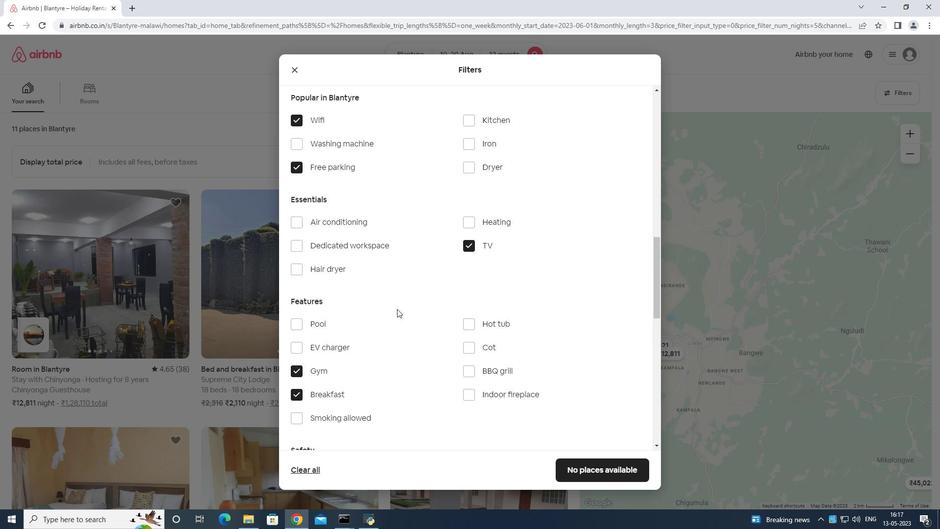 
Action: Mouse moved to (399, 311)
Screenshot: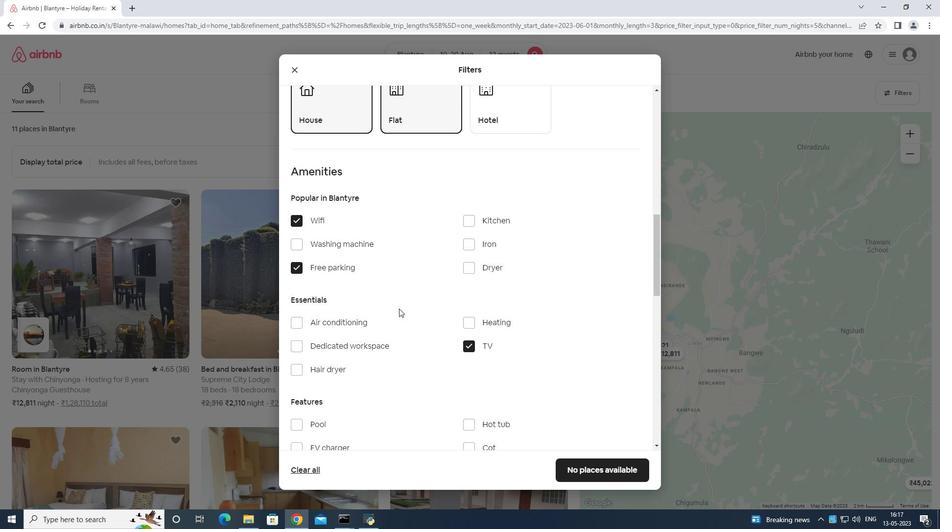 
Action: Mouse scrolled (399, 307) with delta (0, 0)
Screenshot: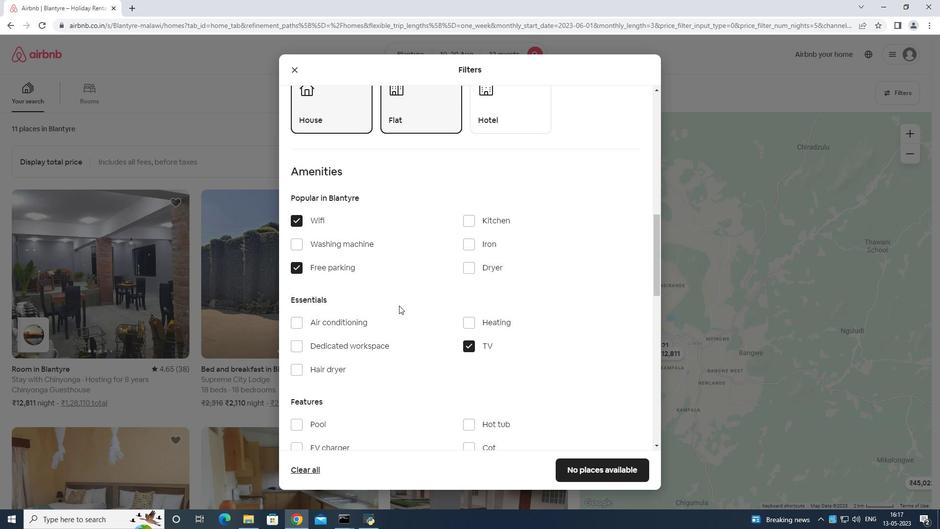 
Action: Mouse moved to (399, 315)
Screenshot: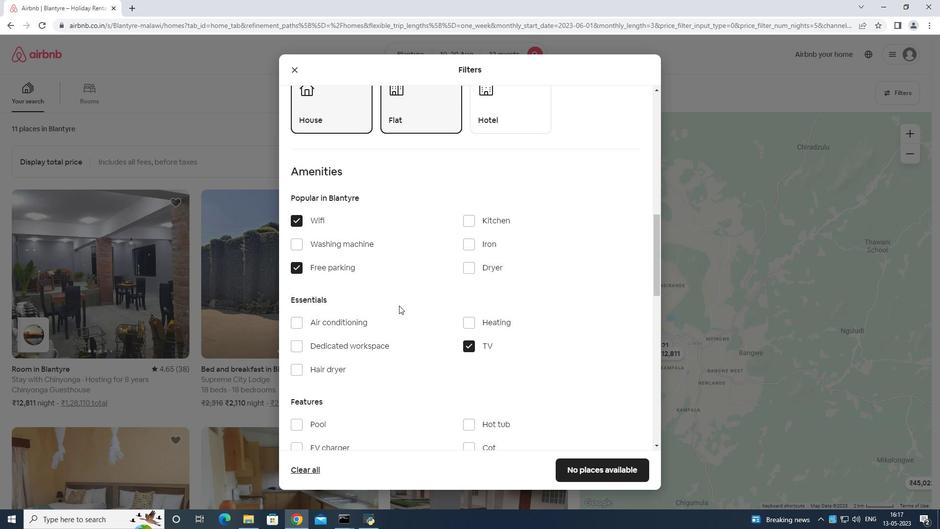 
Action: Mouse scrolled (399, 312) with delta (0, 0)
Screenshot: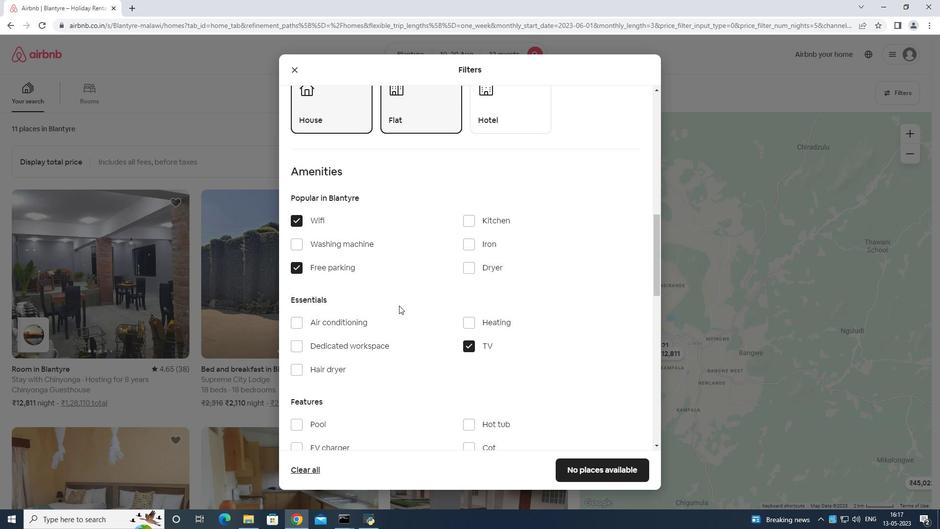 
Action: Mouse moved to (399, 315)
Screenshot: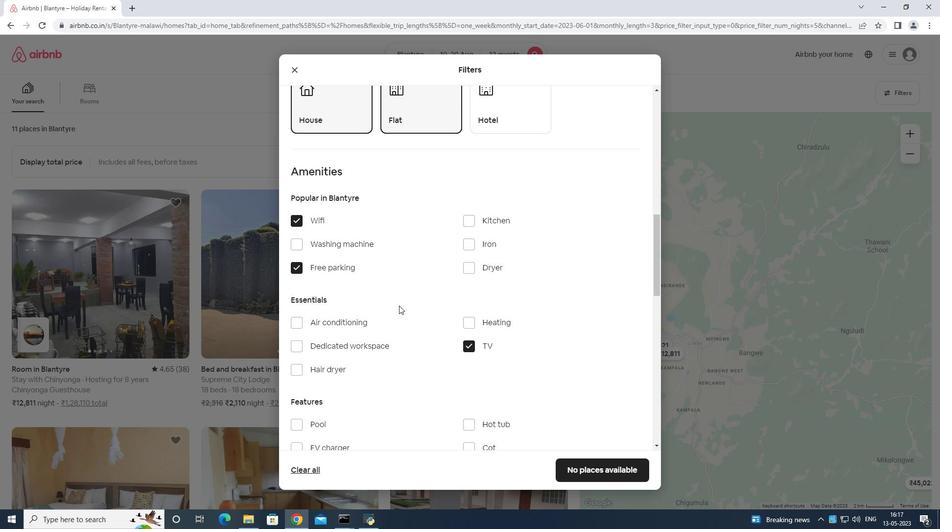 
Action: Mouse scrolled (399, 313) with delta (0, 0)
Screenshot: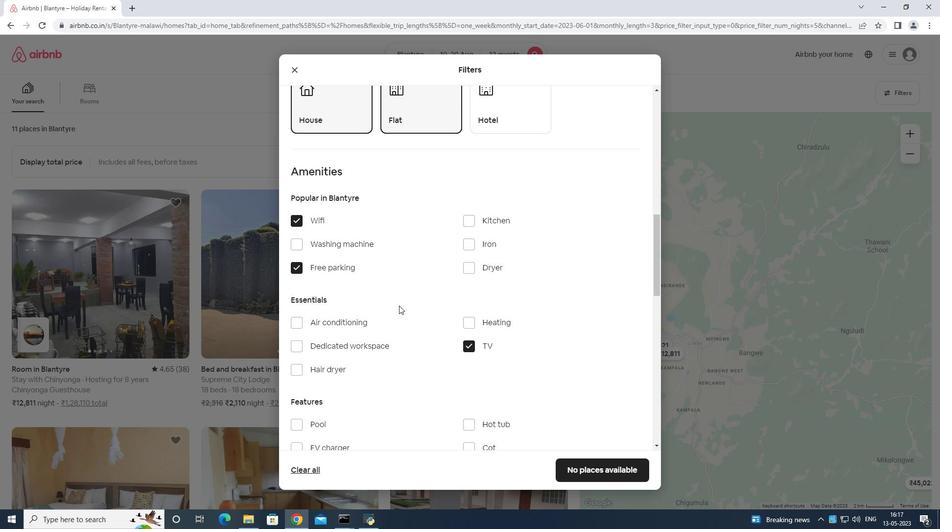 
Action: Mouse moved to (399, 318)
Screenshot: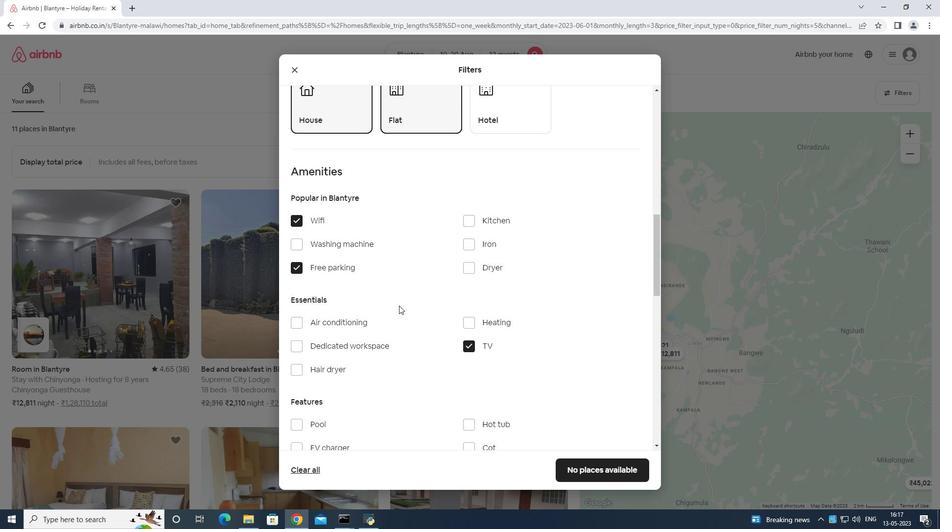 
Action: Mouse scrolled (399, 314) with delta (0, 0)
Screenshot: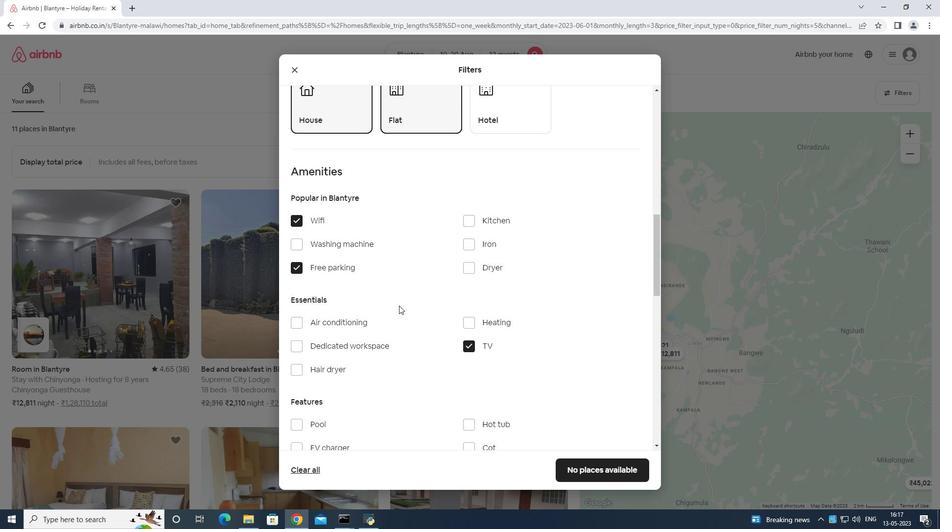 
Action: Mouse moved to (399, 321)
Screenshot: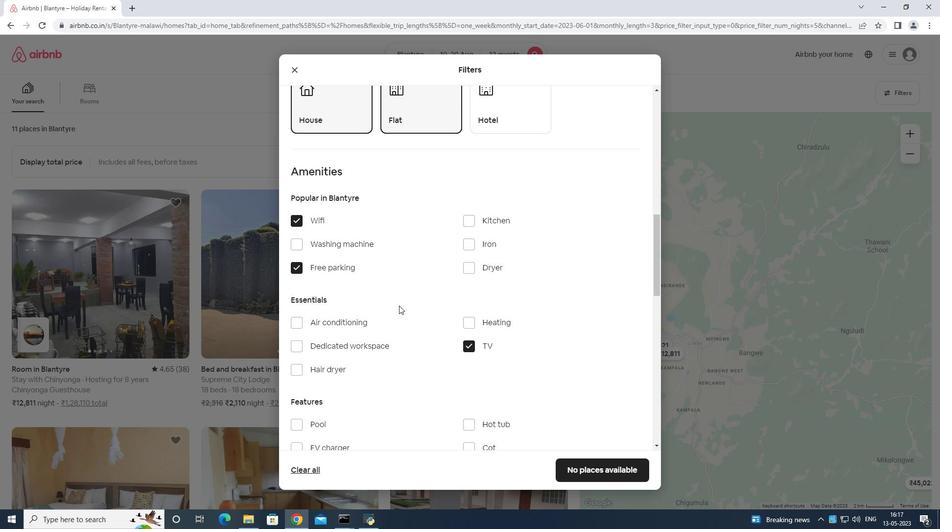 
Action: Mouse scrolled (399, 315) with delta (0, 0)
Screenshot: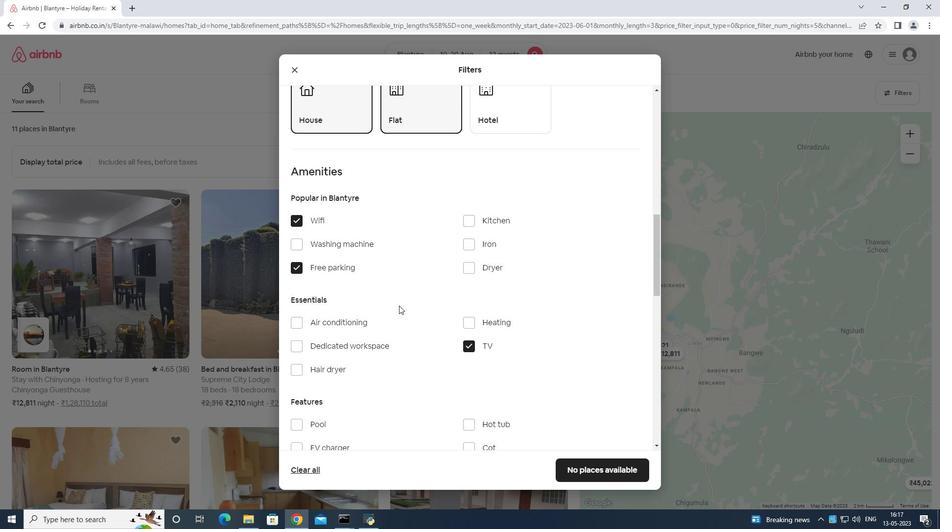 
Action: Mouse moved to (399, 322)
Screenshot: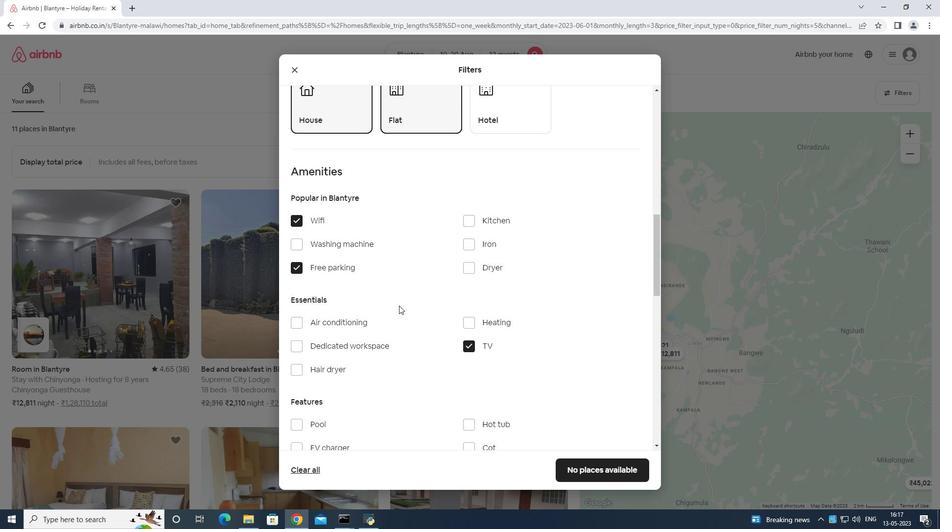 
Action: Mouse scrolled (399, 320) with delta (0, 0)
Screenshot: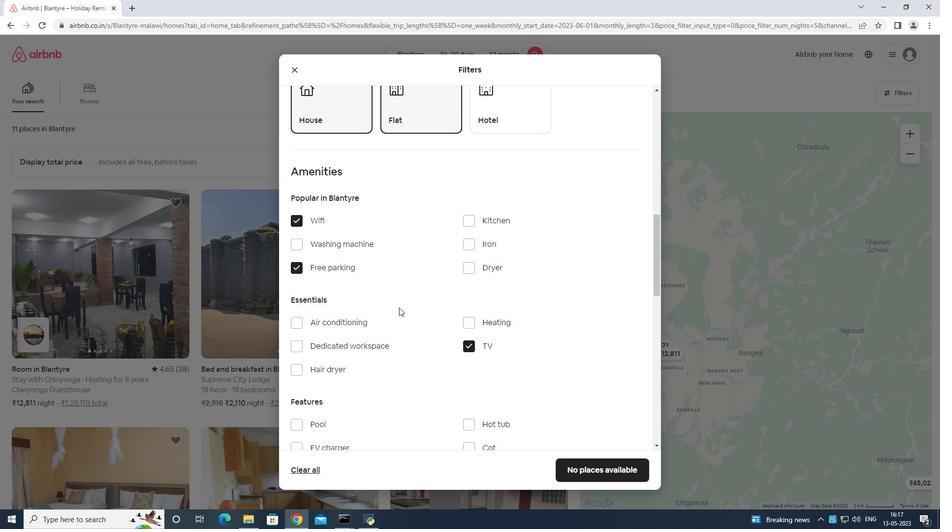 
Action: Mouse moved to (402, 311)
Screenshot: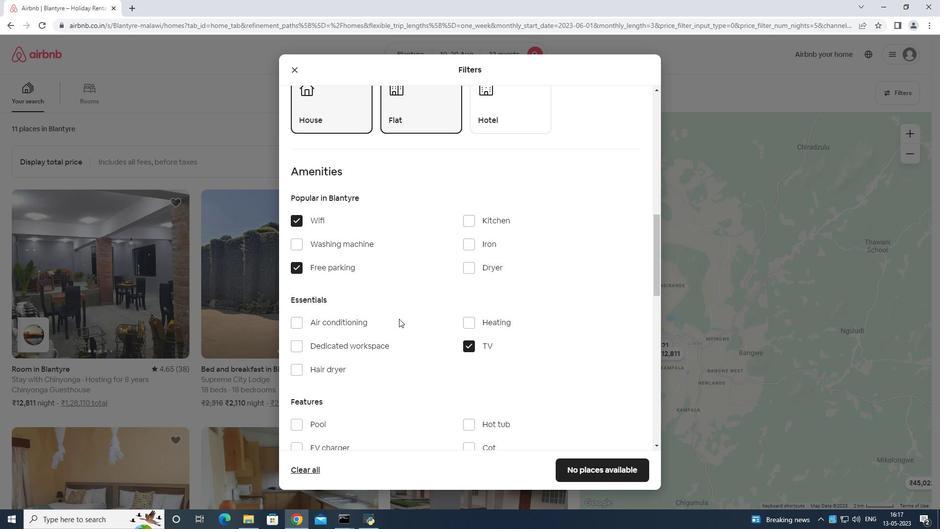 
Action: Mouse scrolled (402, 310) with delta (0, 0)
Screenshot: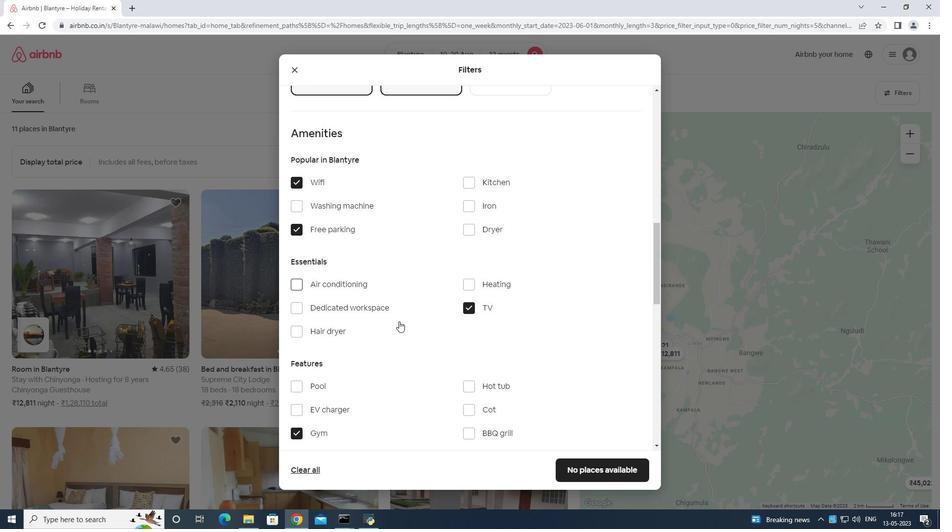 
Action: Mouse moved to (404, 313)
Screenshot: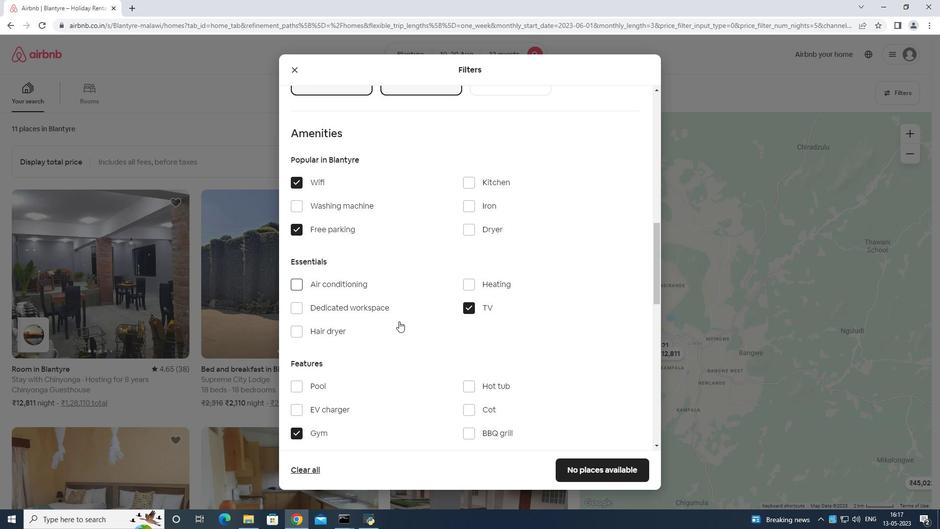 
Action: Mouse scrolled (404, 312) with delta (0, 0)
Screenshot: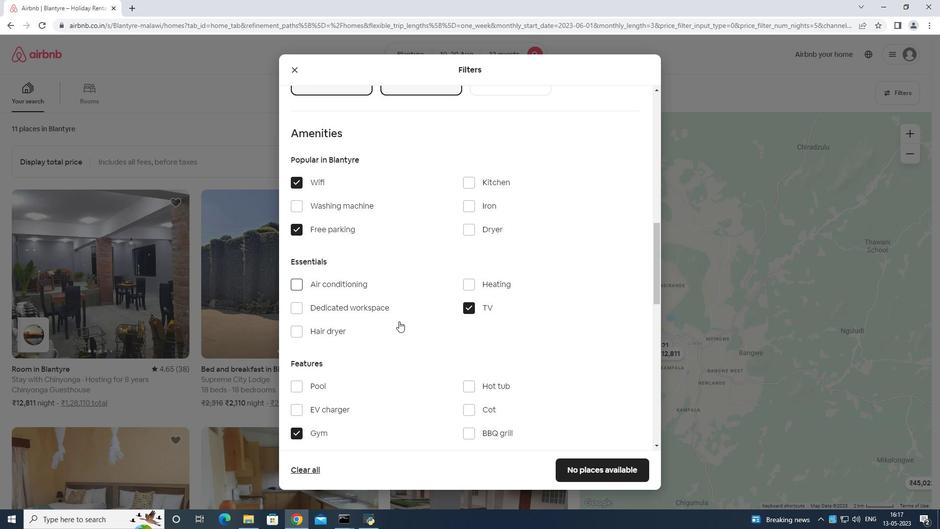 
Action: Mouse moved to (405, 314)
Screenshot: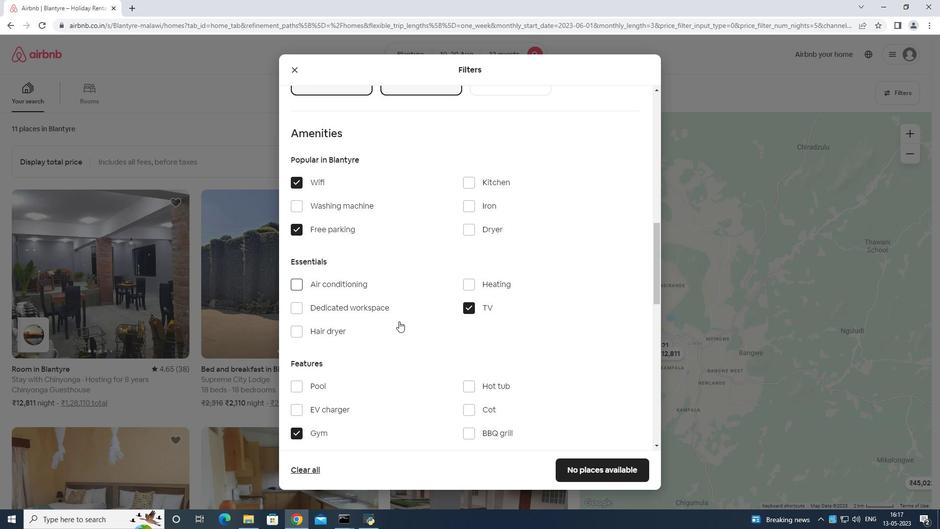 
Action: Mouse scrolled (404, 312) with delta (0, 0)
Screenshot: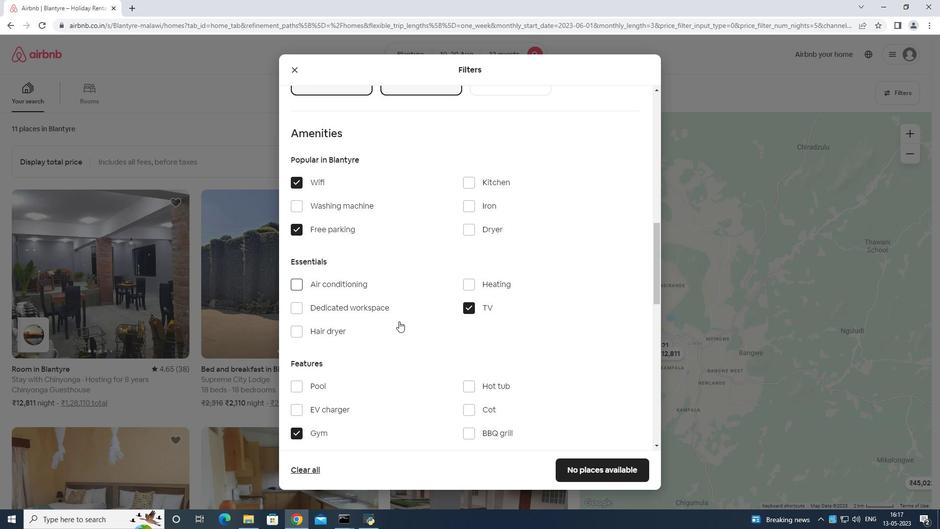 
Action: Mouse moved to (405, 315)
Screenshot: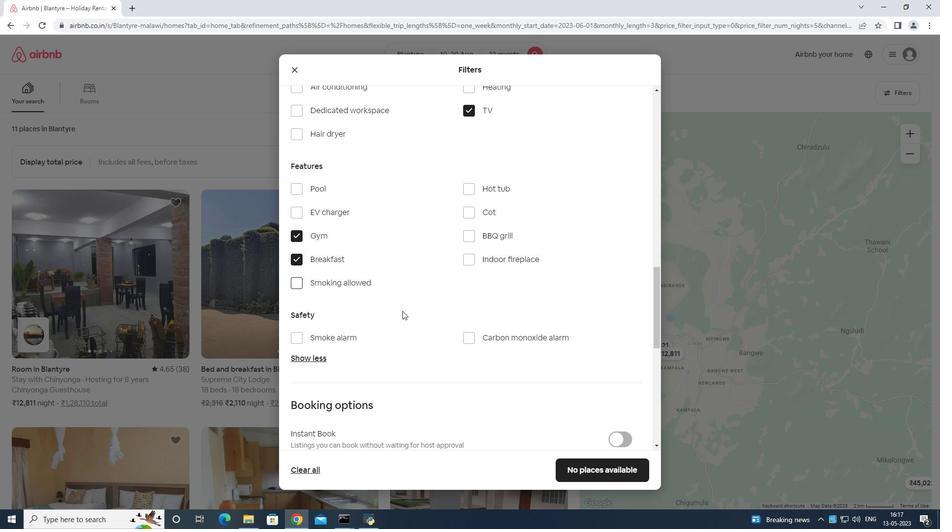 
Action: Mouse scrolled (405, 313) with delta (0, 0)
Screenshot: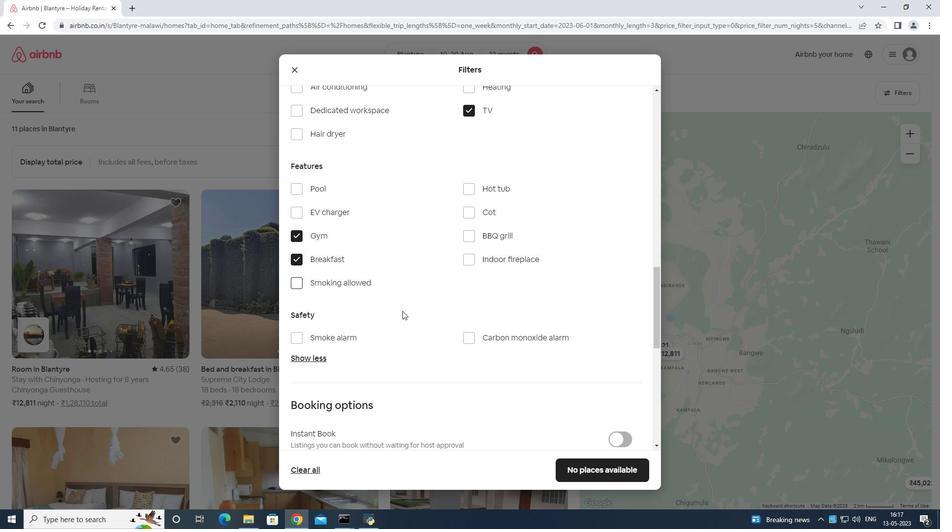 
Action: Mouse moved to (624, 210)
Screenshot: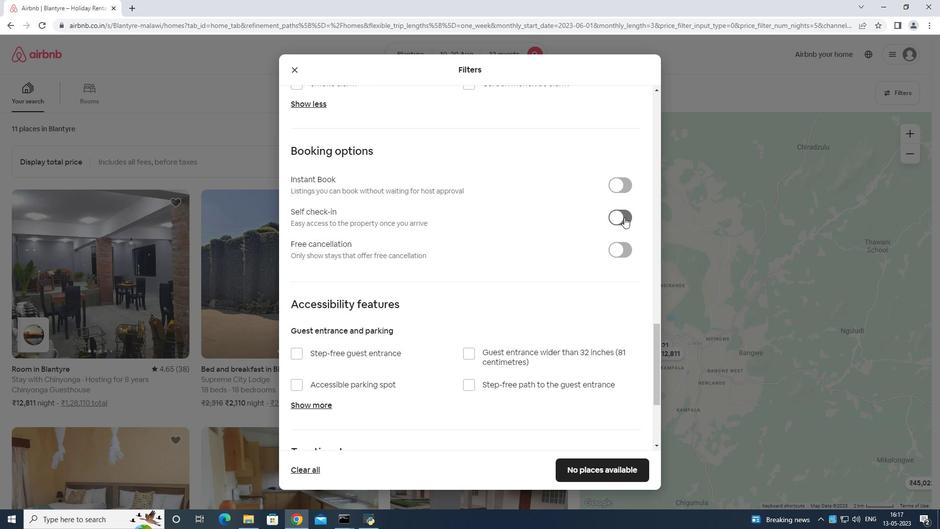 
Action: Mouse pressed left at (624, 210)
Screenshot: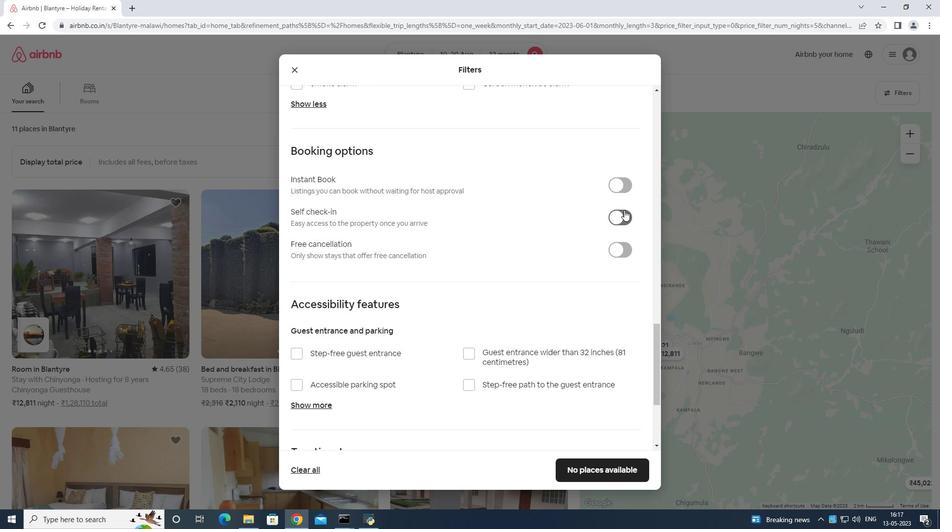
Action: Mouse moved to (584, 229)
Screenshot: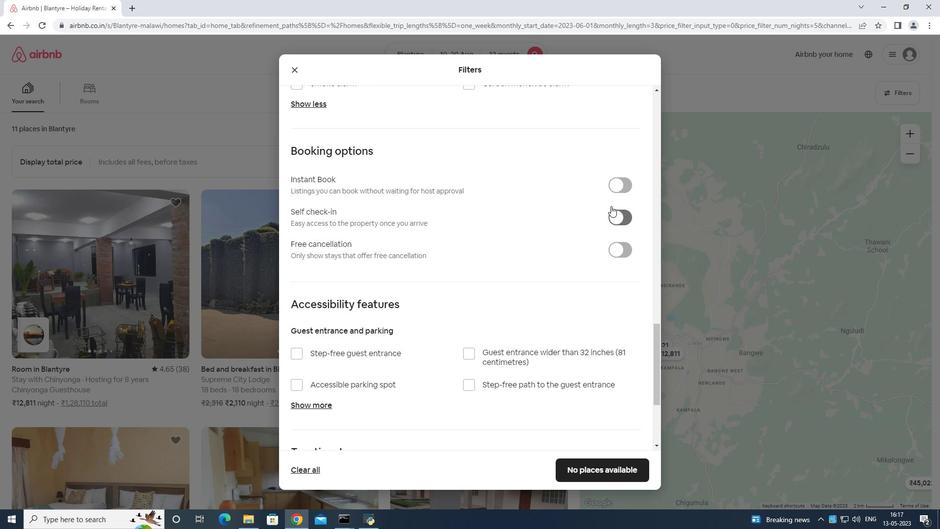 
Action: Mouse scrolled (594, 213) with delta (0, 0)
Screenshot: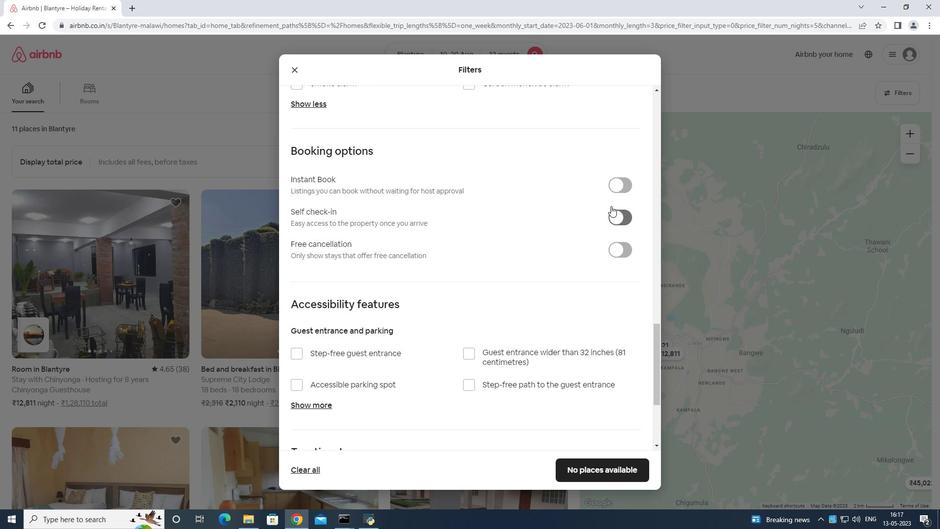 
Action: Mouse moved to (582, 232)
Screenshot: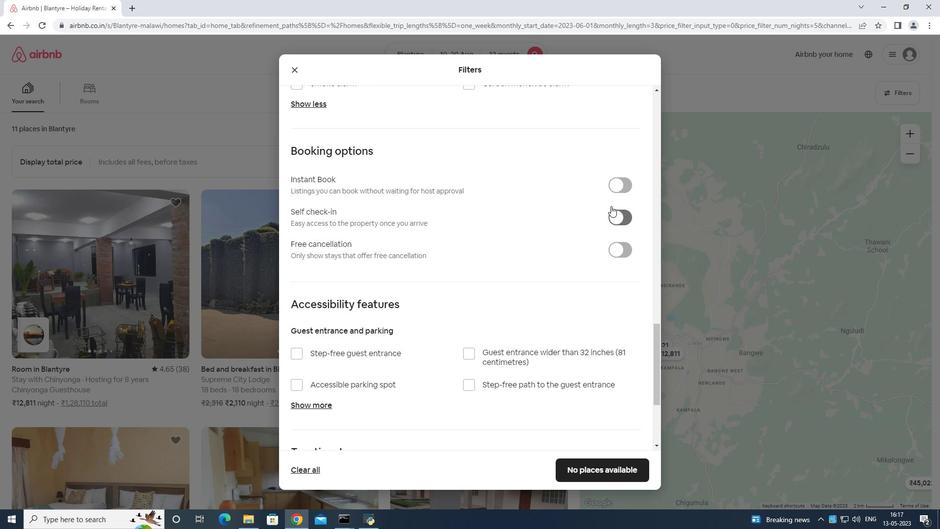 
Action: Mouse scrolled (584, 228) with delta (0, 0)
Screenshot: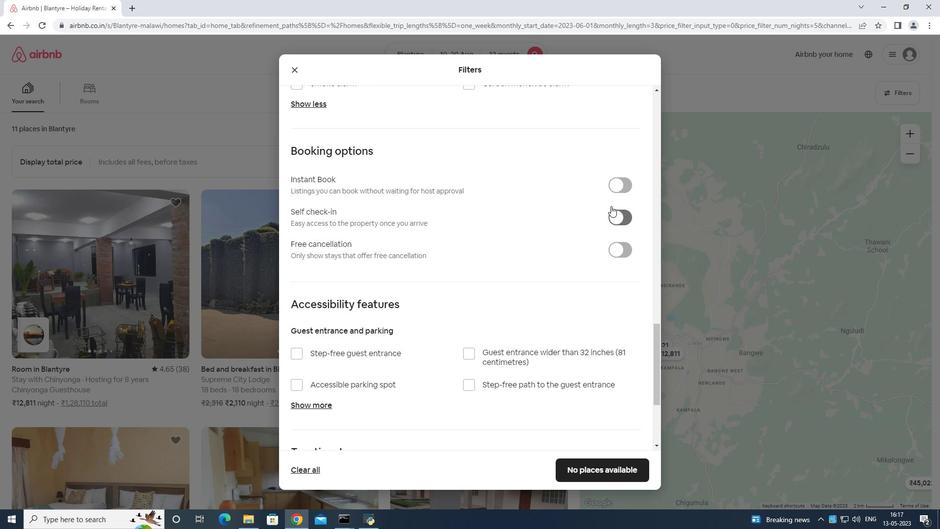 
Action: Mouse moved to (581, 236)
Screenshot: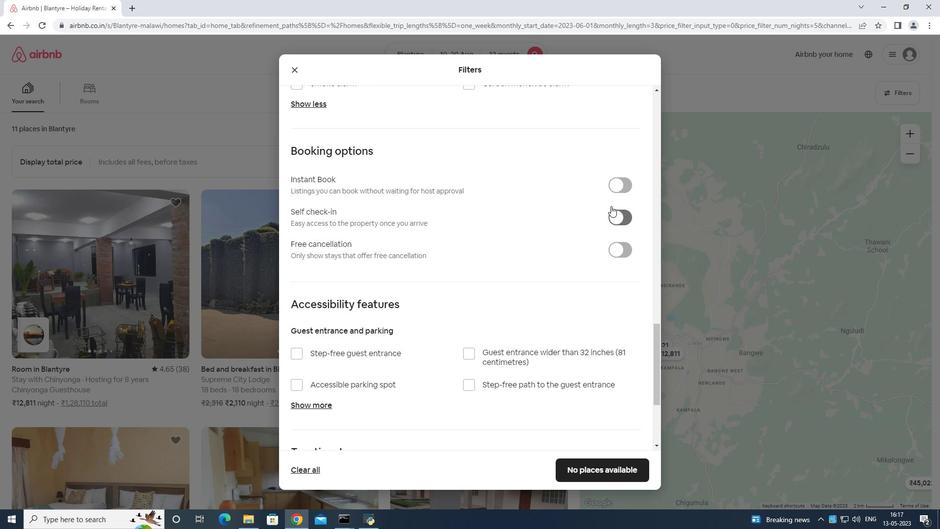 
Action: Mouse scrolled (581, 235) with delta (0, 0)
Screenshot: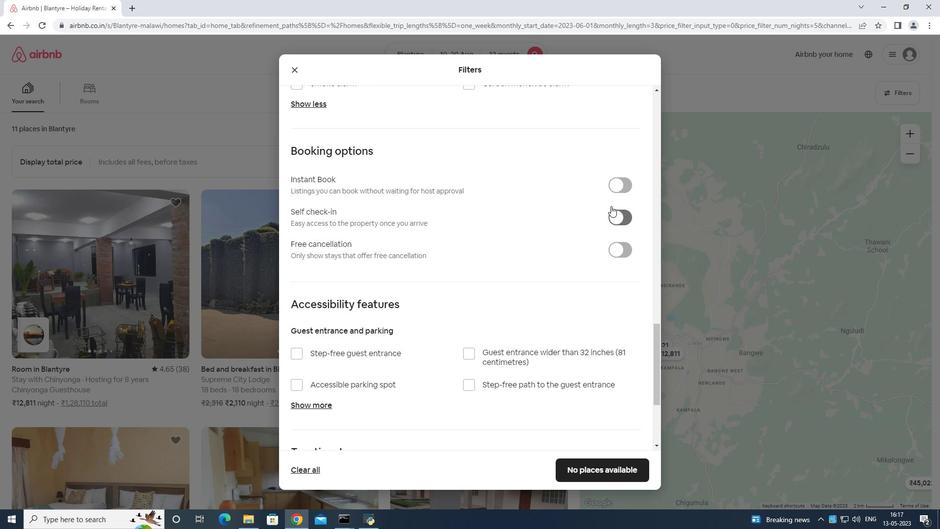 
Action: Mouse moved to (578, 238)
Screenshot: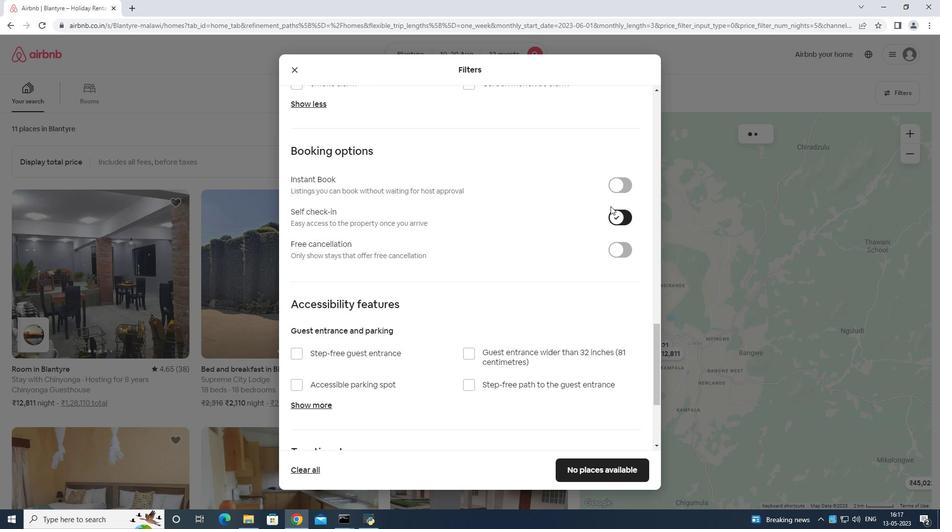 
Action: Mouse scrolled (580, 236) with delta (0, 0)
Screenshot: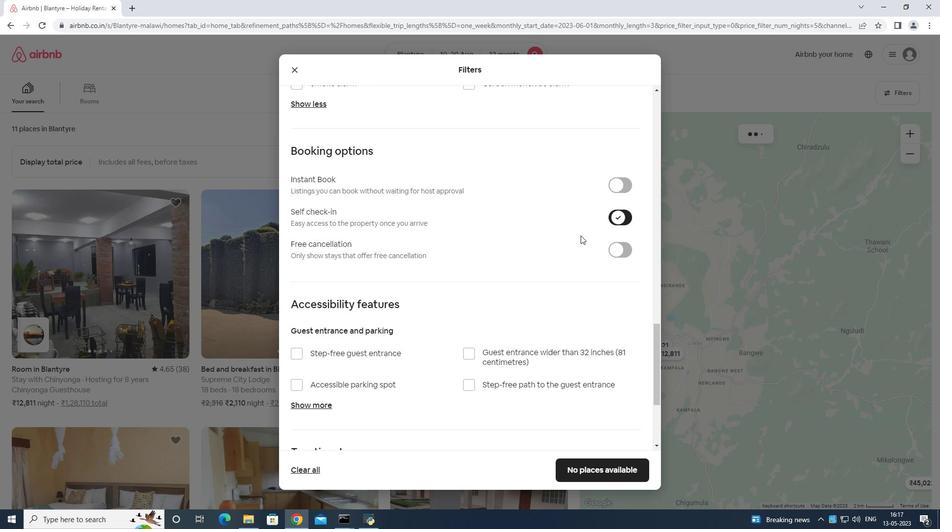 
Action: Mouse moved to (561, 245)
Screenshot: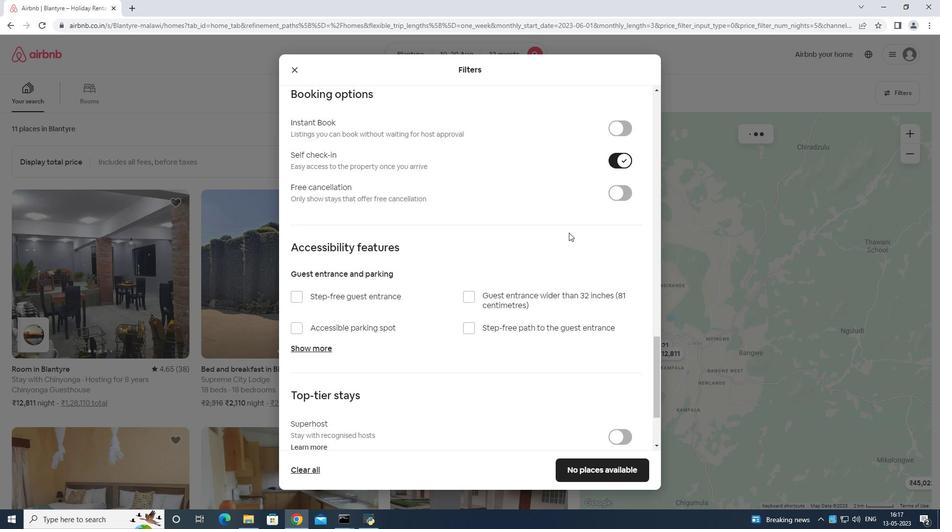 
Action: Mouse scrolled (562, 242) with delta (0, 0)
Screenshot: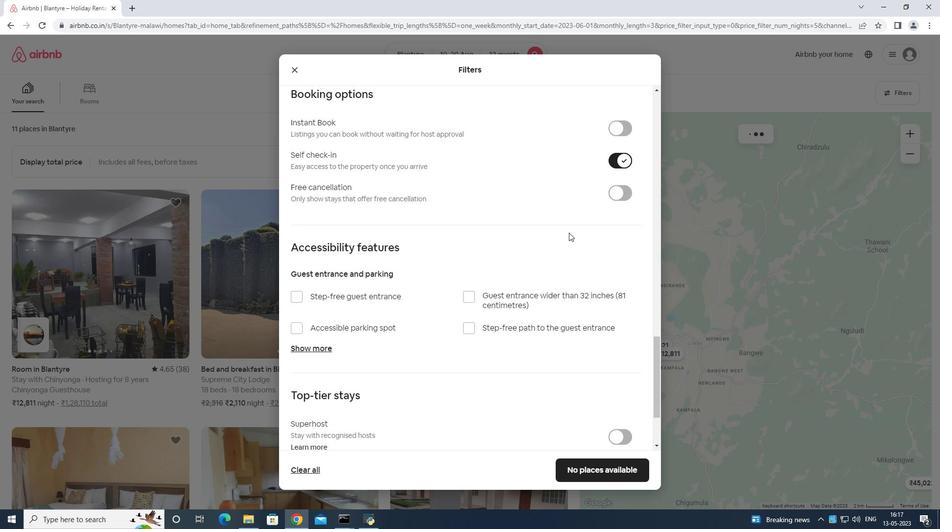 
Action: Mouse moved to (560, 247)
Screenshot: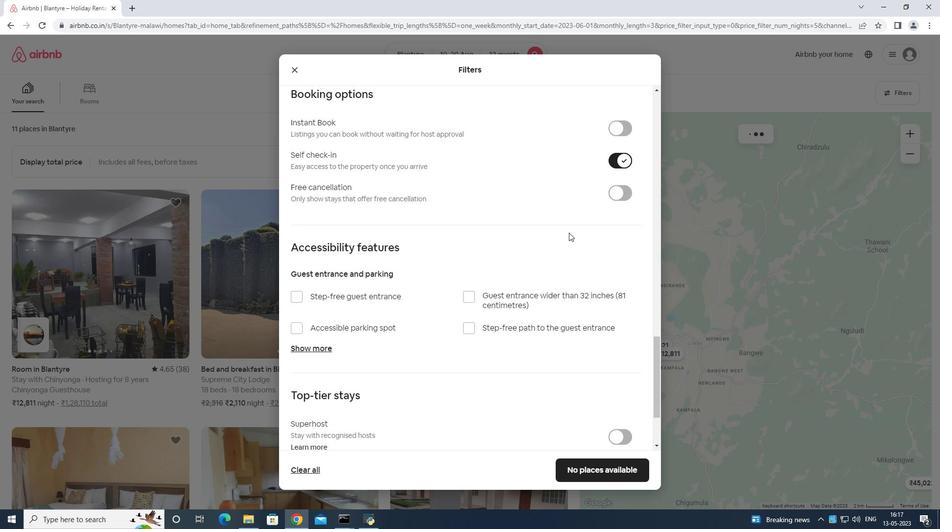 
Action: Mouse scrolled (561, 244) with delta (0, 0)
Screenshot: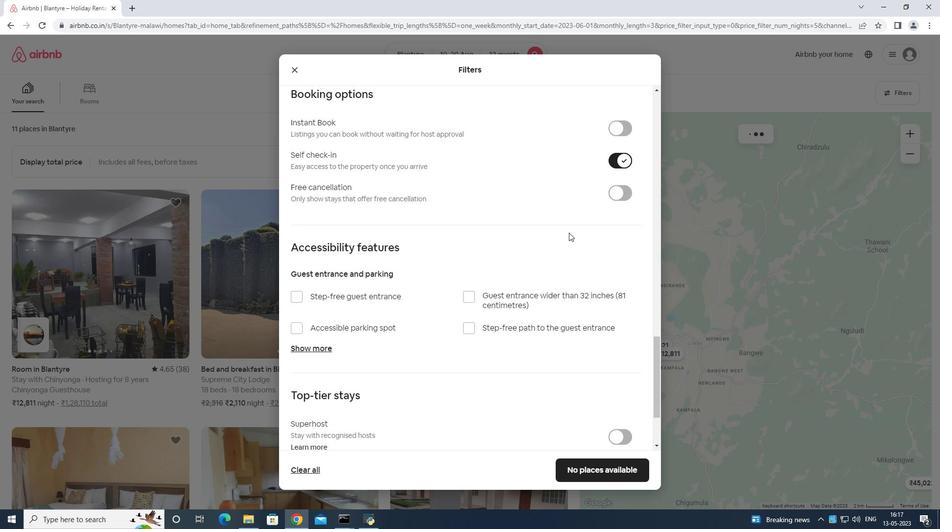 
Action: Mouse moved to (560, 250)
Screenshot: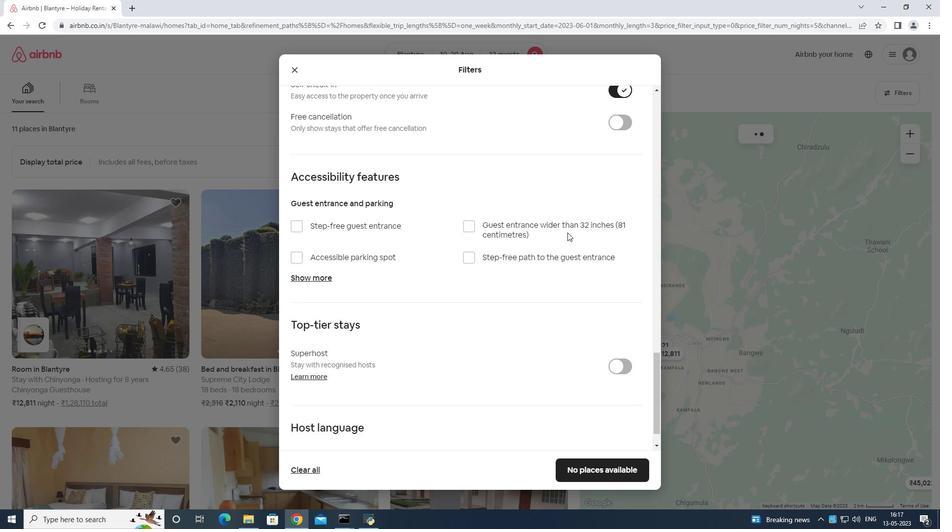 
Action: Mouse scrolled (560, 246) with delta (0, 0)
Screenshot: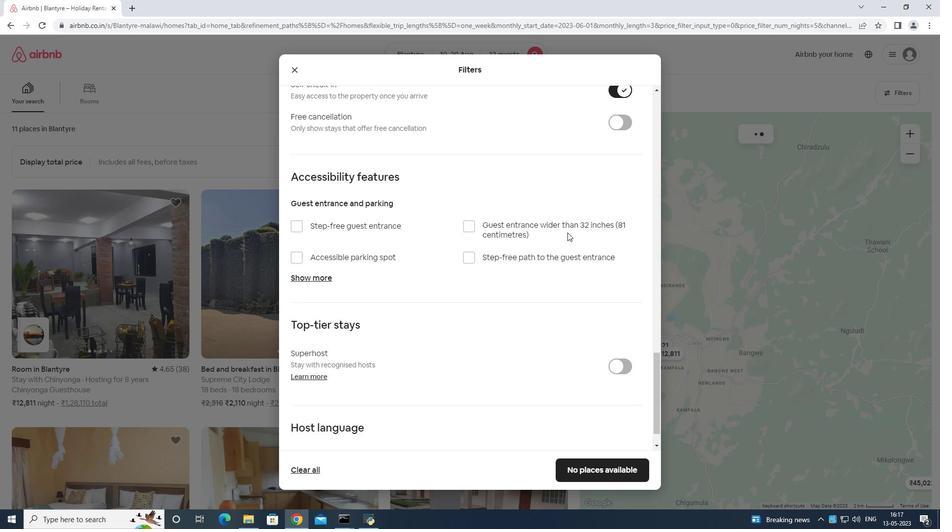 
Action: Mouse moved to (553, 245)
Screenshot: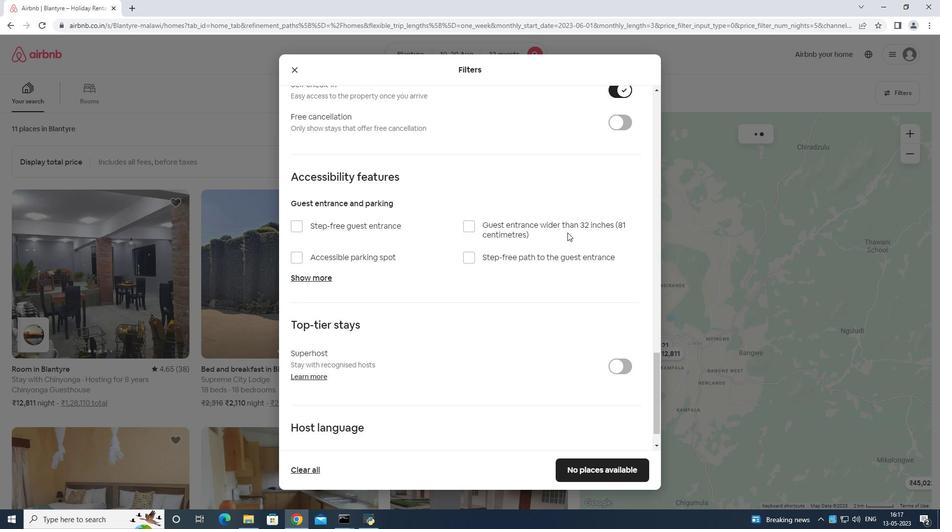 
Action: Mouse scrolled (559, 251) with delta (0, 0)
Screenshot: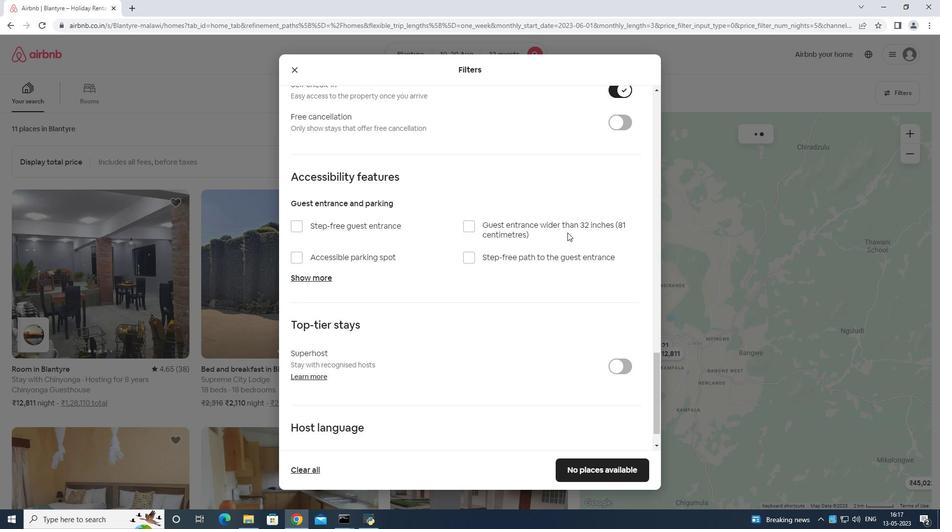
Action: Mouse moved to (503, 299)
Screenshot: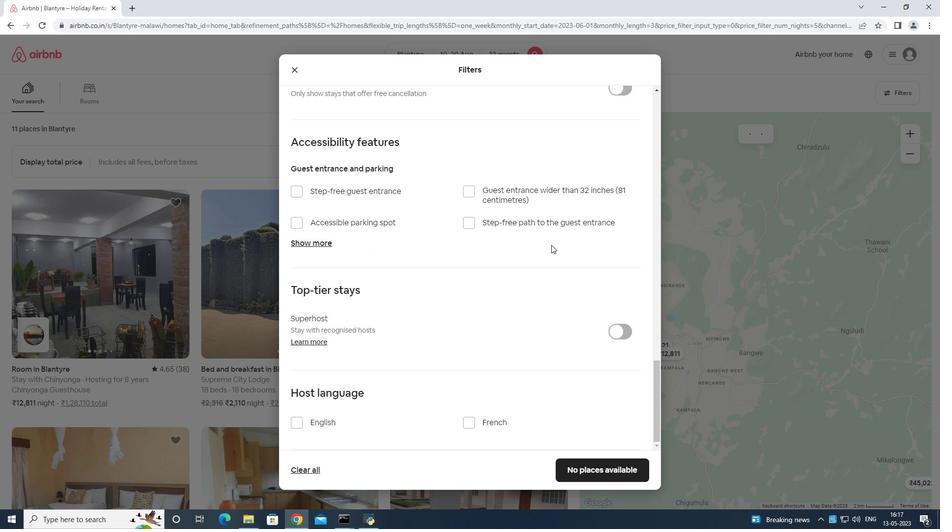 
Action: Mouse scrolled (540, 261) with delta (0, 0)
Screenshot: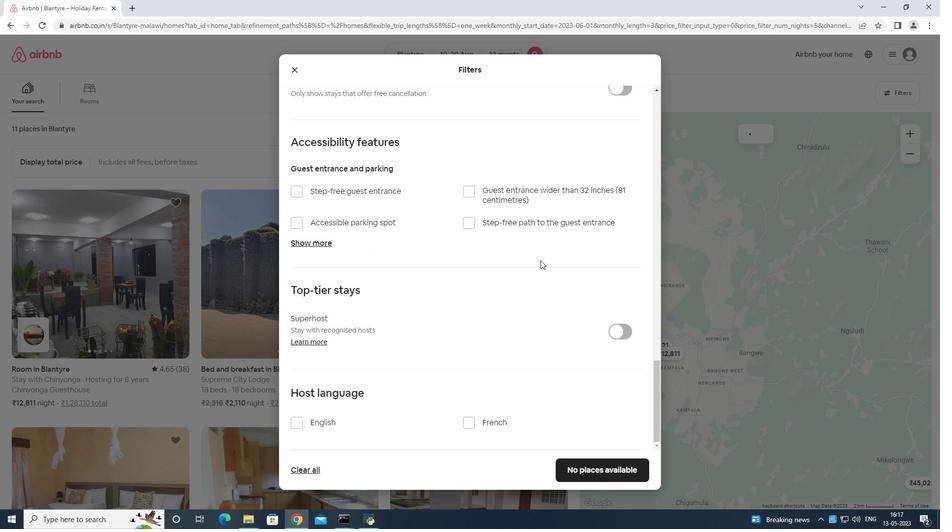 
Action: Mouse moved to (501, 302)
Screenshot: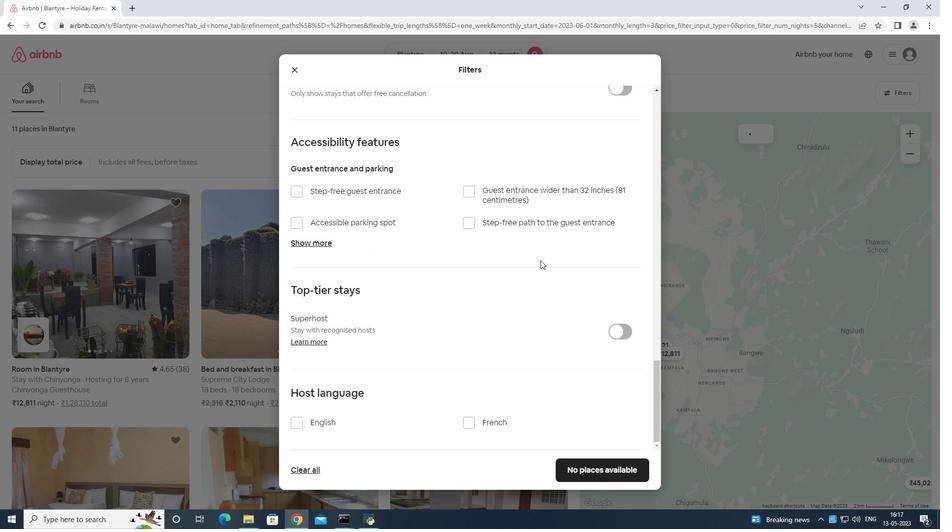 
Action: Mouse scrolled (539, 264) with delta (0, 0)
Screenshot: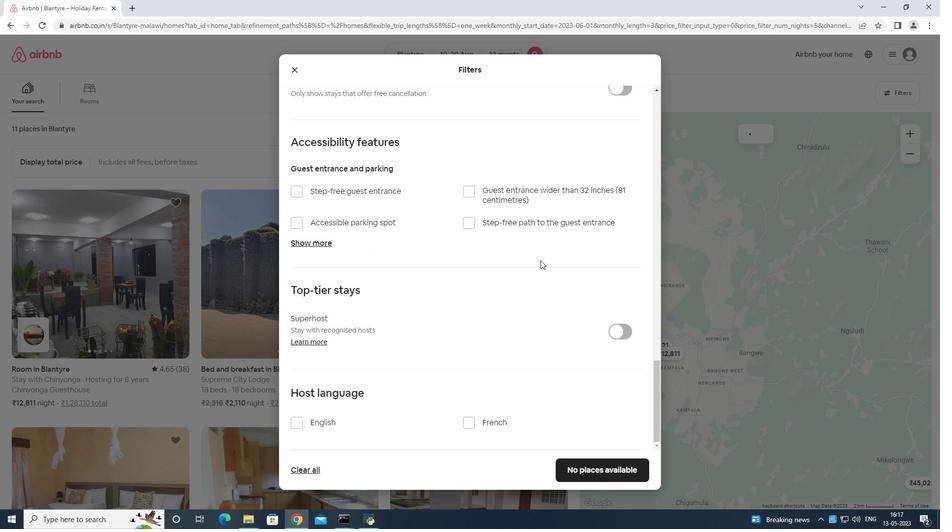 
Action: Mouse moved to (500, 305)
Screenshot: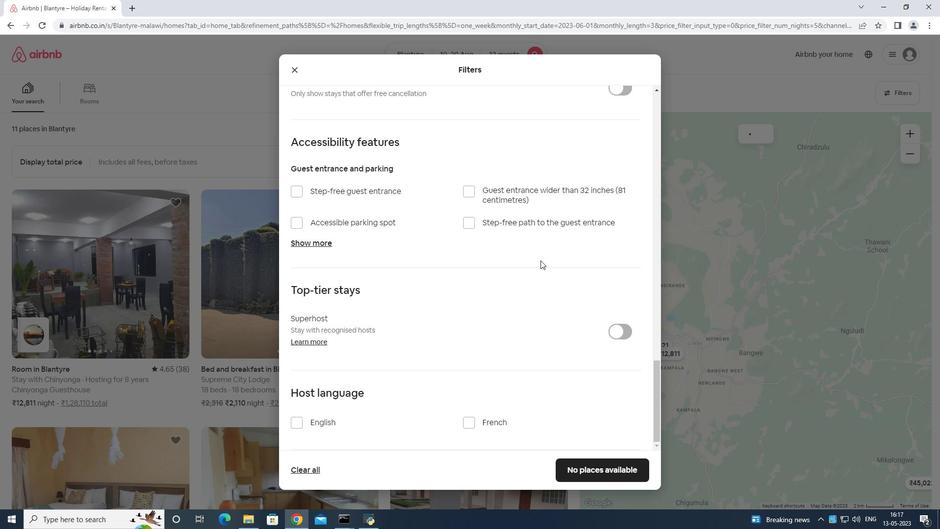 
Action: Mouse scrolled (538, 268) with delta (0, 0)
Screenshot: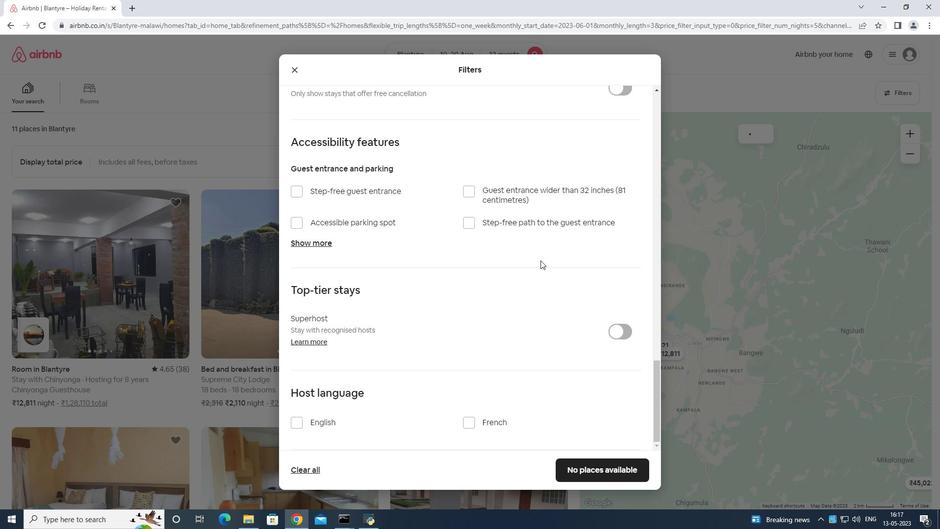 
Action: Mouse moved to (298, 422)
Screenshot: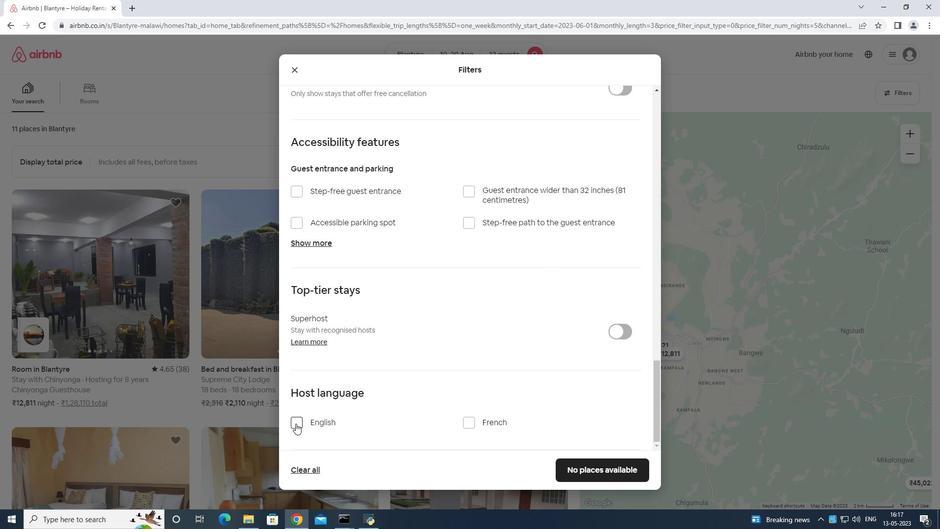 
Action: Mouse pressed left at (298, 422)
Screenshot: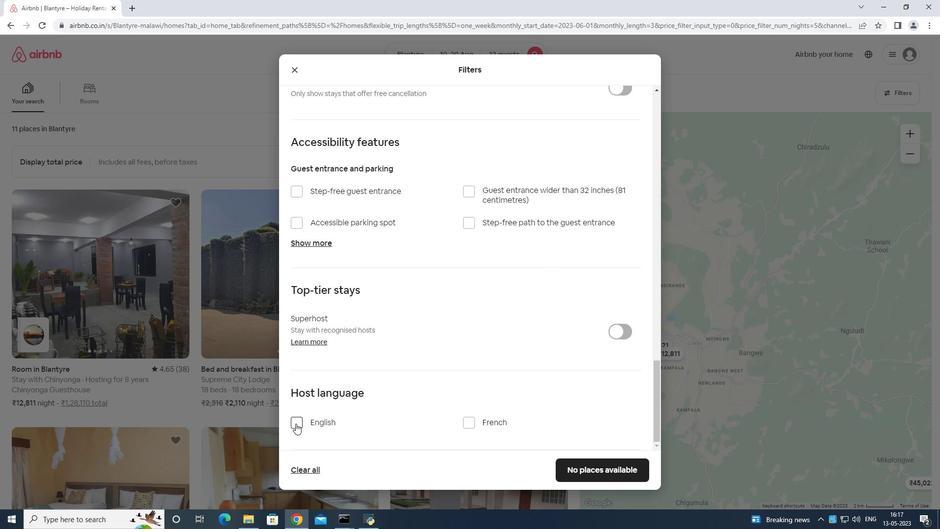 
Action: Mouse moved to (594, 466)
Screenshot: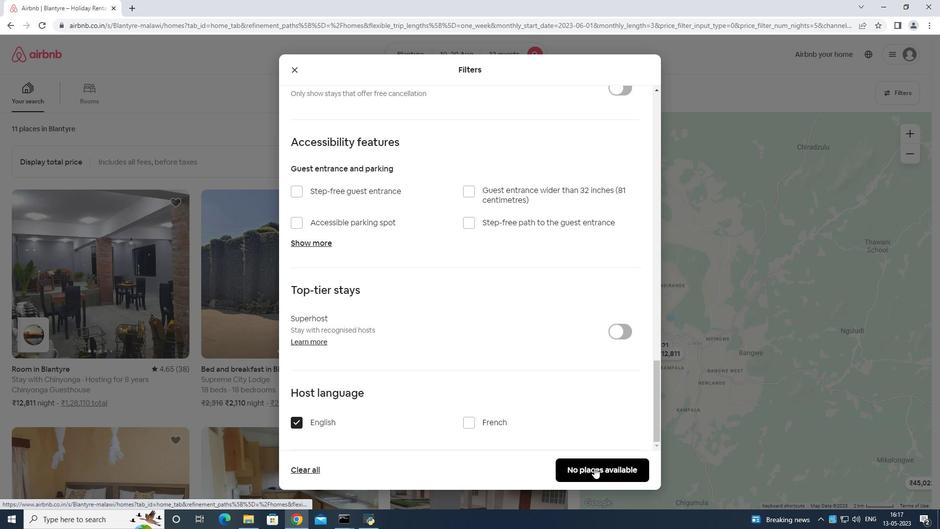 
Action: Mouse pressed left at (594, 466)
Screenshot: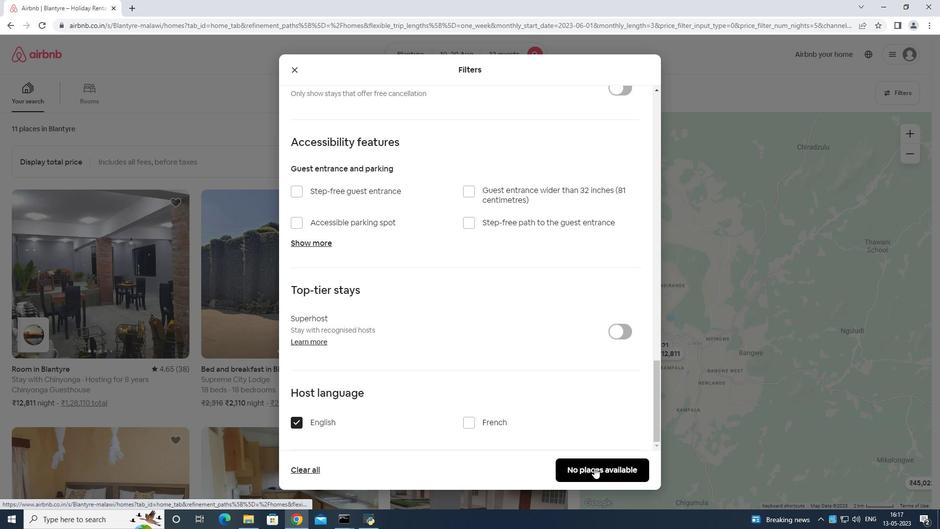 
Action: Mouse moved to (594, 466)
Screenshot: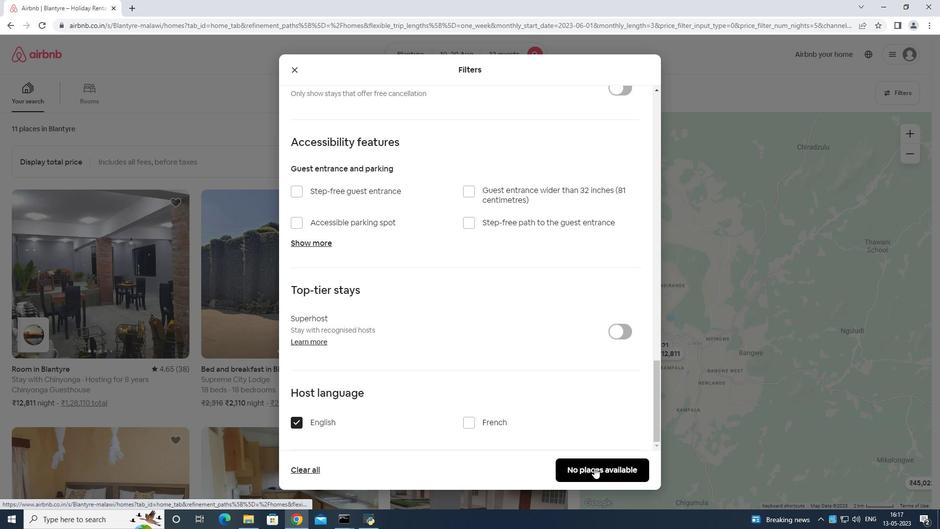 
